 Task: Toggle the complete JSDocs in the suggestion.
Action: Mouse moved to (7, 467)
Screenshot: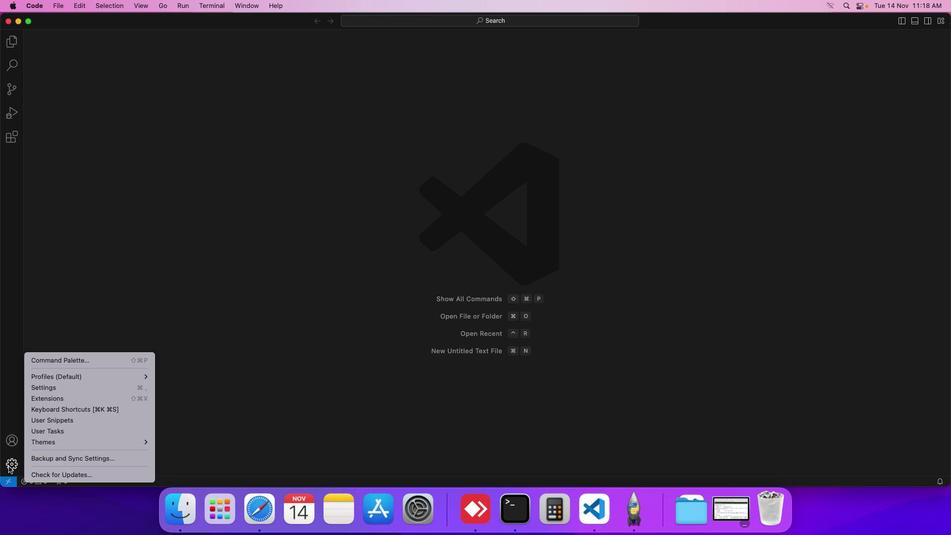 
Action: Mouse pressed left at (7, 467)
Screenshot: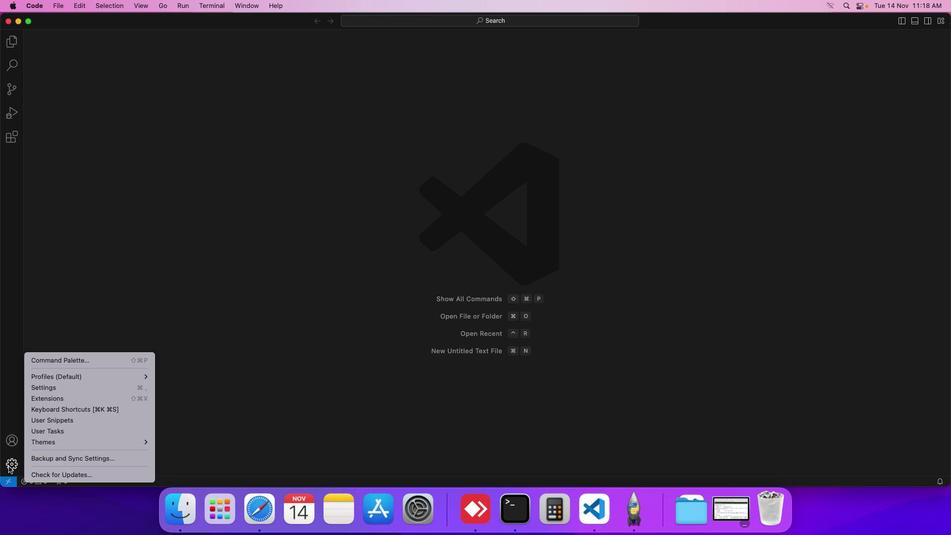 
Action: Mouse moved to (83, 392)
Screenshot: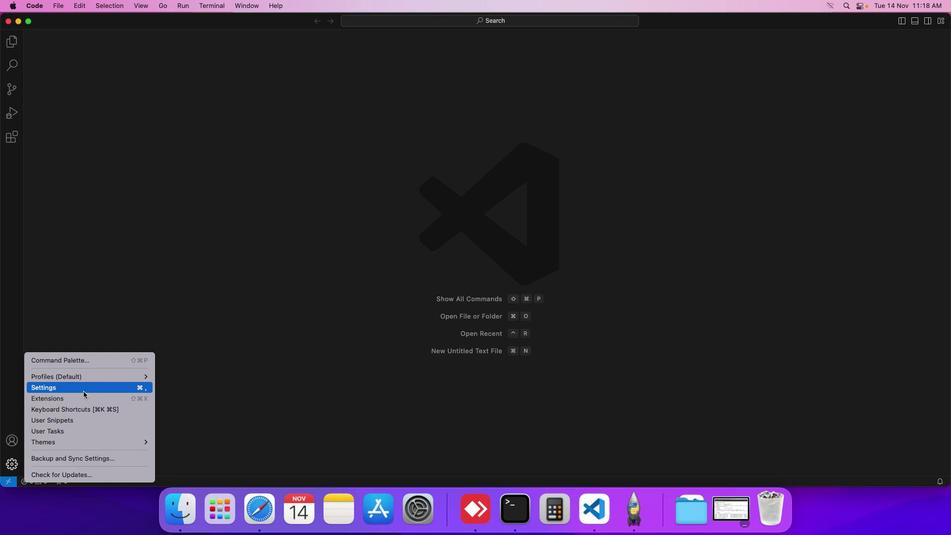 
Action: Mouse pressed left at (83, 392)
Screenshot: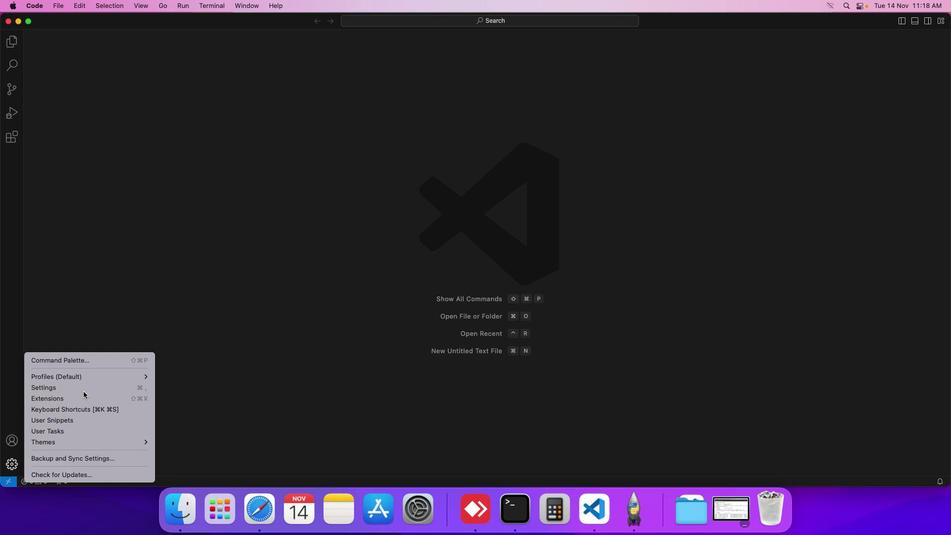 
Action: Mouse moved to (223, 175)
Screenshot: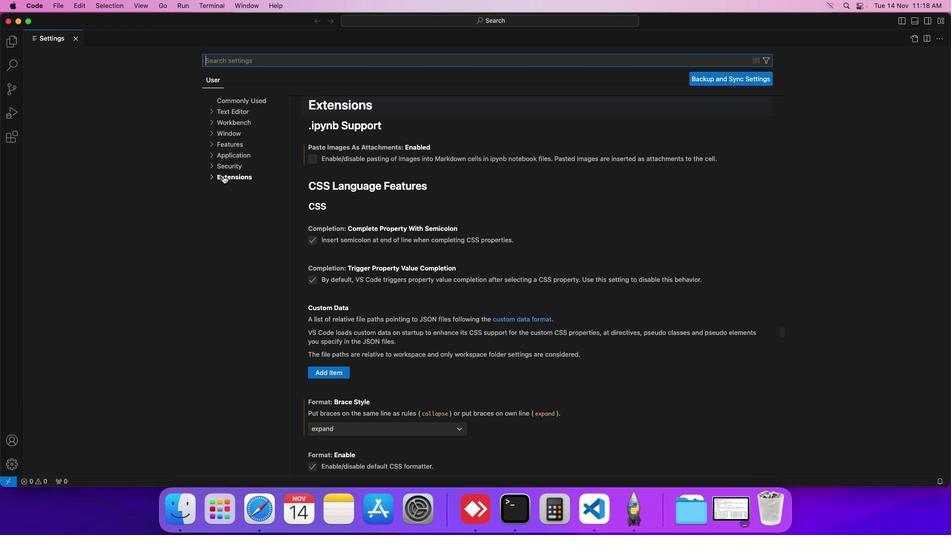 
Action: Mouse pressed left at (223, 175)
Screenshot: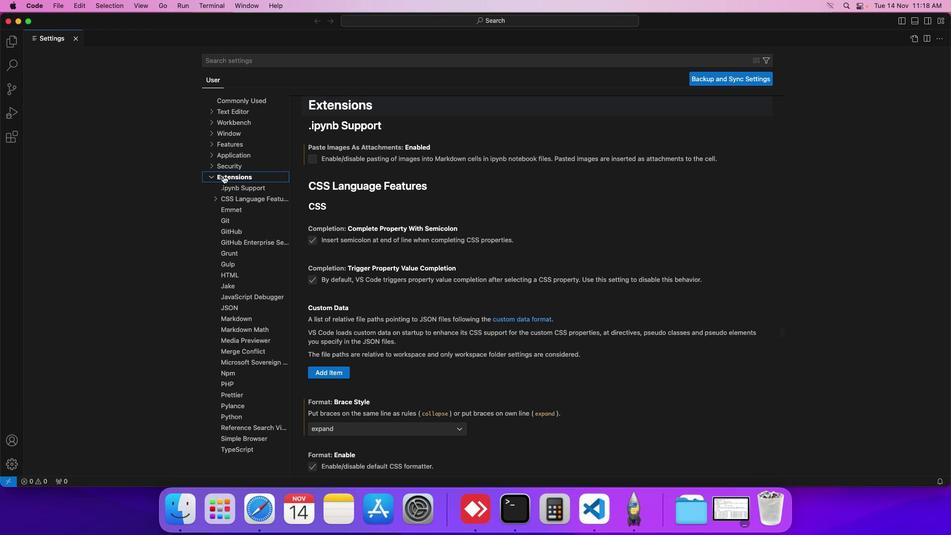 
Action: Mouse moved to (237, 447)
Screenshot: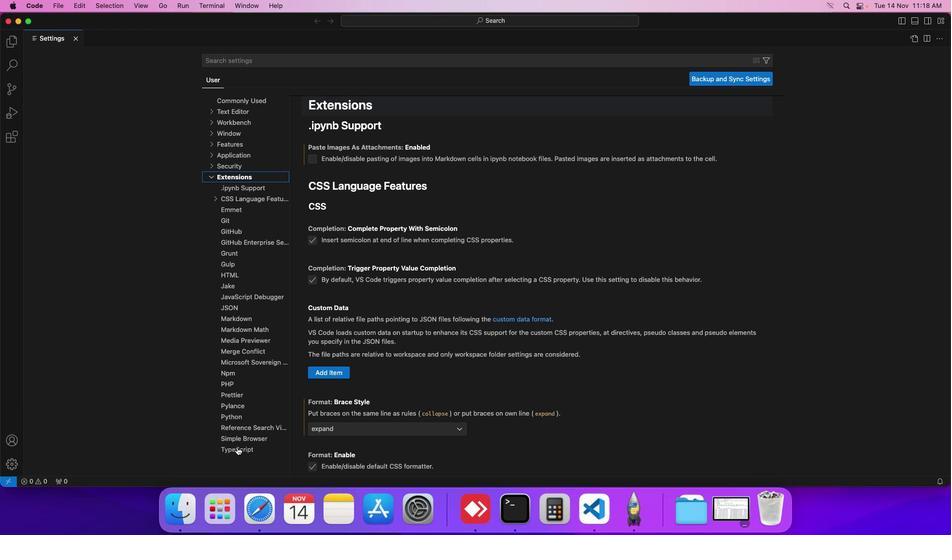 
Action: Mouse pressed left at (237, 447)
Screenshot: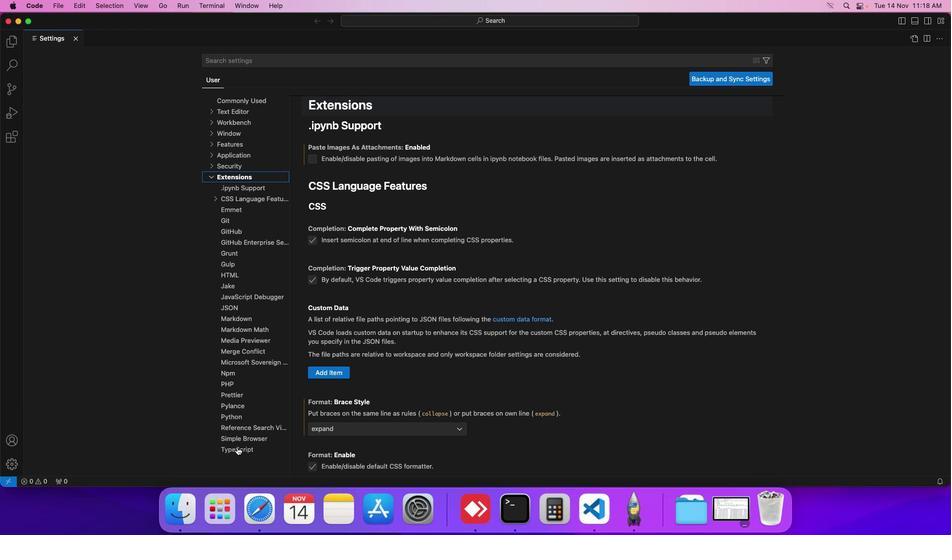 
Action: Mouse moved to (309, 433)
Screenshot: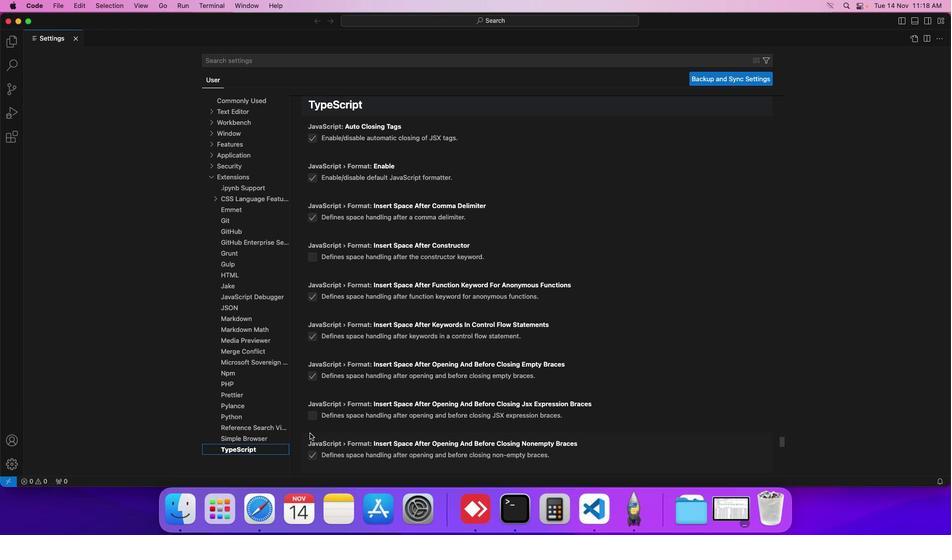 
Action: Mouse scrolled (309, 433) with delta (0, 0)
Screenshot: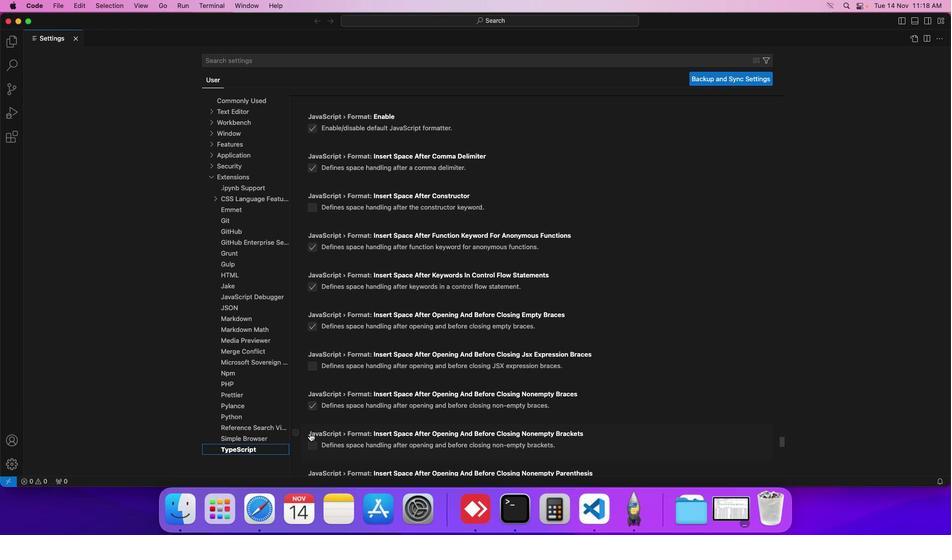 
Action: Mouse scrolled (309, 433) with delta (0, 0)
Screenshot: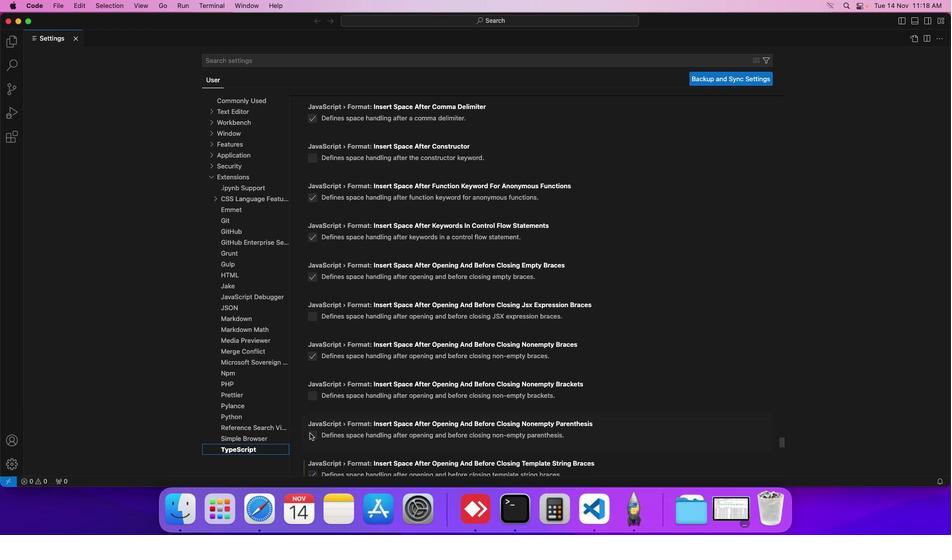 
Action: Mouse scrolled (309, 433) with delta (0, 0)
Screenshot: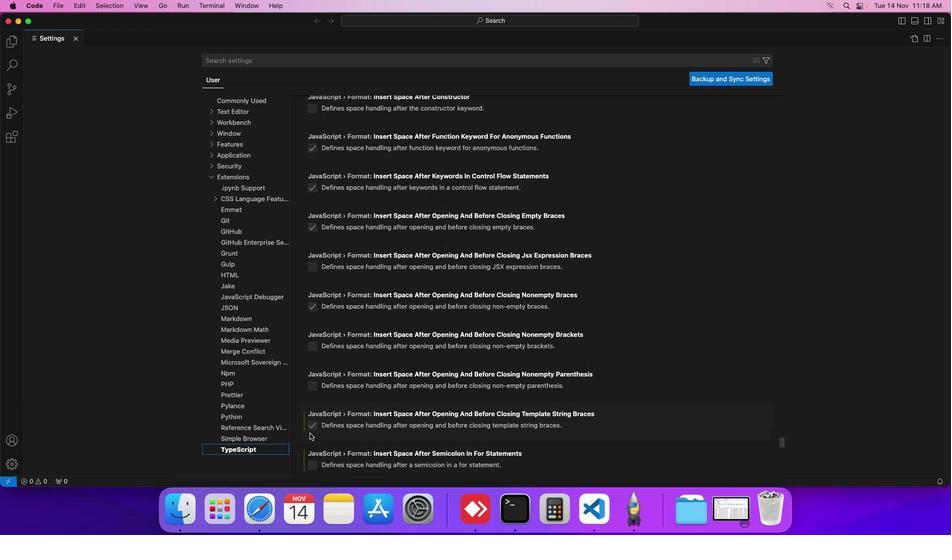 
Action: Mouse scrolled (309, 433) with delta (0, 0)
Screenshot: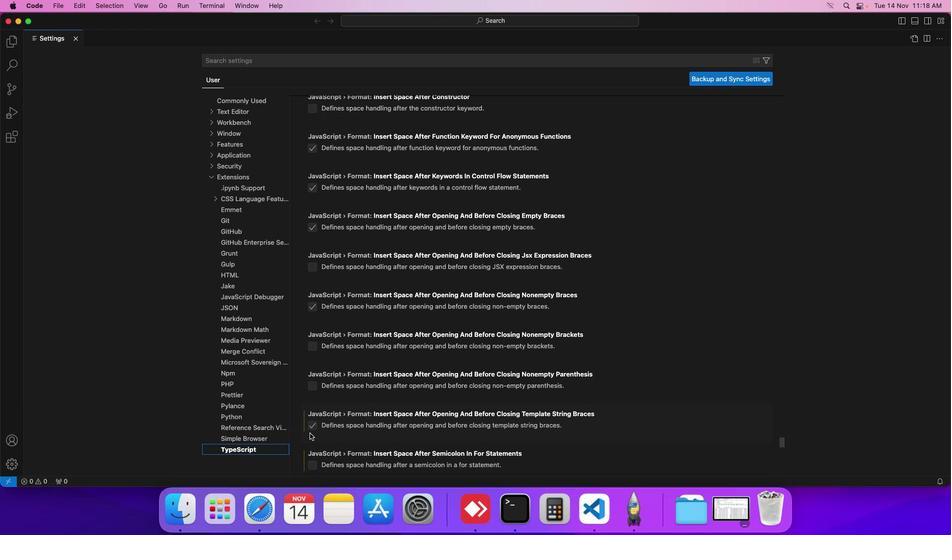 
Action: Mouse moved to (309, 434)
Screenshot: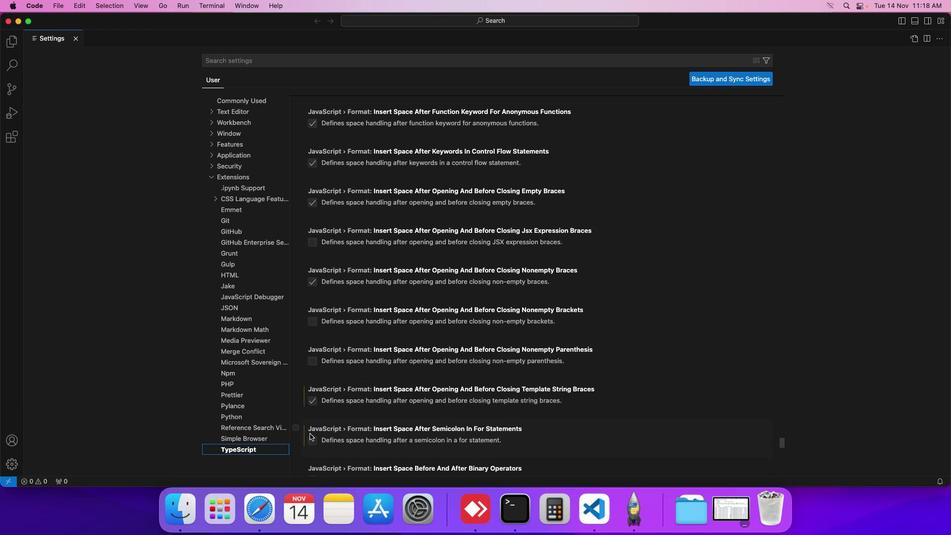 
Action: Mouse scrolled (309, 434) with delta (0, 0)
Screenshot: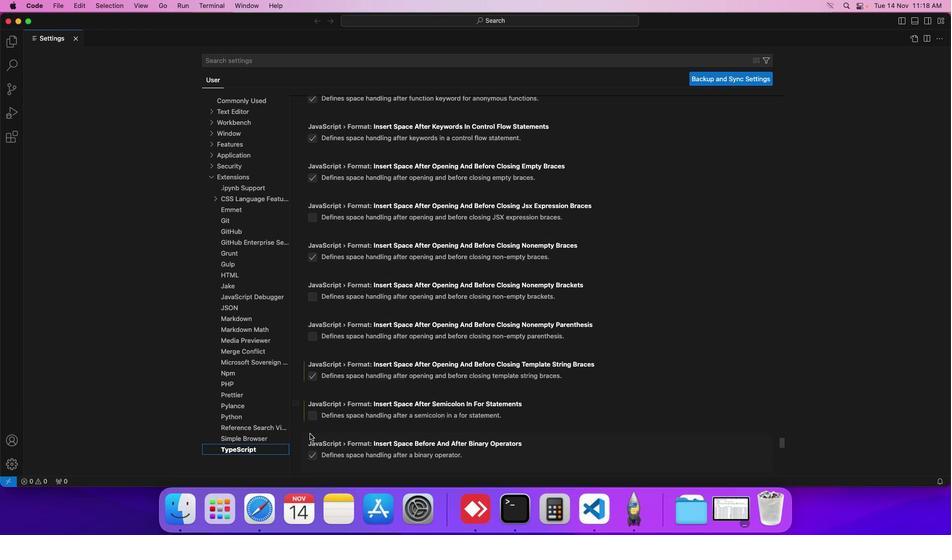 
Action: Mouse scrolled (309, 434) with delta (0, 0)
Screenshot: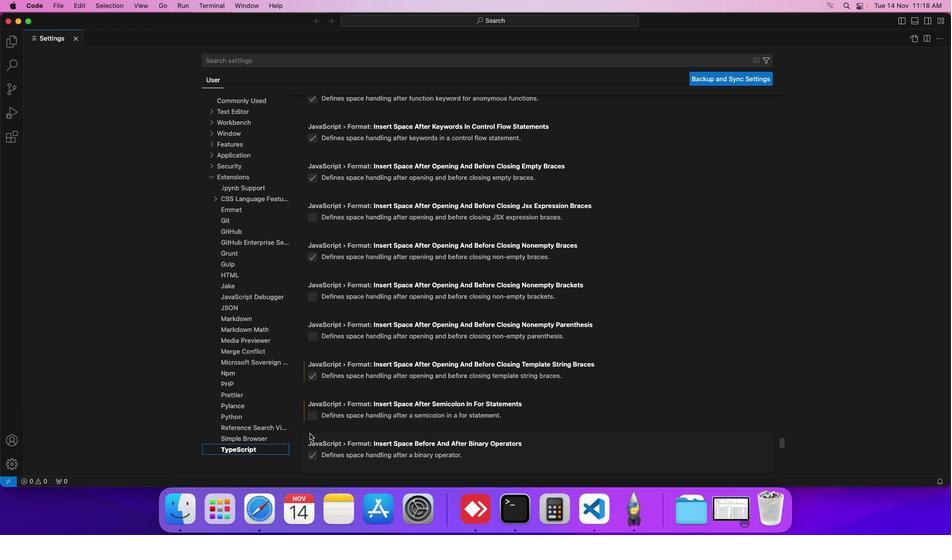 
Action: Mouse scrolled (309, 434) with delta (0, 0)
Screenshot: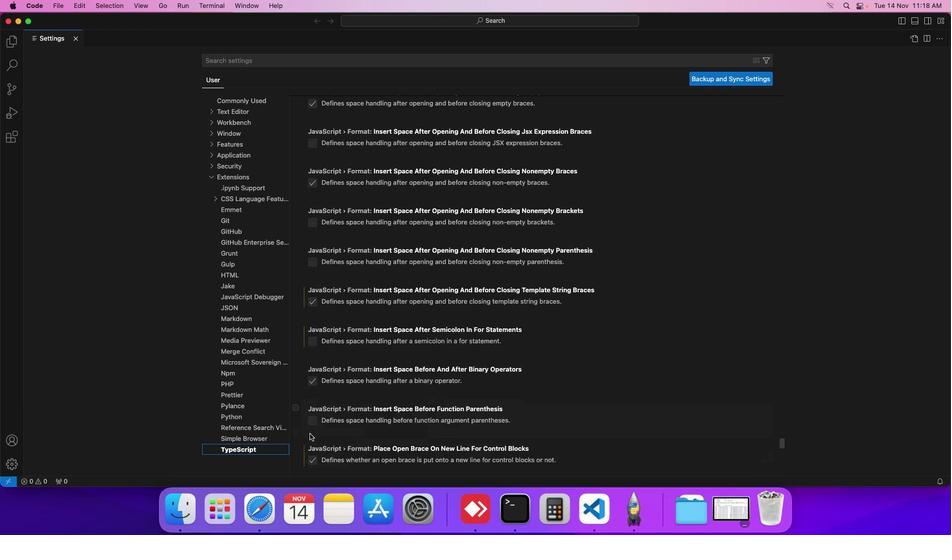 
Action: Mouse scrolled (309, 434) with delta (0, 0)
Screenshot: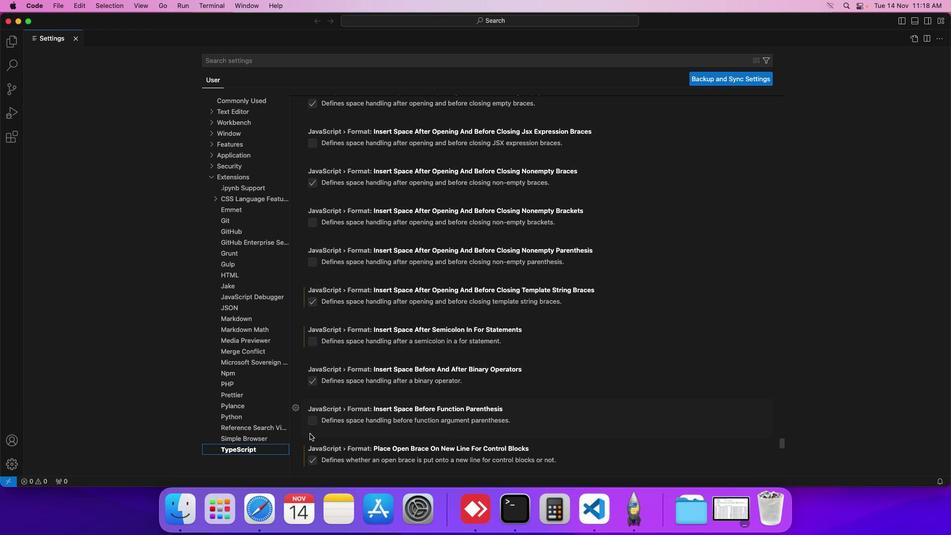 
Action: Mouse scrolled (309, 434) with delta (0, 0)
Screenshot: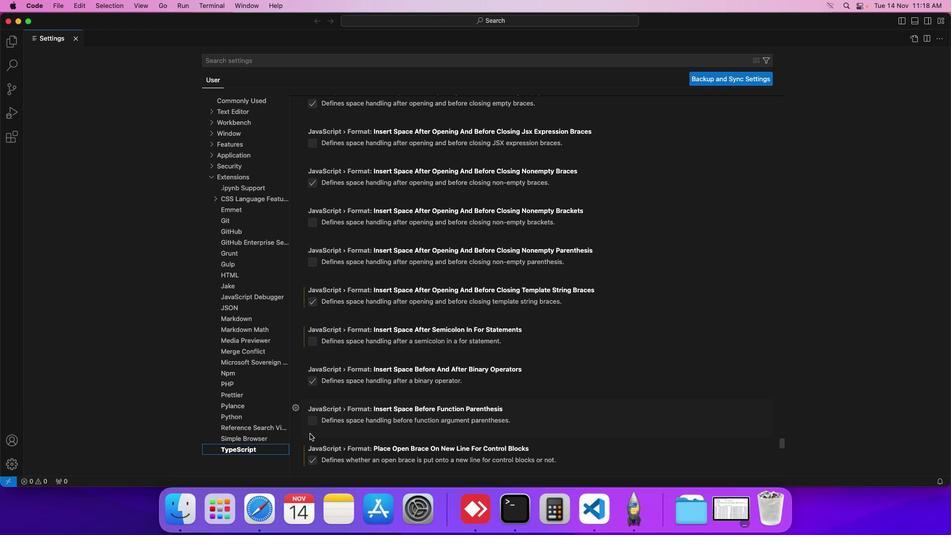 
Action: Mouse scrolled (309, 434) with delta (0, 0)
Screenshot: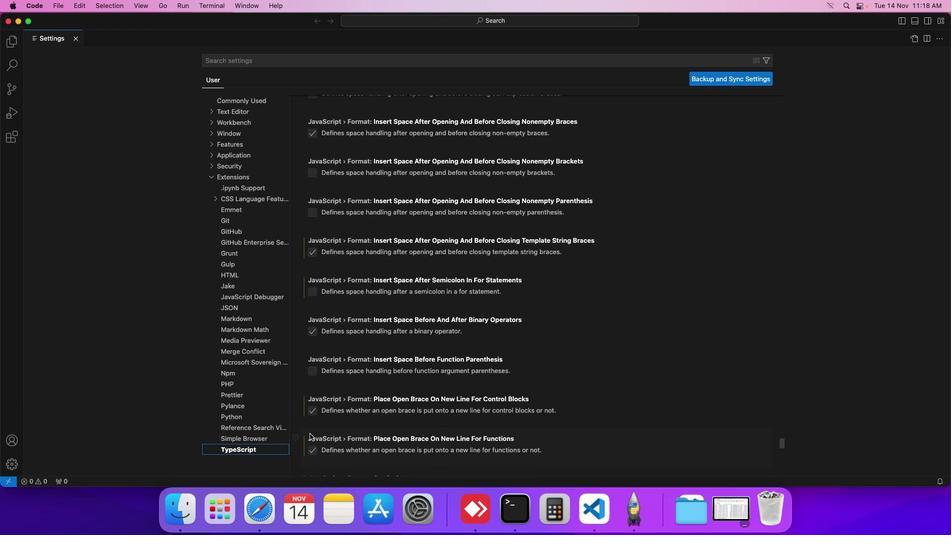 
Action: Mouse scrolled (309, 434) with delta (0, 0)
Screenshot: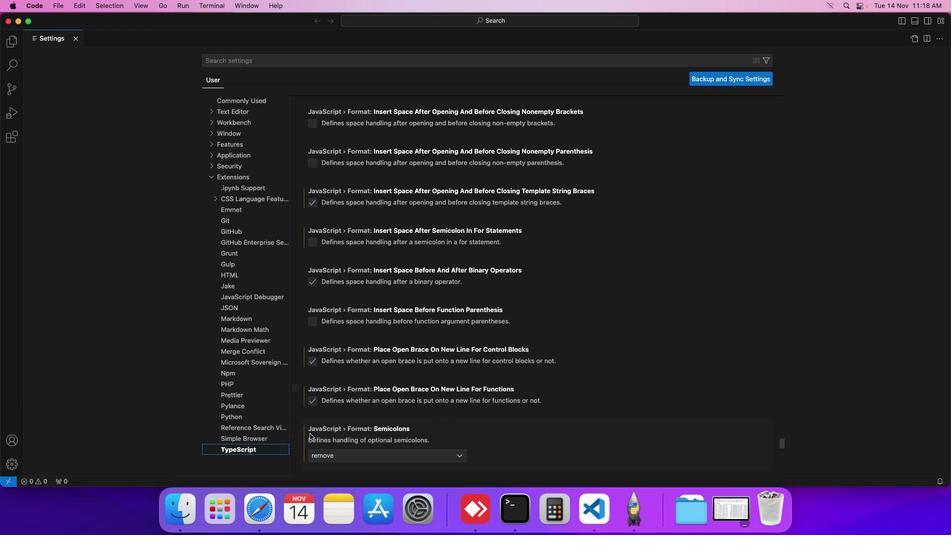 
Action: Mouse scrolled (309, 434) with delta (0, 0)
Screenshot: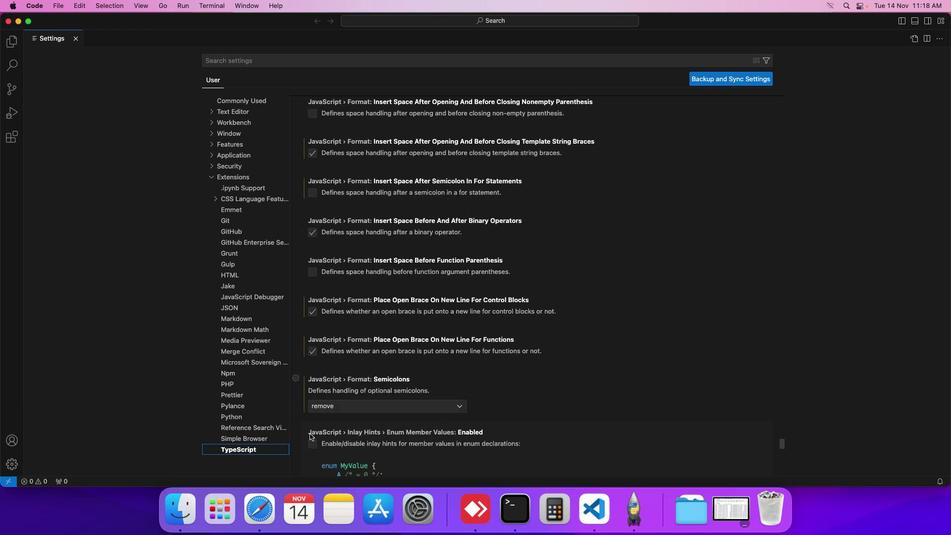 
Action: Mouse scrolled (309, 434) with delta (0, 0)
Screenshot: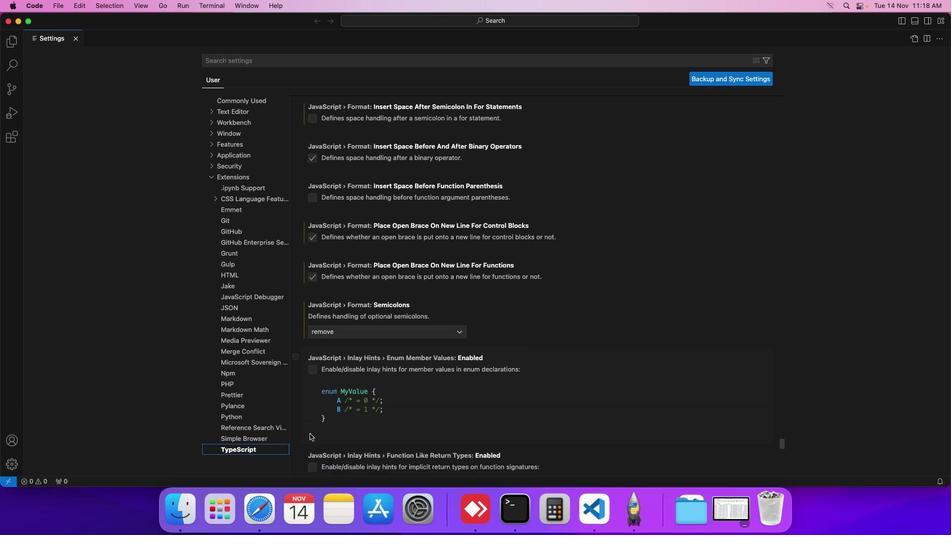 
Action: Mouse scrolled (309, 434) with delta (0, -1)
Screenshot: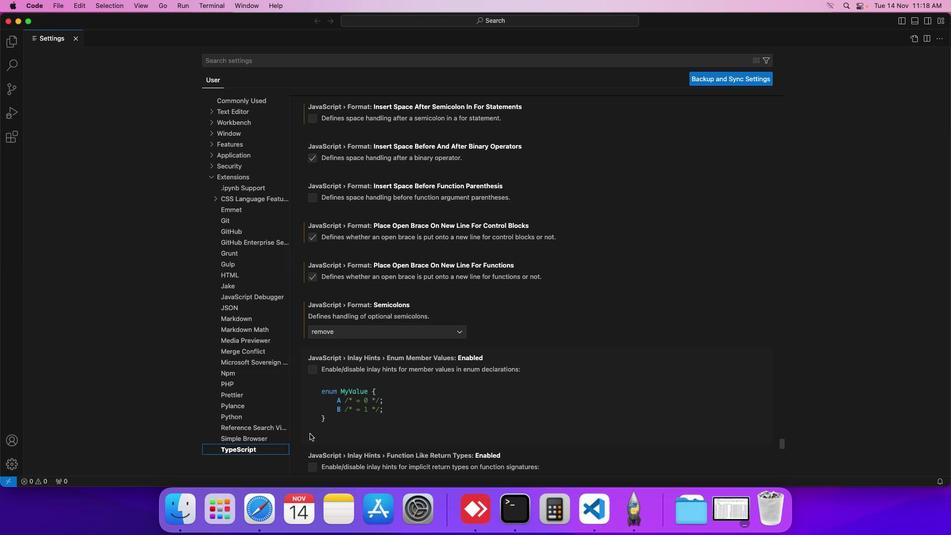 
Action: Mouse scrolled (309, 434) with delta (0, 0)
Screenshot: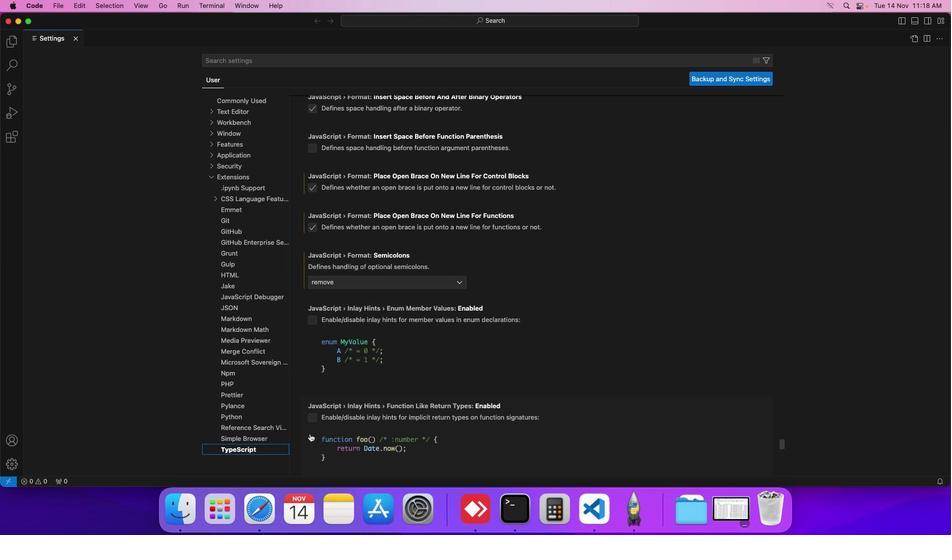 
Action: Mouse scrolled (309, 434) with delta (0, 0)
Screenshot: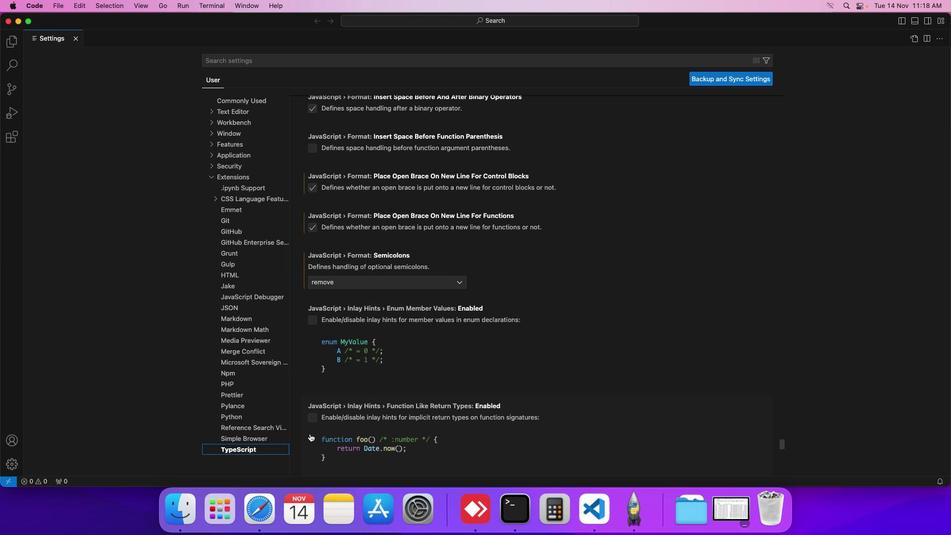 
Action: Mouse scrolled (309, 434) with delta (0, 0)
Screenshot: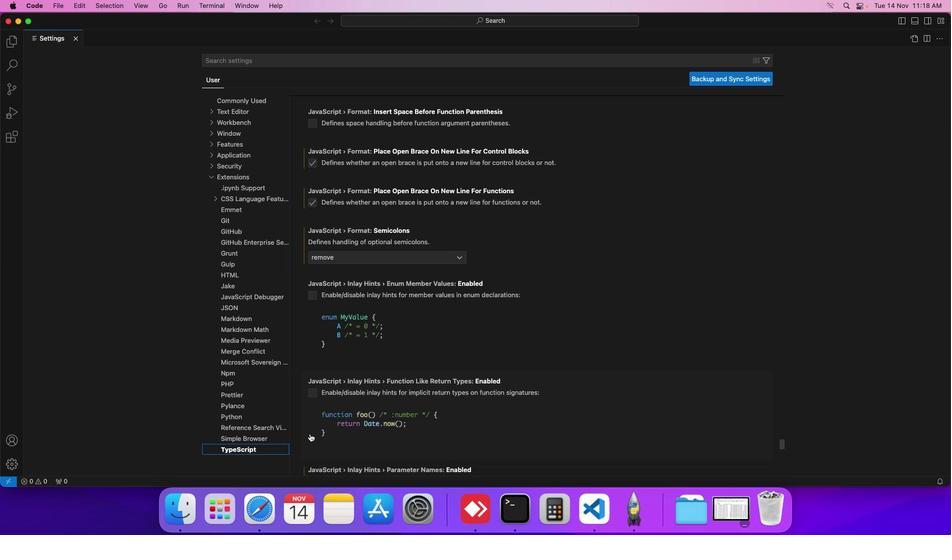 
Action: Mouse scrolled (309, 434) with delta (0, 0)
Screenshot: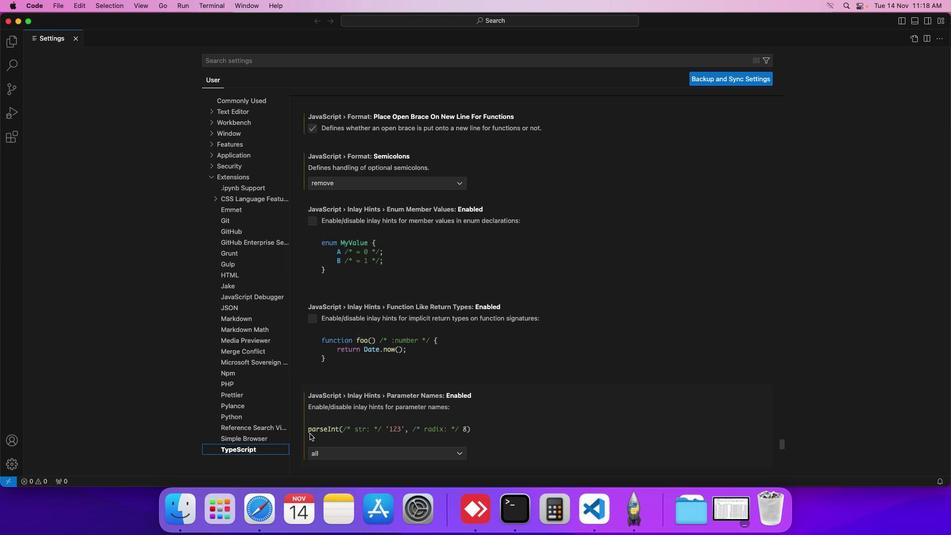 
Action: Mouse scrolled (309, 434) with delta (0, 0)
Screenshot: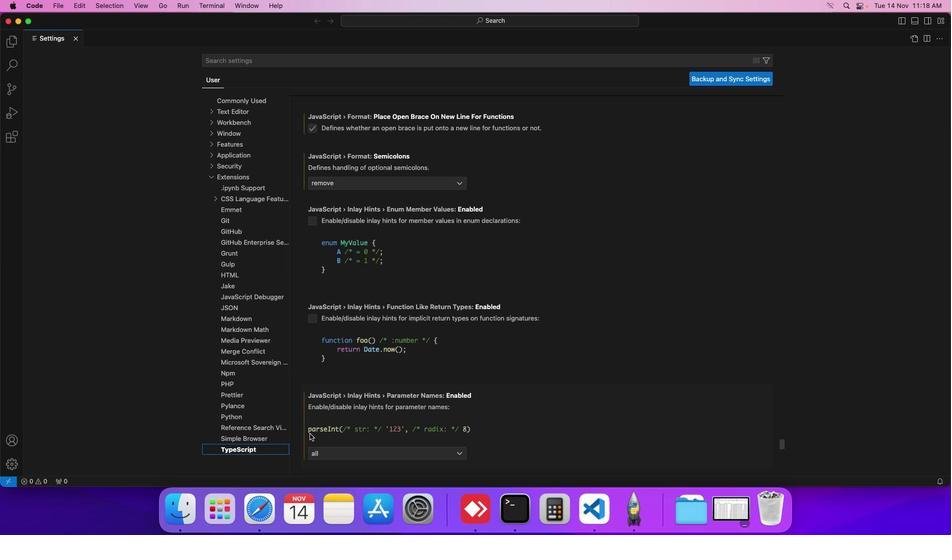 
Action: Mouse scrolled (309, 434) with delta (0, 0)
Screenshot: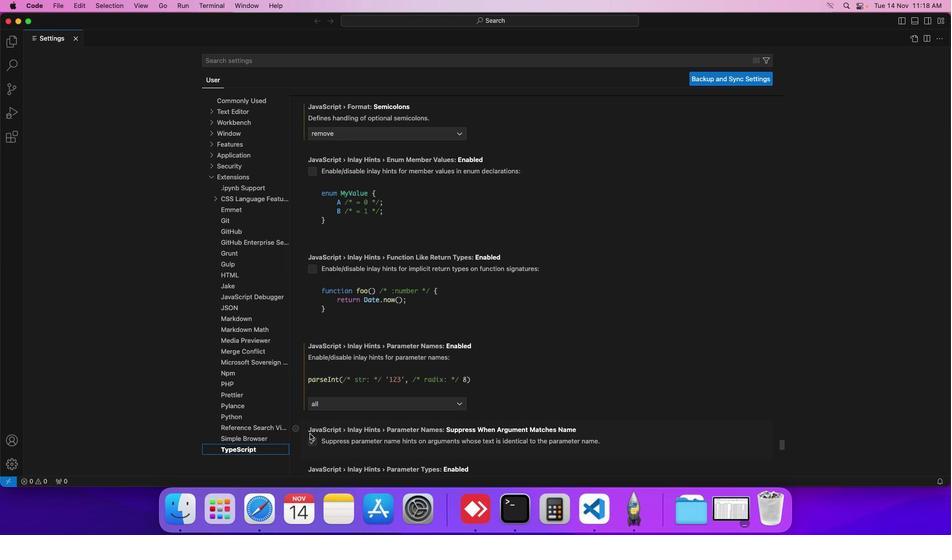 
Action: Mouse scrolled (309, 434) with delta (0, 0)
Screenshot: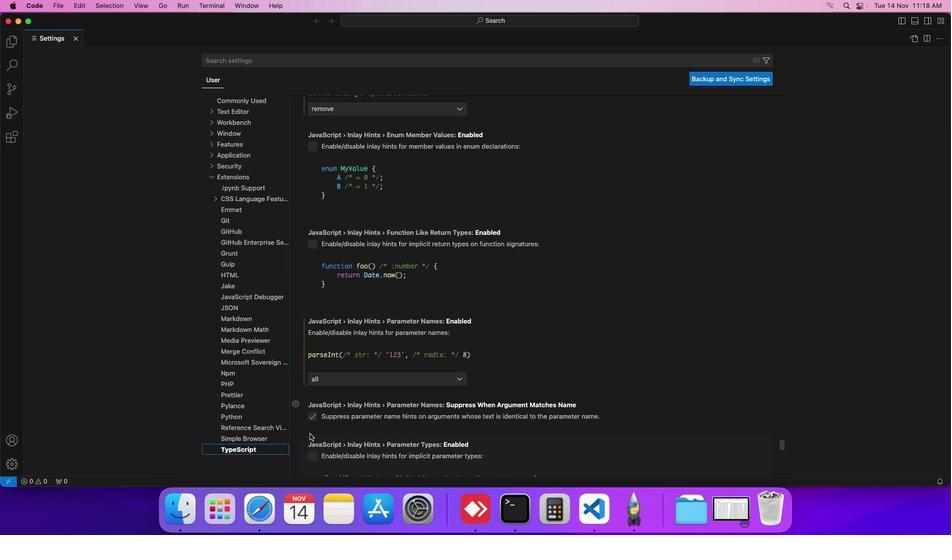 
Action: Mouse scrolled (309, 434) with delta (0, 0)
Screenshot: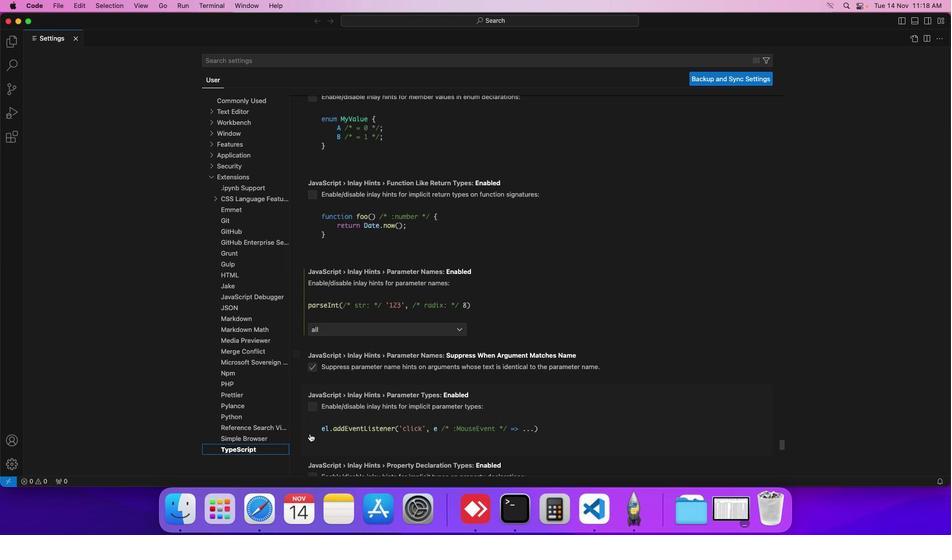 
Action: Mouse scrolled (309, 434) with delta (0, 0)
Screenshot: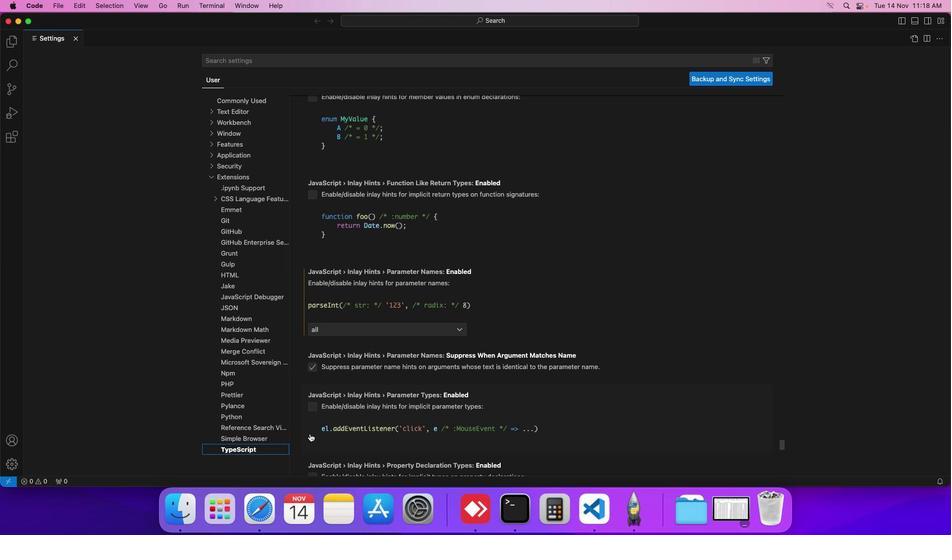 
Action: Mouse moved to (308, 434)
Screenshot: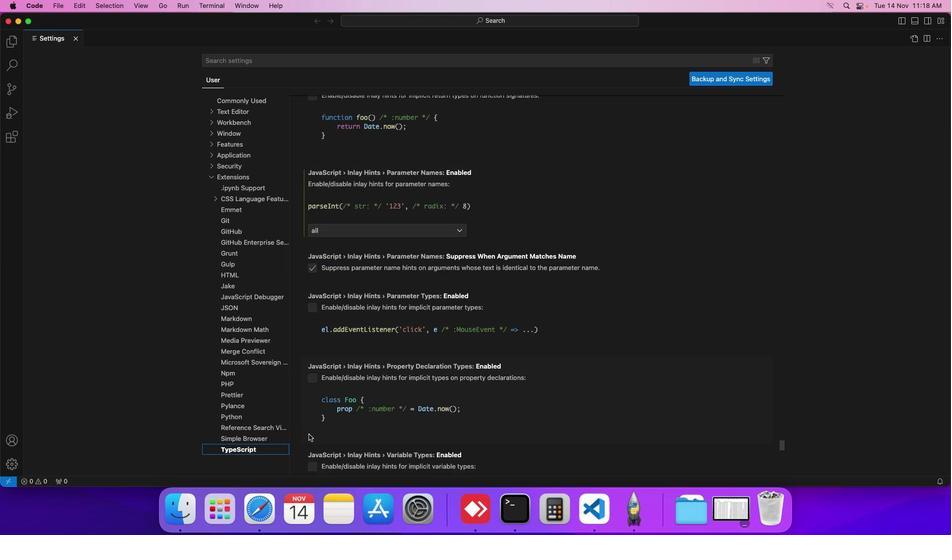 
Action: Mouse scrolled (308, 434) with delta (0, 0)
Screenshot: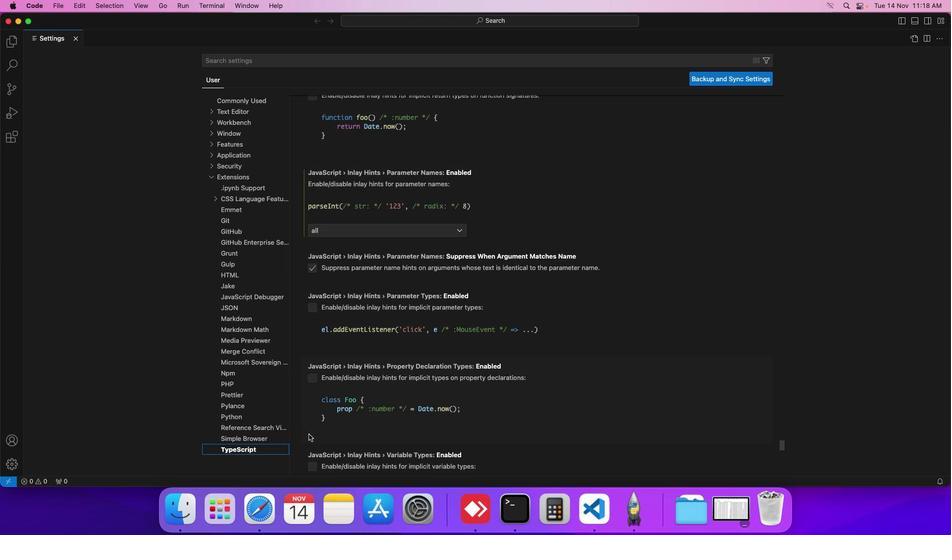 
Action: Mouse scrolled (308, 434) with delta (0, 0)
Screenshot: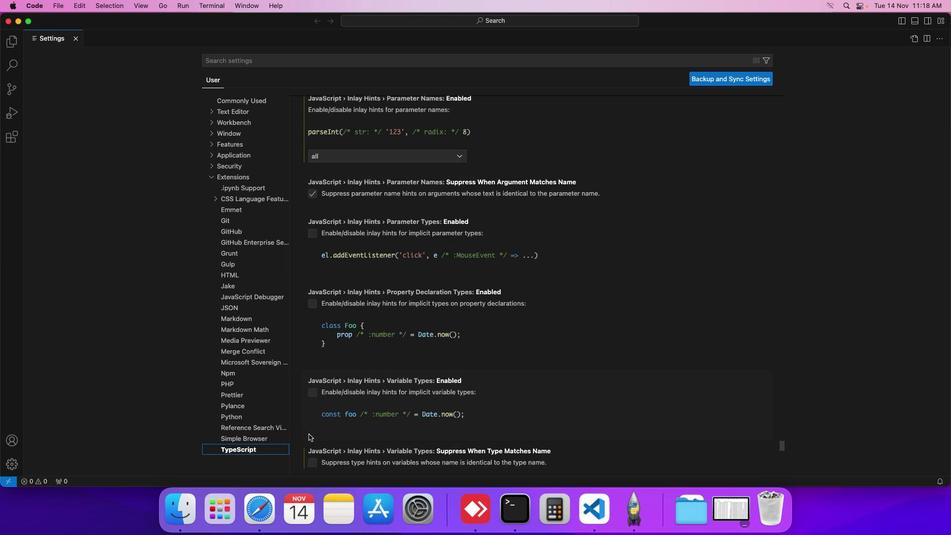 
Action: Mouse scrolled (308, 434) with delta (0, 0)
Screenshot: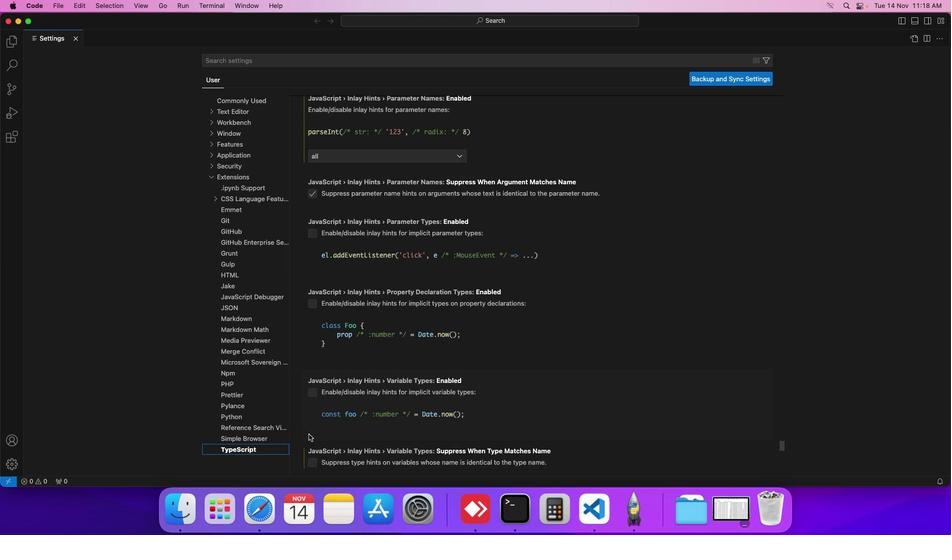 
Action: Mouse scrolled (308, 434) with delta (0, -1)
Screenshot: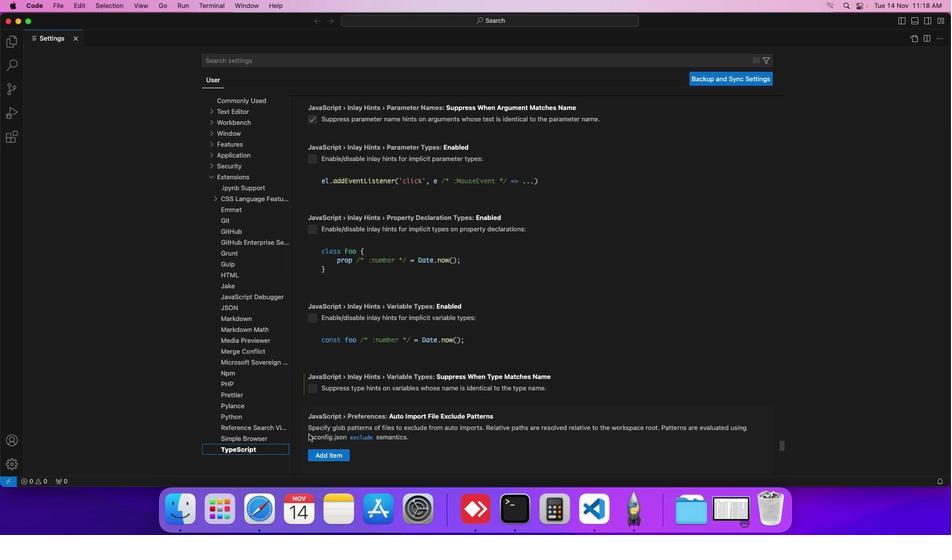 
Action: Mouse scrolled (308, 434) with delta (0, -1)
Screenshot: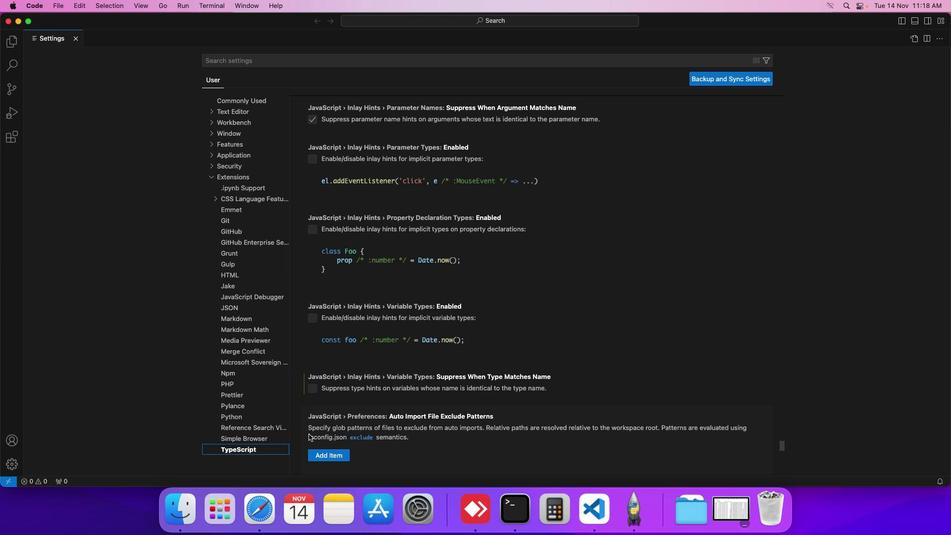 
Action: Mouse scrolled (308, 434) with delta (0, 0)
Screenshot: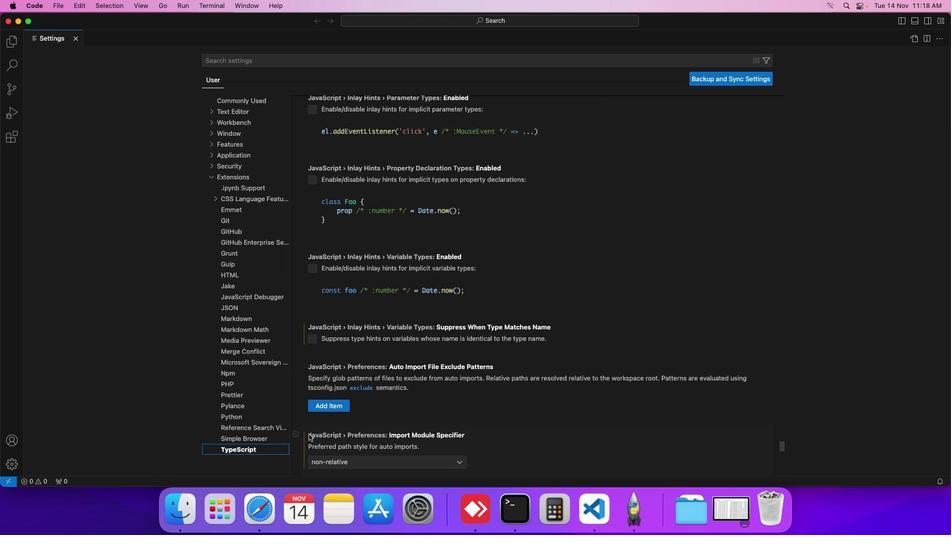
Action: Mouse scrolled (308, 434) with delta (0, 0)
Screenshot: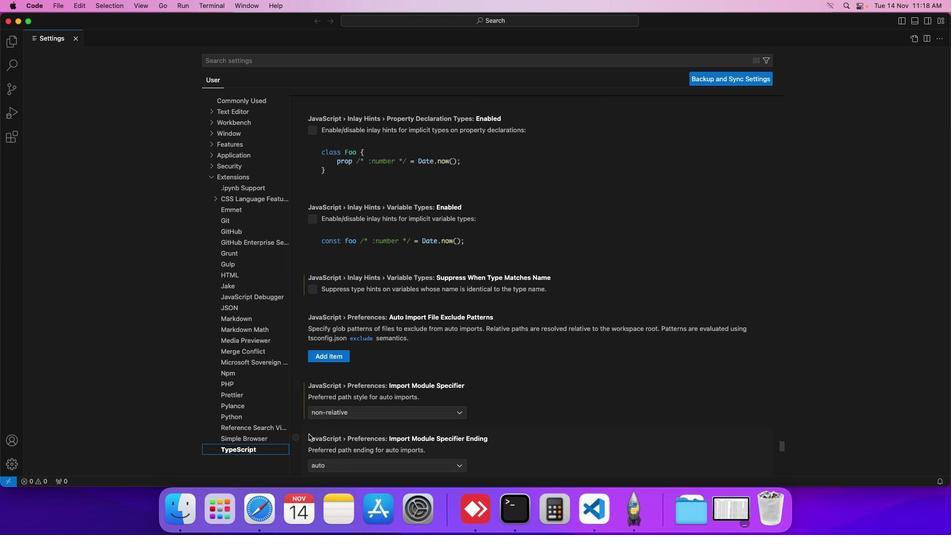 
Action: Mouse scrolled (308, 434) with delta (0, 0)
Screenshot: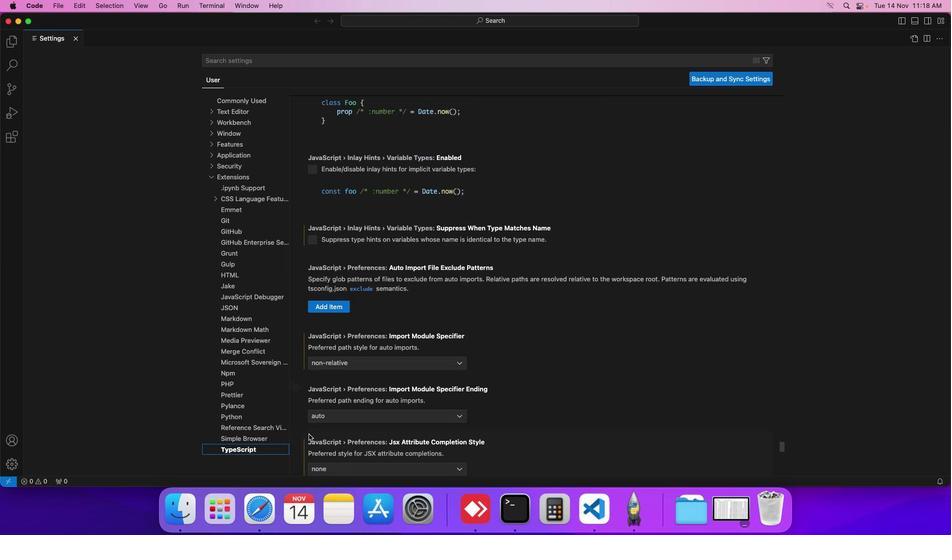 
Action: Mouse scrolled (308, 434) with delta (0, 0)
Screenshot: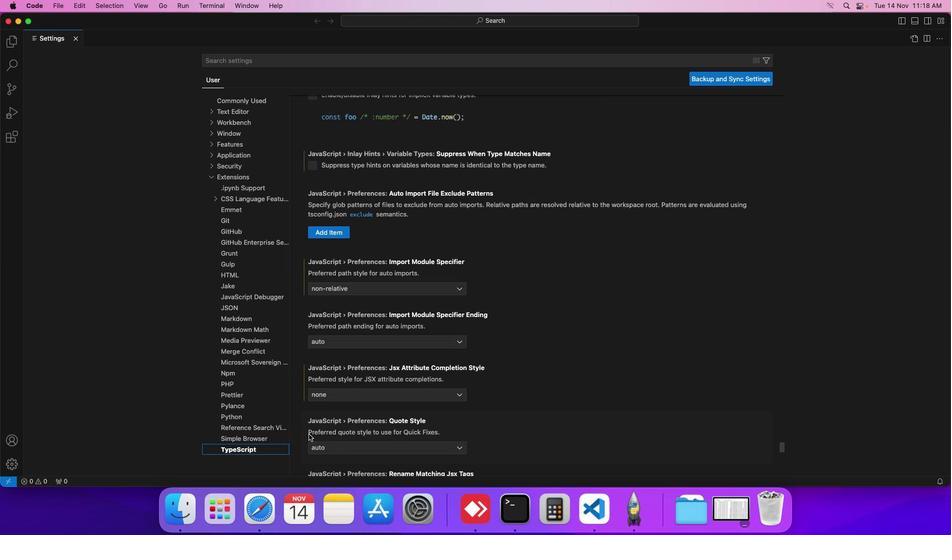 
Action: Mouse scrolled (308, 434) with delta (0, -1)
Screenshot: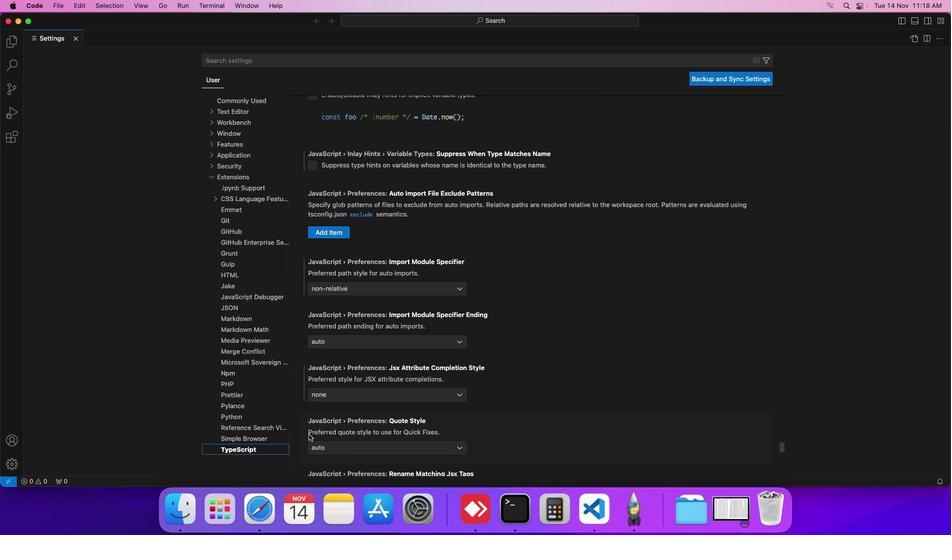 
Action: Mouse scrolled (308, 434) with delta (0, 0)
Screenshot: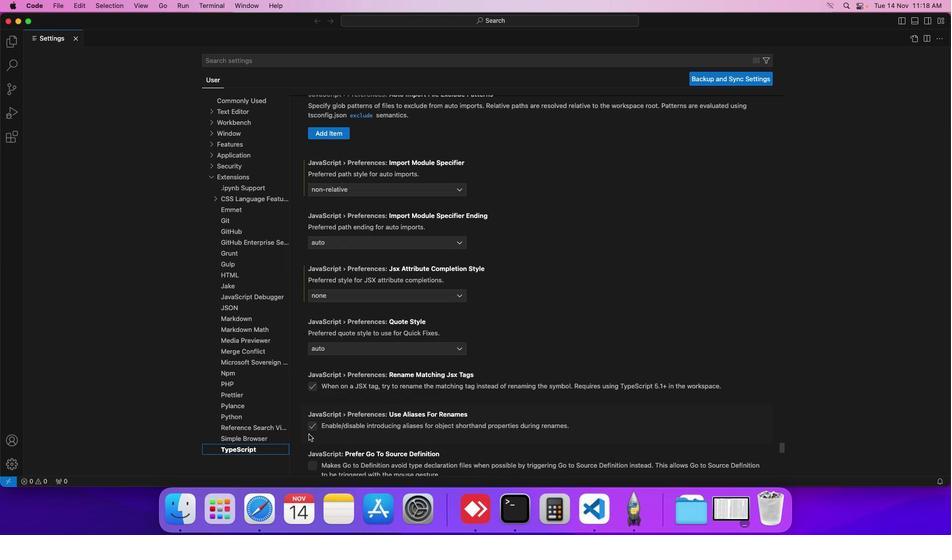 
Action: Mouse scrolled (308, 434) with delta (0, 0)
Screenshot: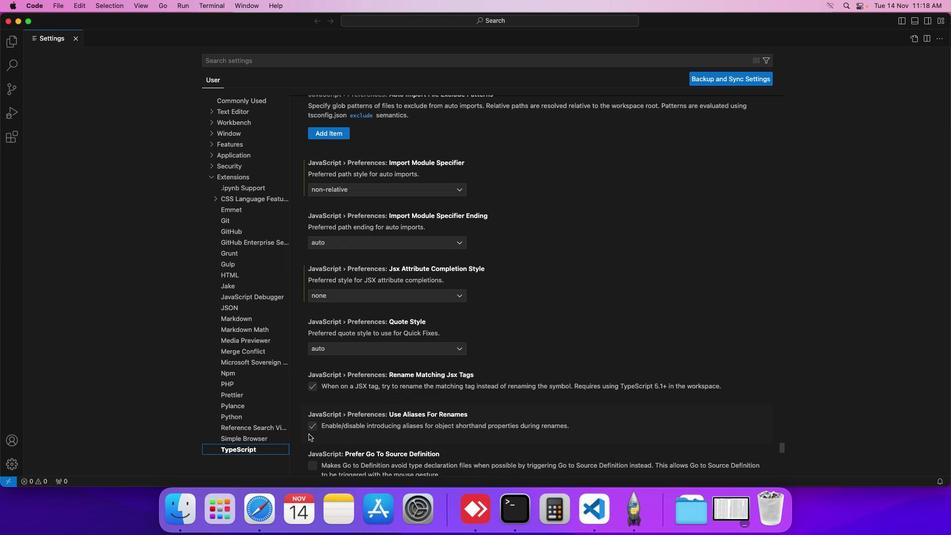 
Action: Mouse scrolled (308, 434) with delta (0, 0)
Screenshot: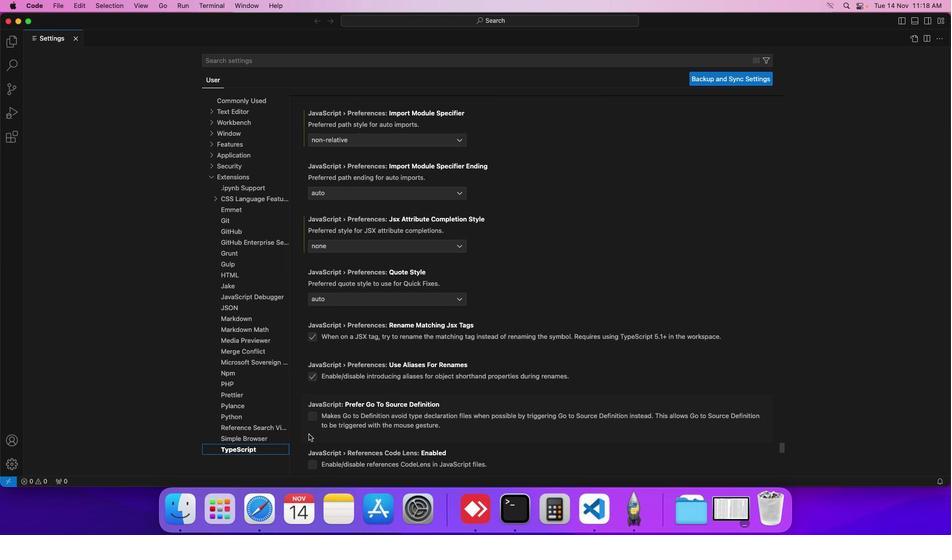 
Action: Mouse scrolled (308, 434) with delta (0, 0)
Screenshot: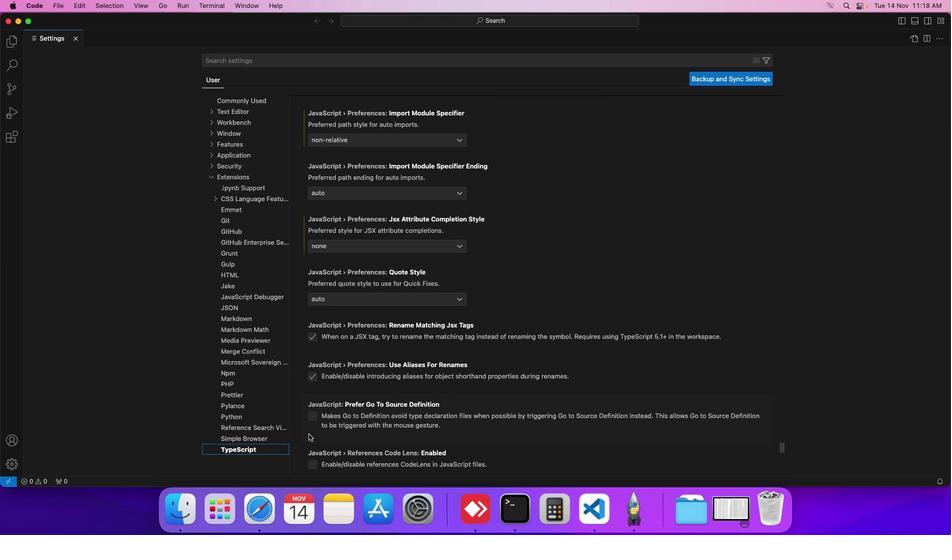 
Action: Mouse scrolled (308, 434) with delta (0, 0)
Screenshot: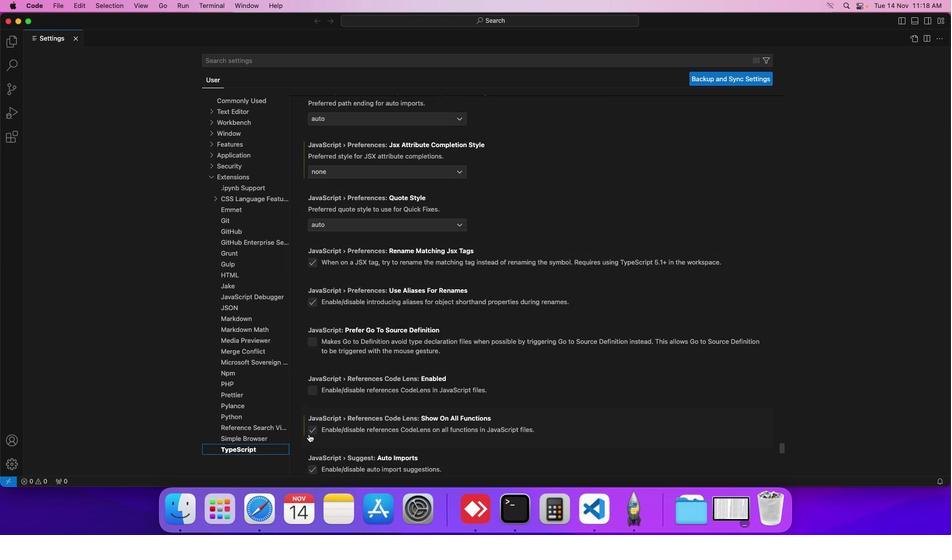 
Action: Mouse scrolled (308, 434) with delta (0, 0)
Screenshot: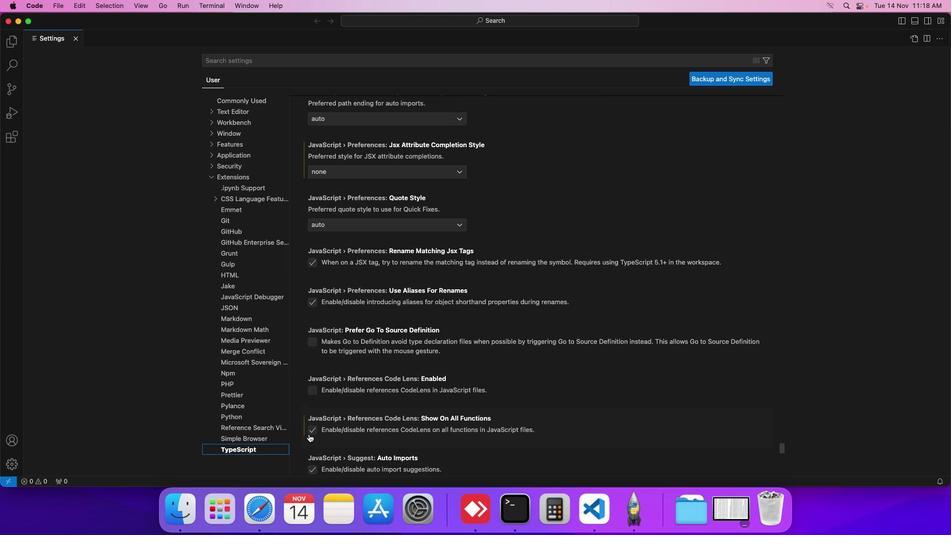 
Action: Mouse scrolled (308, 434) with delta (0, 0)
Screenshot: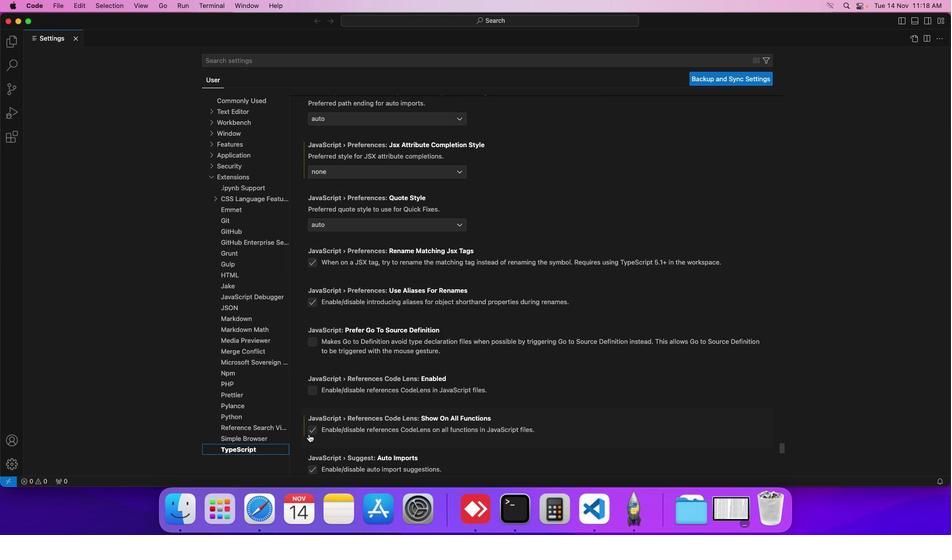 
Action: Mouse scrolled (308, 434) with delta (0, 0)
Screenshot: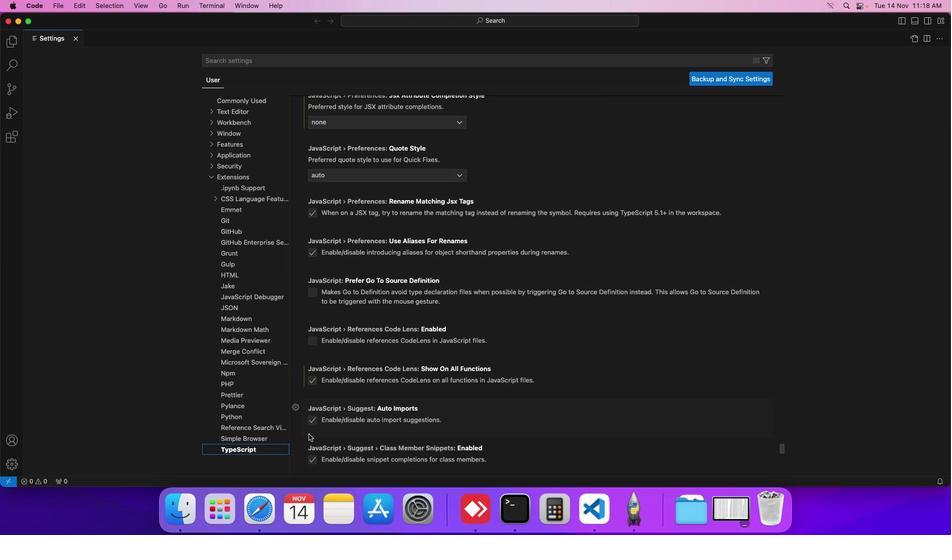 
Action: Mouse scrolled (308, 434) with delta (0, 0)
Screenshot: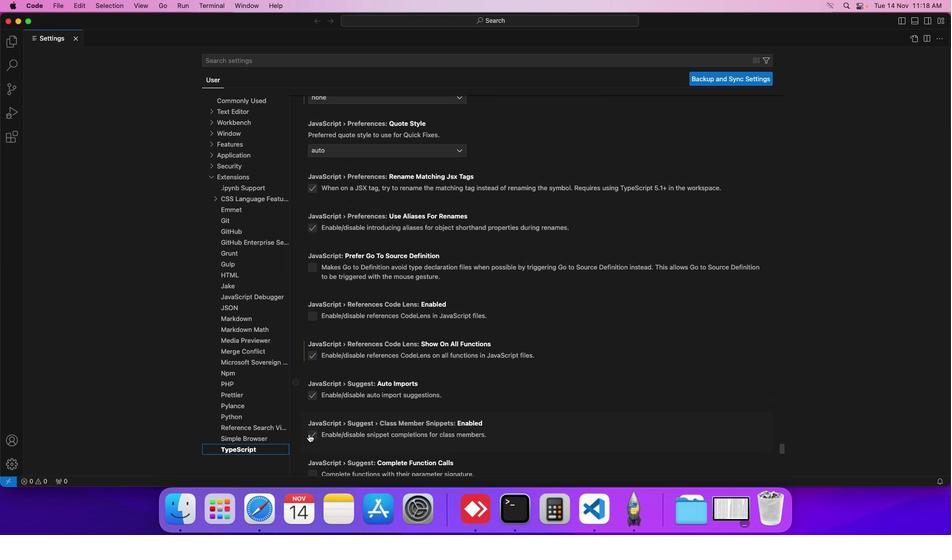 
Action: Mouse scrolled (308, 434) with delta (0, 0)
Screenshot: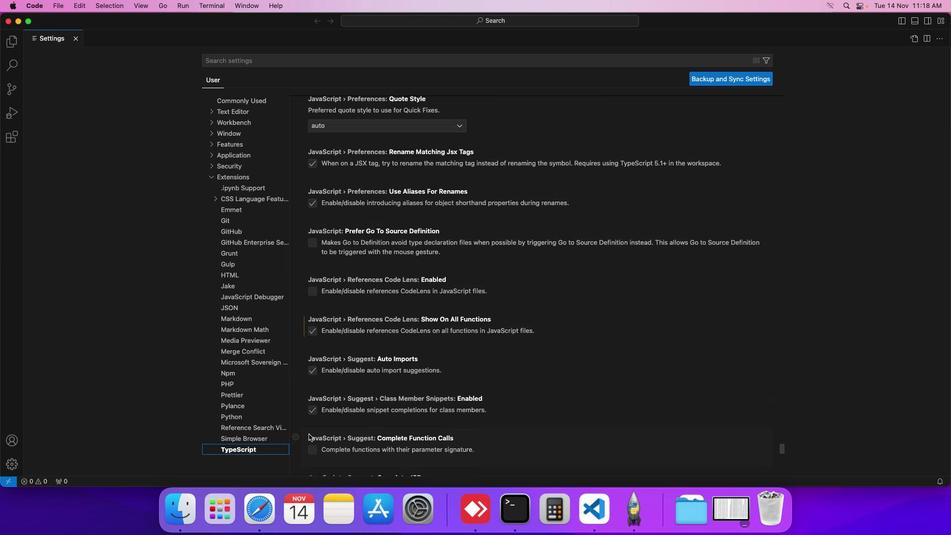 
Action: Mouse scrolled (308, 434) with delta (0, 0)
Screenshot: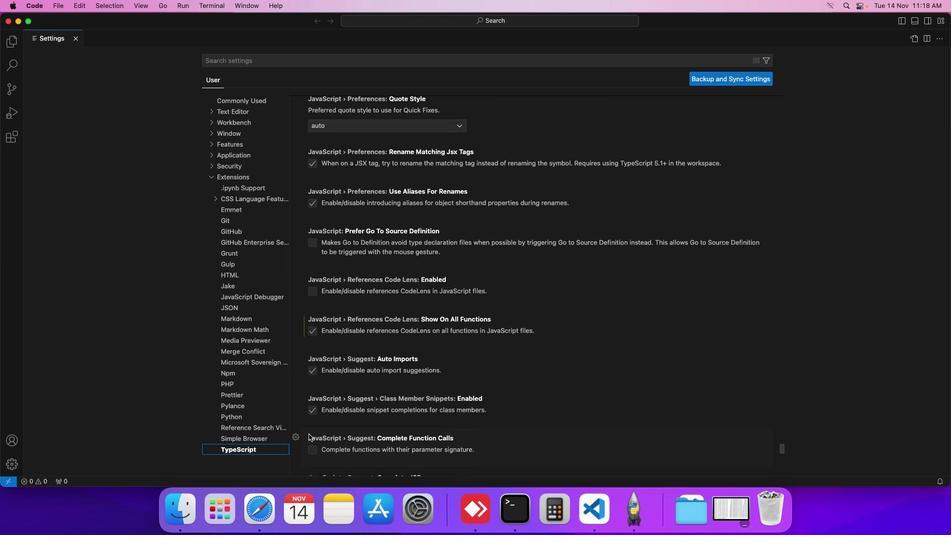 
Action: Mouse scrolled (308, 434) with delta (0, 0)
Screenshot: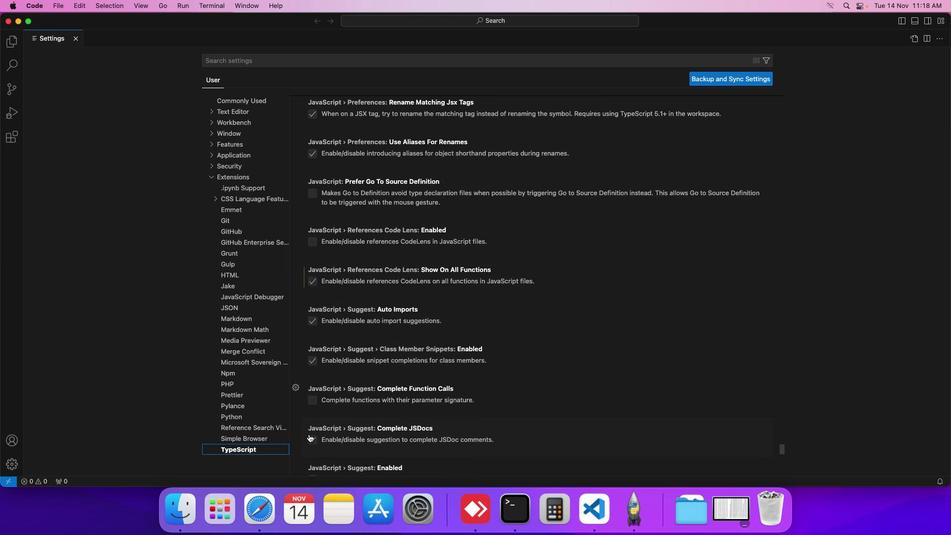 
Action: Mouse scrolled (308, 434) with delta (0, 0)
Screenshot: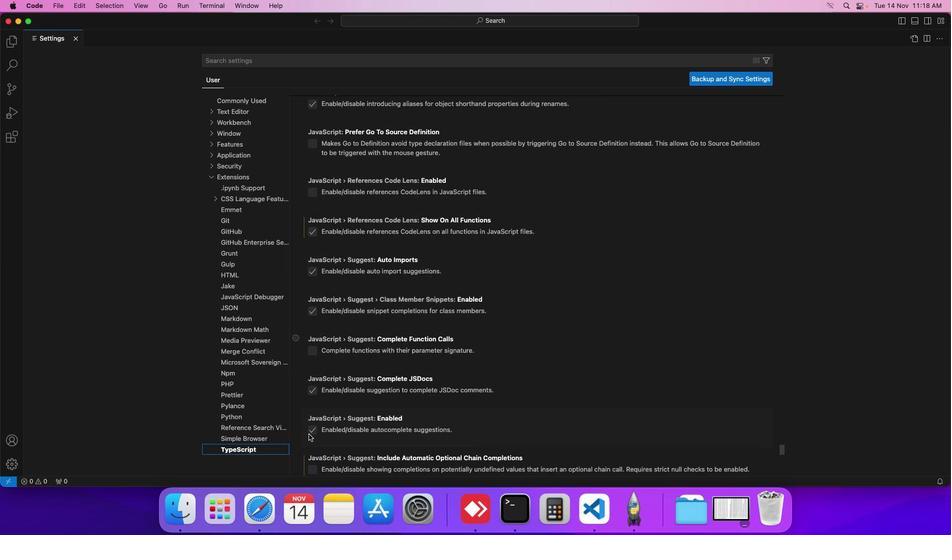 
Action: Mouse scrolled (308, 434) with delta (0, 0)
Screenshot: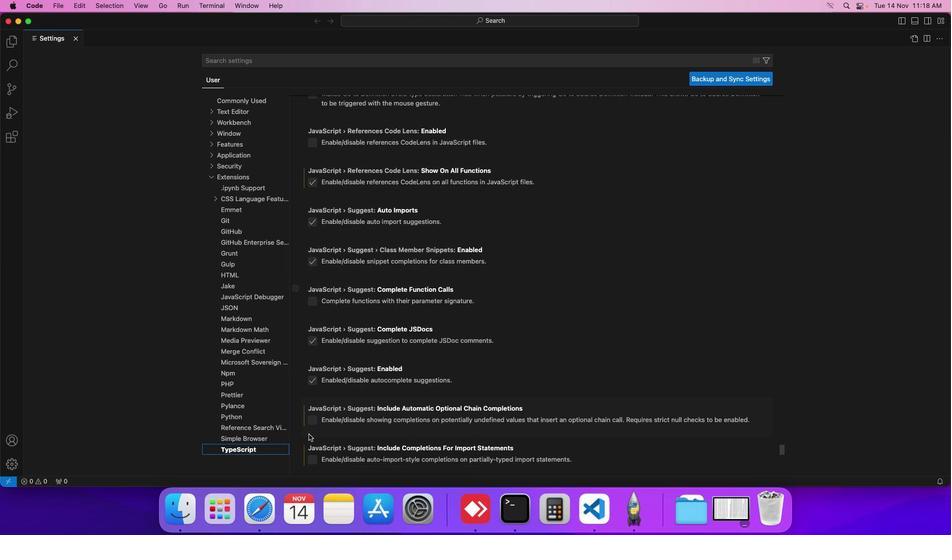 
Action: Mouse scrolled (308, 434) with delta (0, 0)
Screenshot: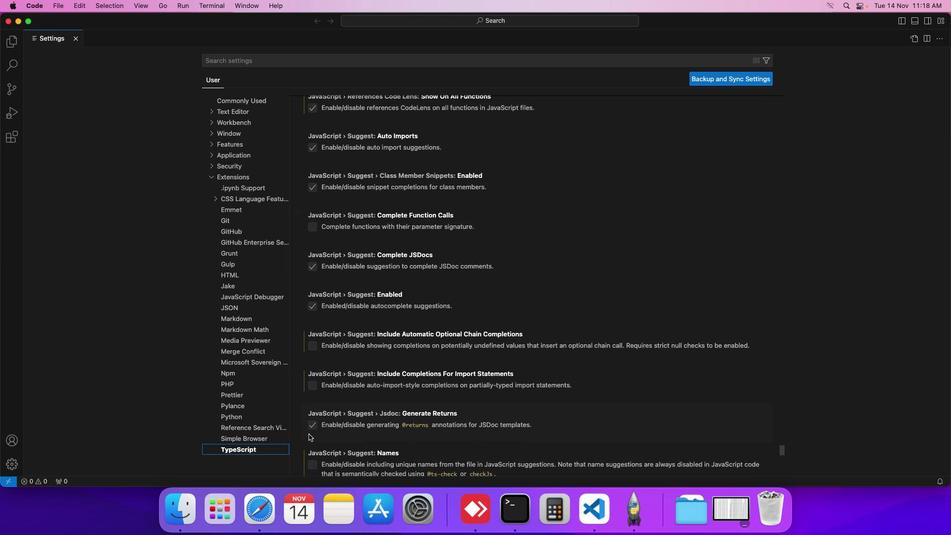 
Action: Mouse scrolled (308, 434) with delta (0, -1)
Screenshot: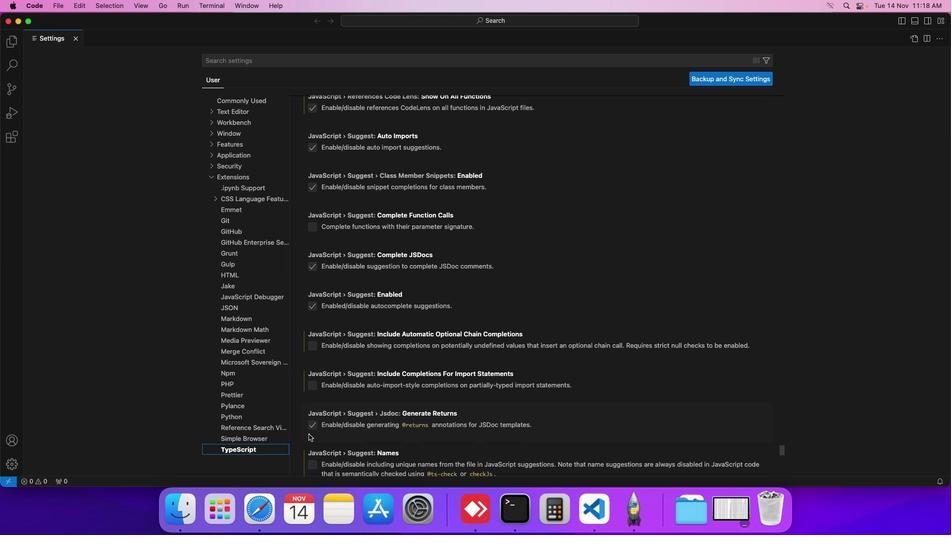 
Action: Mouse scrolled (308, 434) with delta (0, 0)
Screenshot: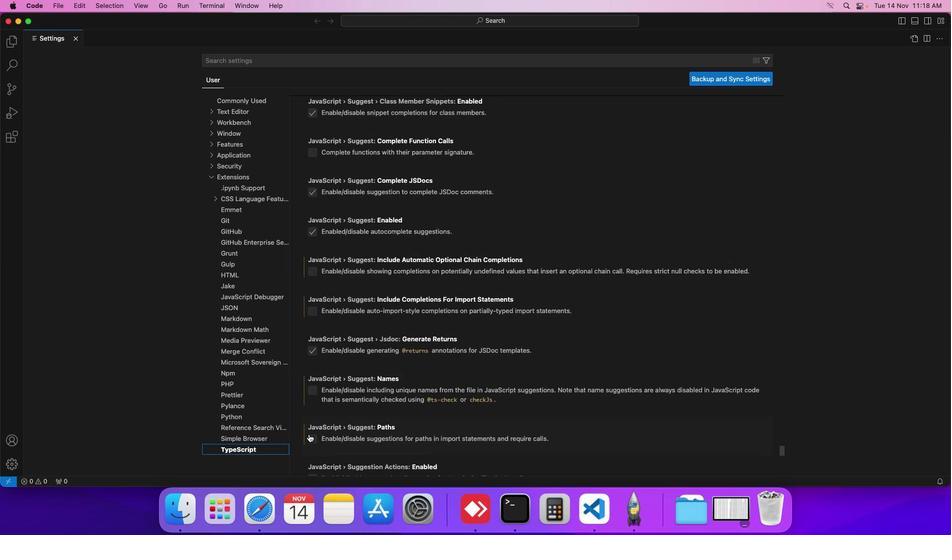 
Action: Mouse scrolled (308, 434) with delta (0, 0)
Screenshot: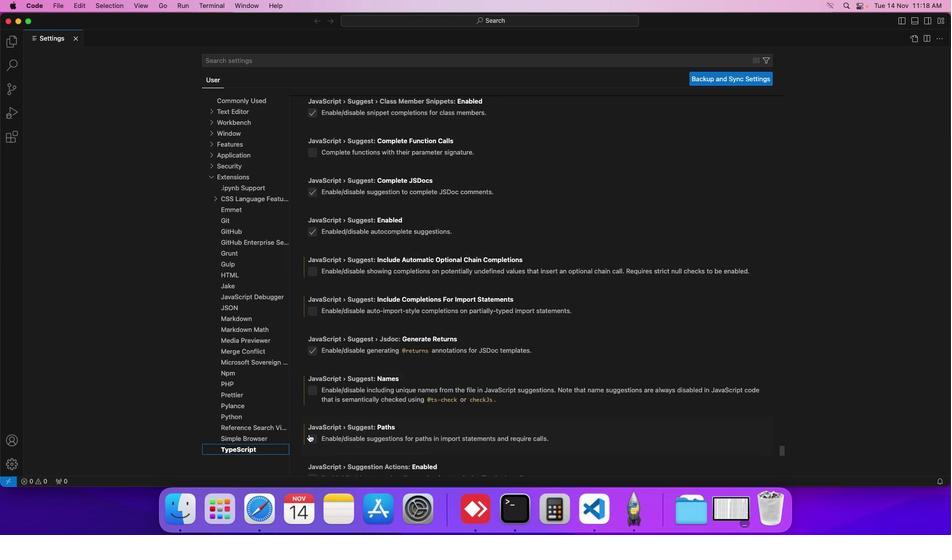 
Action: Mouse scrolled (308, 434) with delta (0, 0)
Screenshot: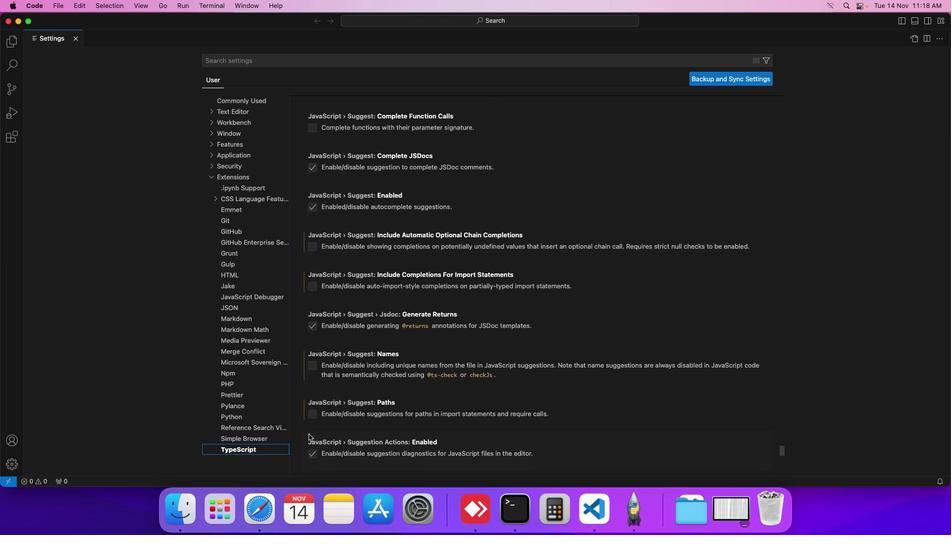 
Action: Mouse scrolled (308, 434) with delta (0, 0)
Screenshot: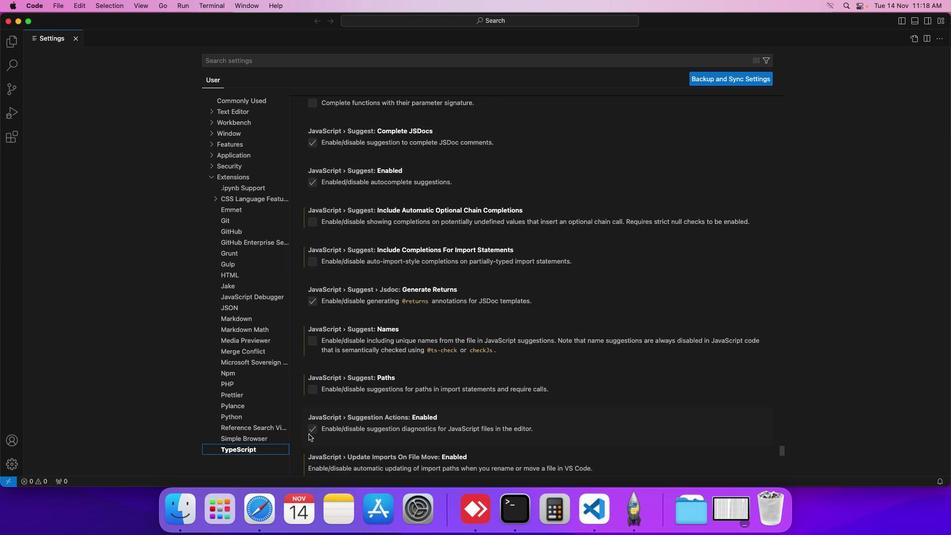 
Action: Mouse scrolled (308, 434) with delta (0, 0)
Screenshot: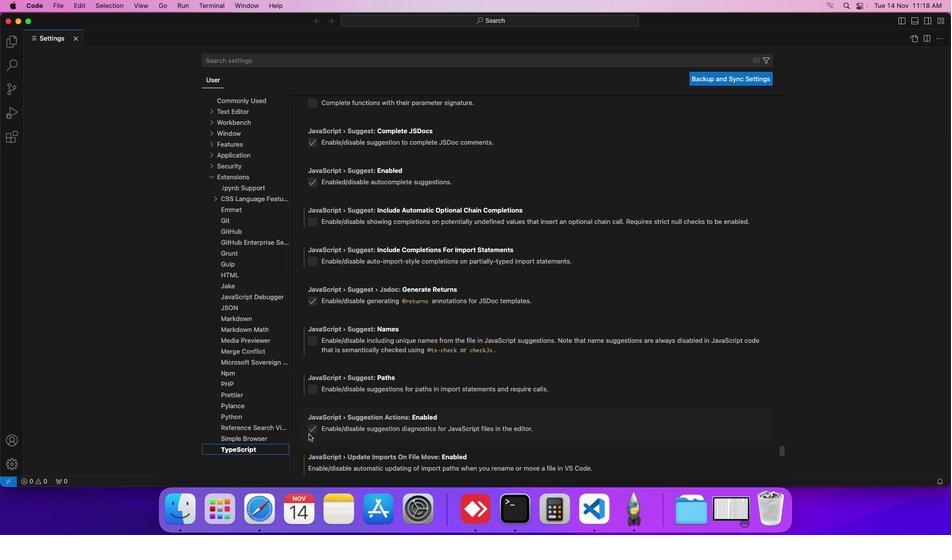 
Action: Mouse scrolled (308, 434) with delta (0, 0)
Screenshot: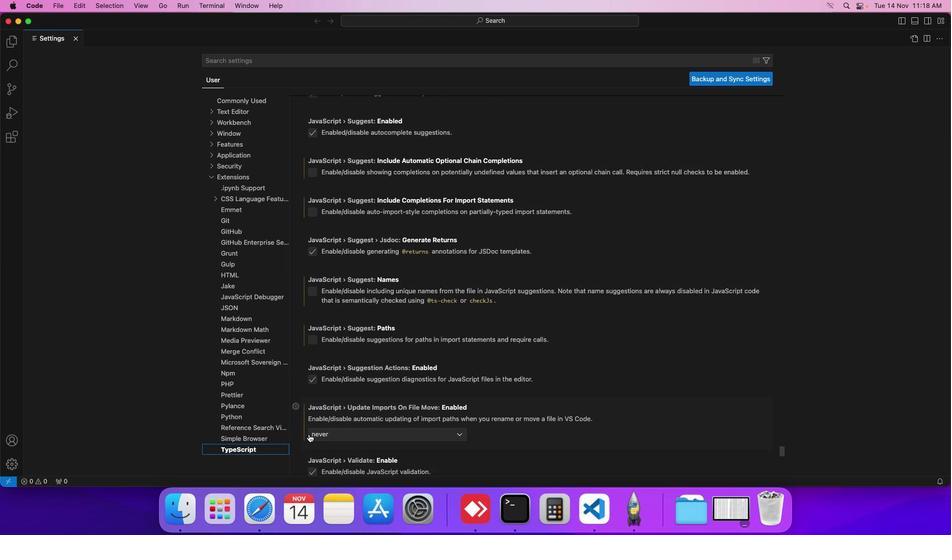 
Action: Mouse scrolled (308, 434) with delta (0, 0)
Screenshot: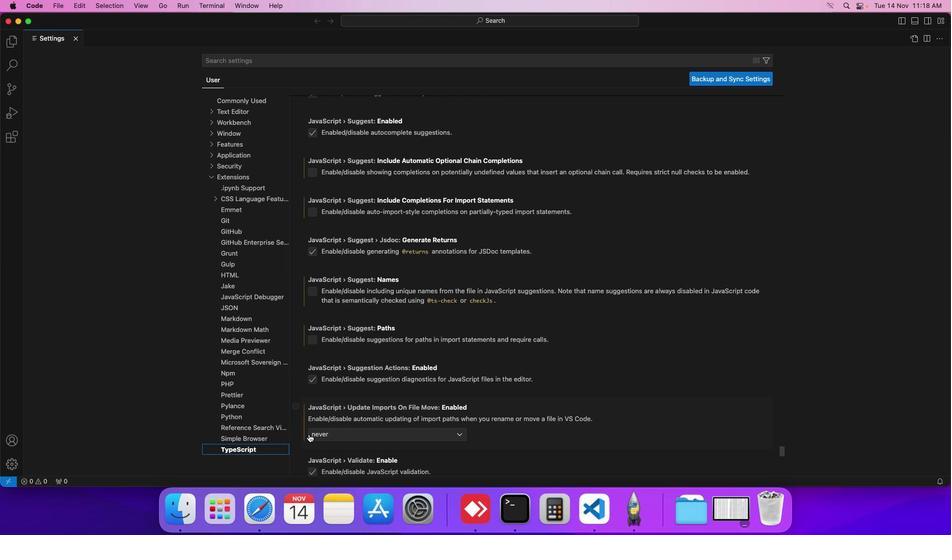 
Action: Mouse scrolled (308, 434) with delta (0, 0)
Screenshot: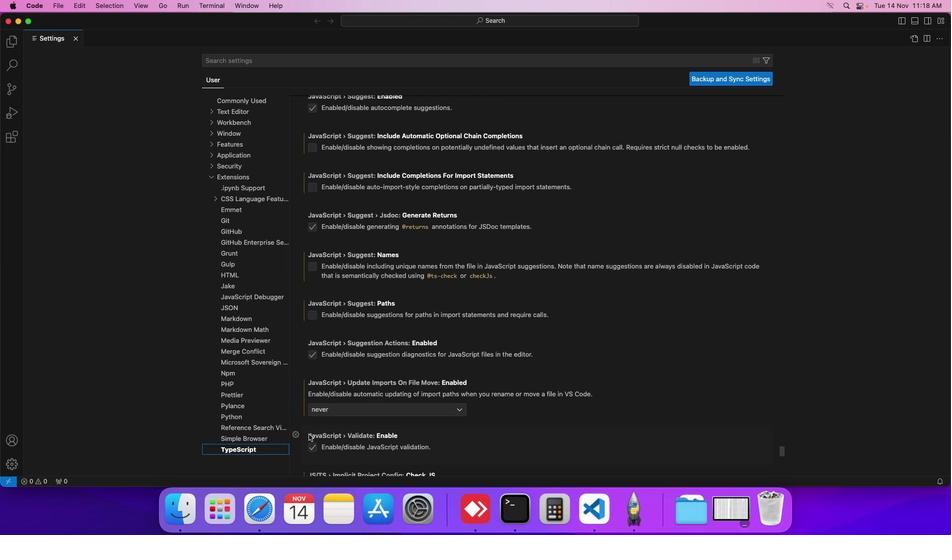 
Action: Mouse moved to (308, 434)
Screenshot: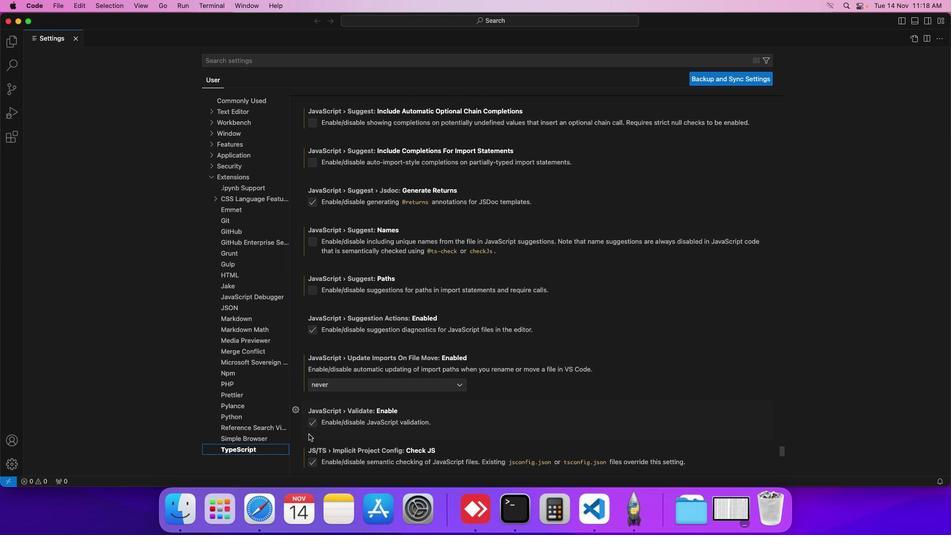 
Action: Mouse scrolled (308, 434) with delta (0, 0)
Screenshot: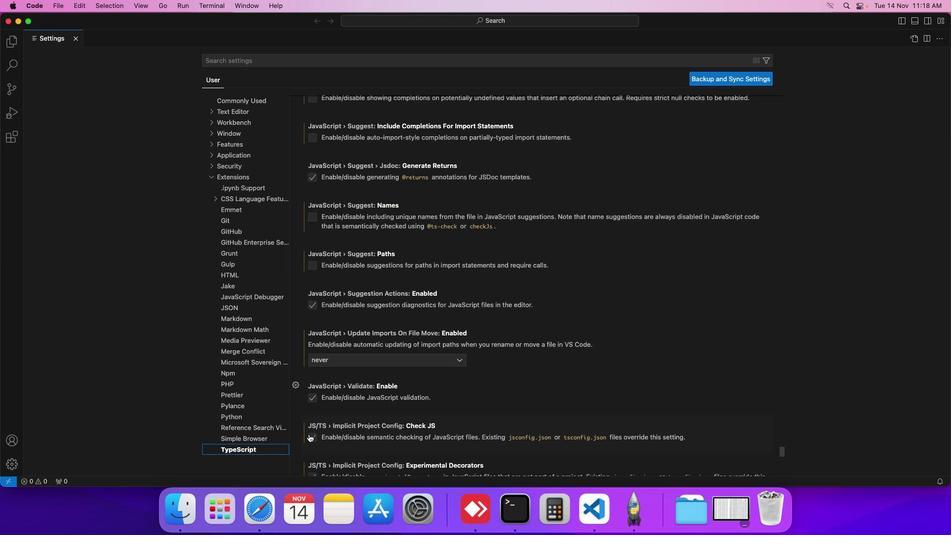 
Action: Mouse scrolled (308, 434) with delta (0, 0)
Screenshot: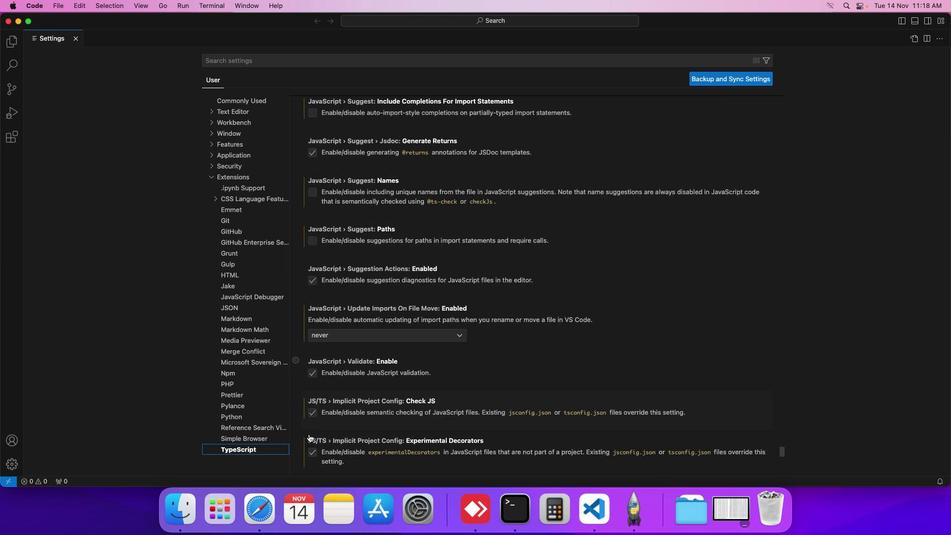 
Action: Mouse scrolled (308, 434) with delta (0, 0)
Screenshot: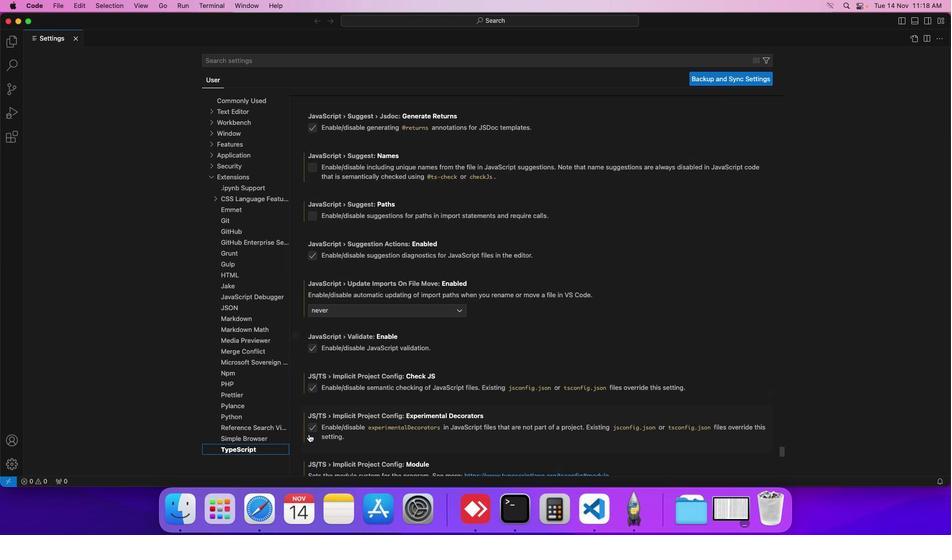 
Action: Mouse scrolled (308, 434) with delta (0, 0)
Screenshot: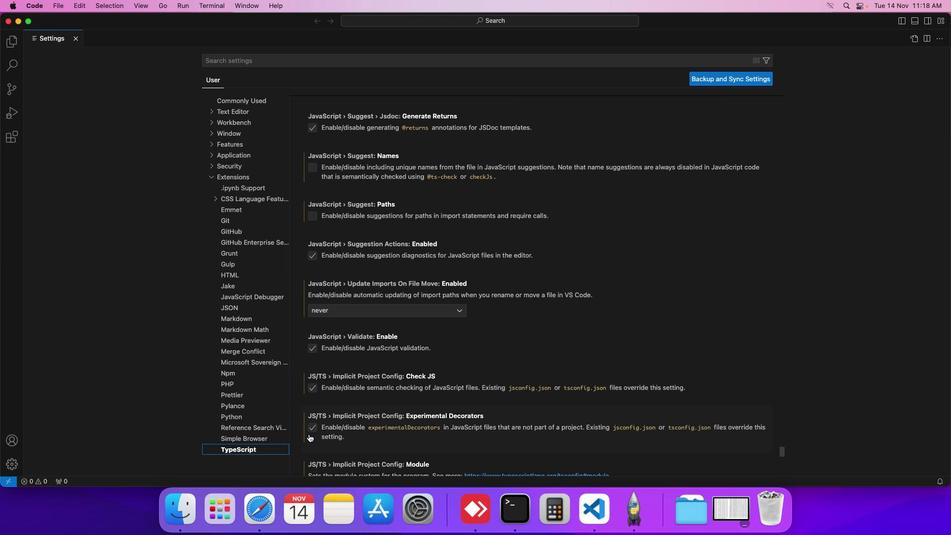 
Action: Mouse scrolled (308, 434) with delta (0, 0)
Screenshot: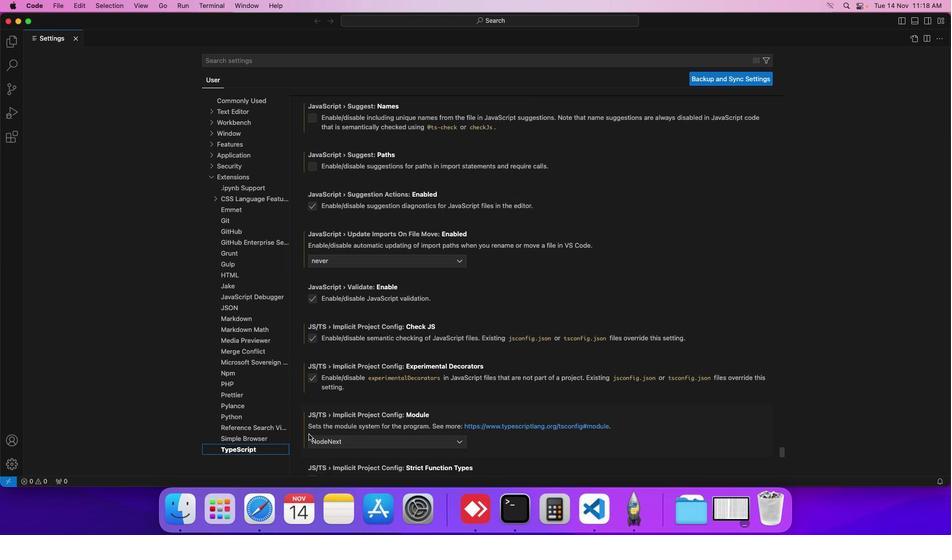 
Action: Mouse scrolled (308, 434) with delta (0, 0)
Screenshot: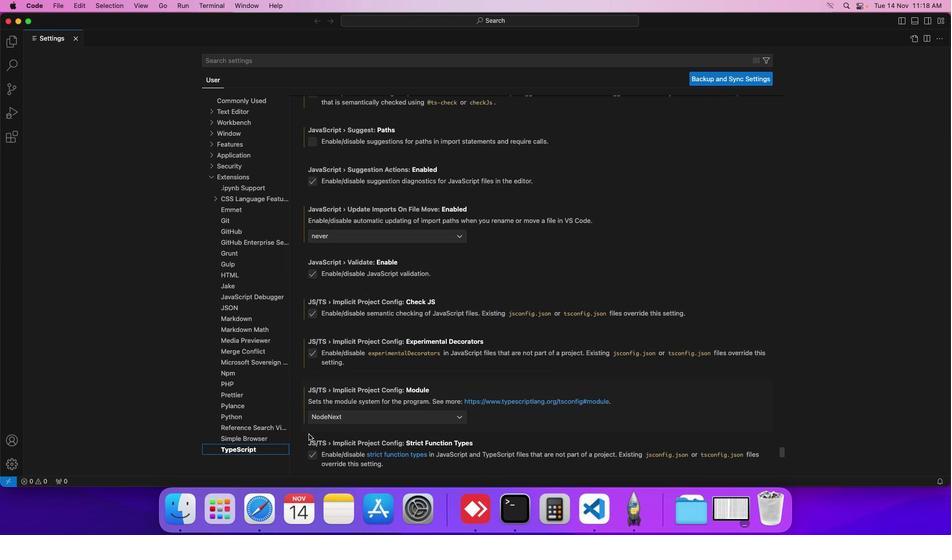 
Action: Mouse scrolled (308, 434) with delta (0, 0)
Screenshot: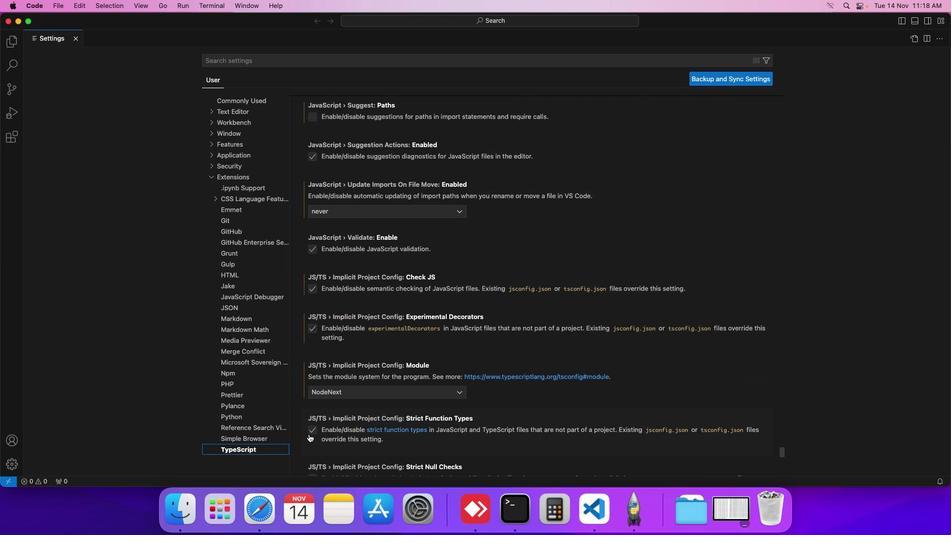 
Action: Mouse scrolled (308, 434) with delta (0, 0)
Screenshot: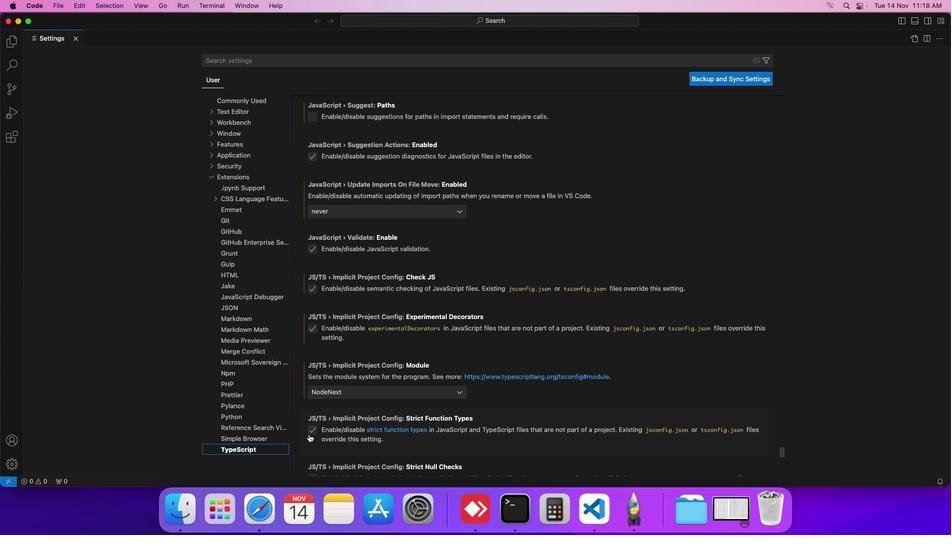 
Action: Mouse scrolled (308, 434) with delta (0, 0)
Screenshot: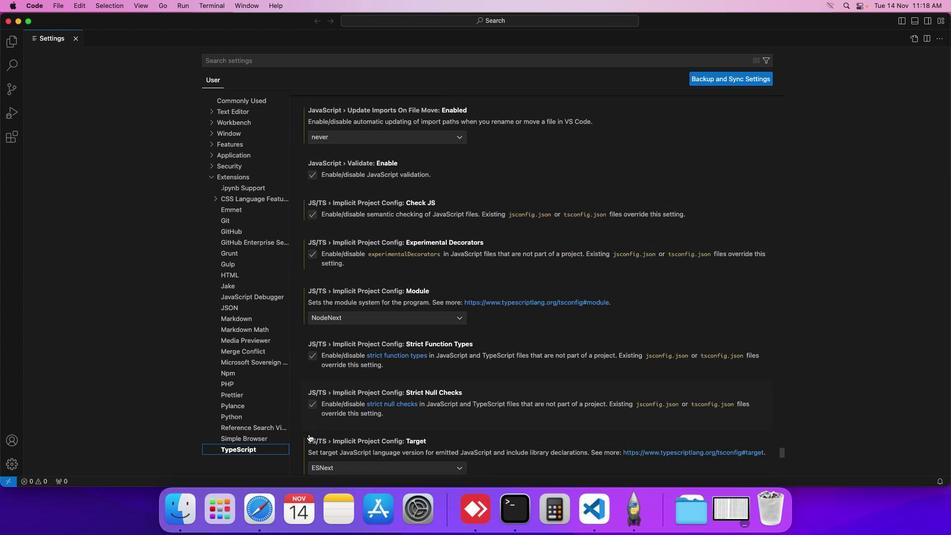 
Action: Mouse scrolled (308, 434) with delta (0, 0)
Screenshot: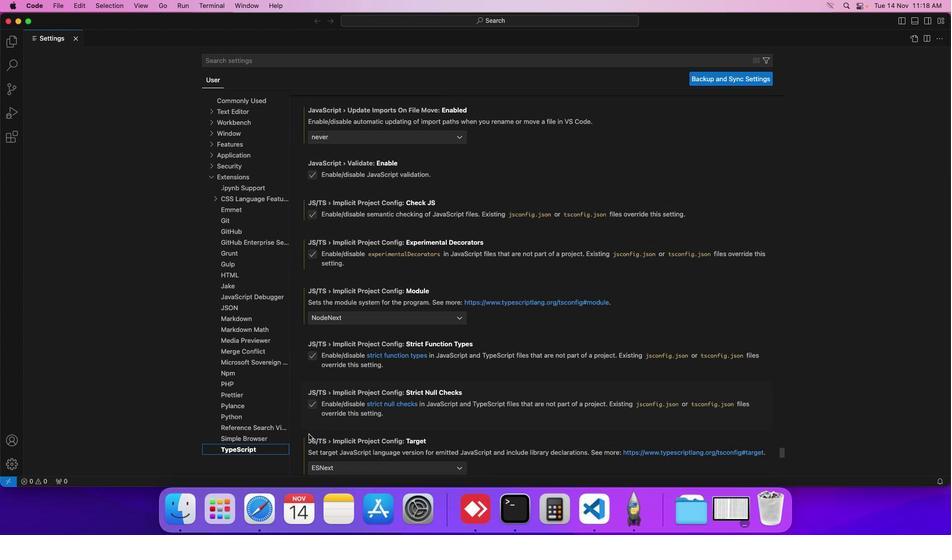 
Action: Mouse scrolled (308, 434) with delta (0, 0)
Screenshot: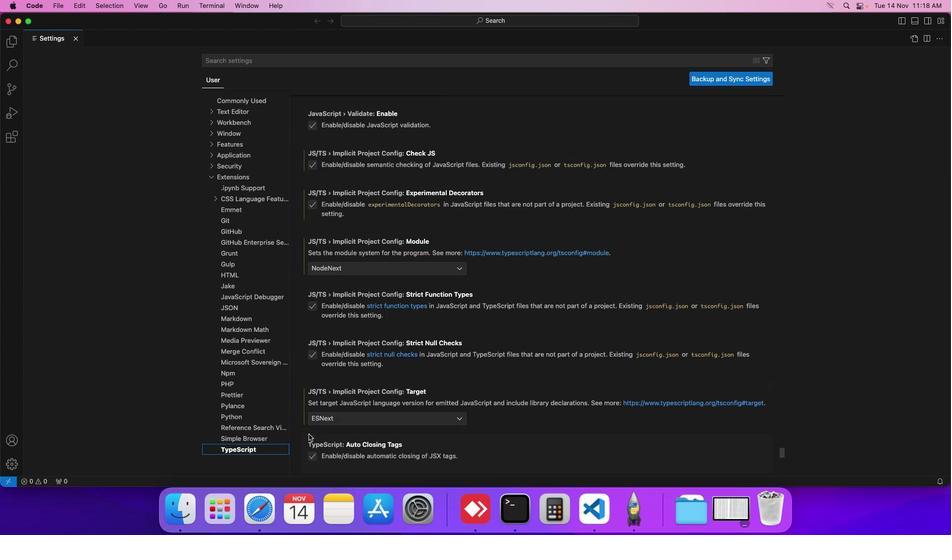 
Action: Mouse scrolled (308, 434) with delta (0, 0)
Screenshot: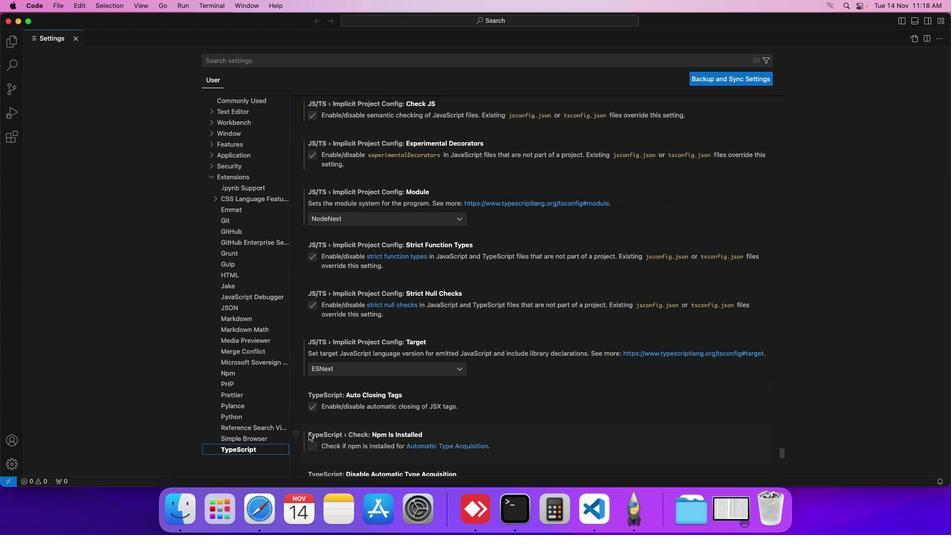 
Action: Mouse scrolled (308, 434) with delta (0, 0)
Screenshot: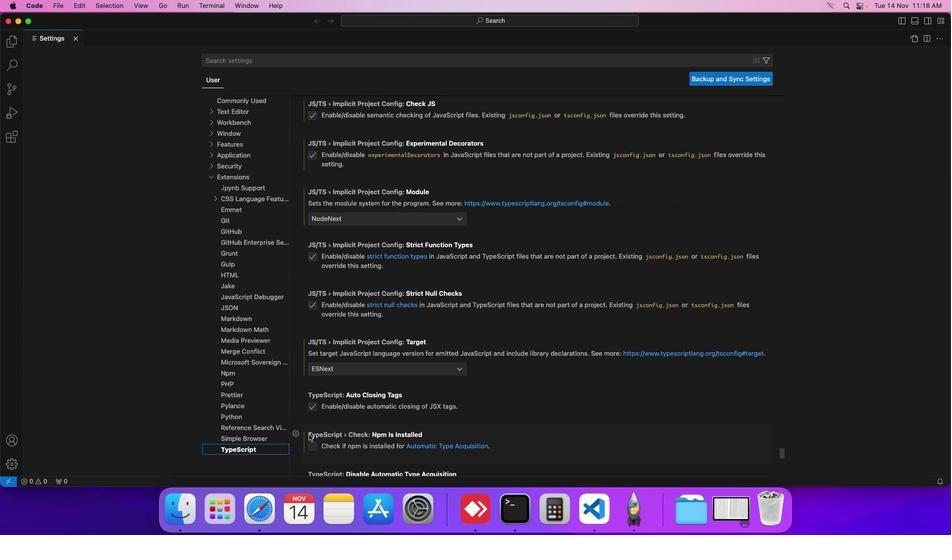 
Action: Mouse scrolled (308, 434) with delta (0, 0)
Screenshot: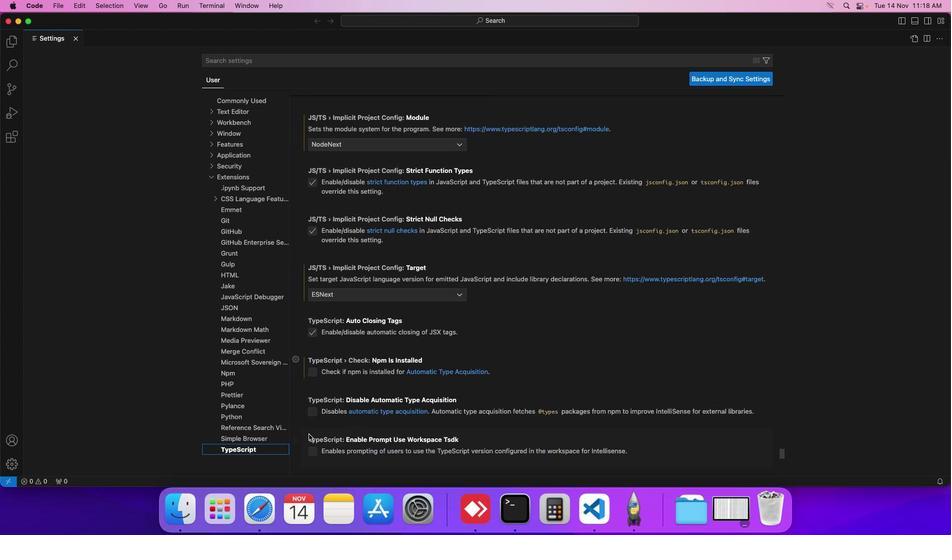 
Action: Mouse scrolled (308, 434) with delta (0, 0)
Screenshot: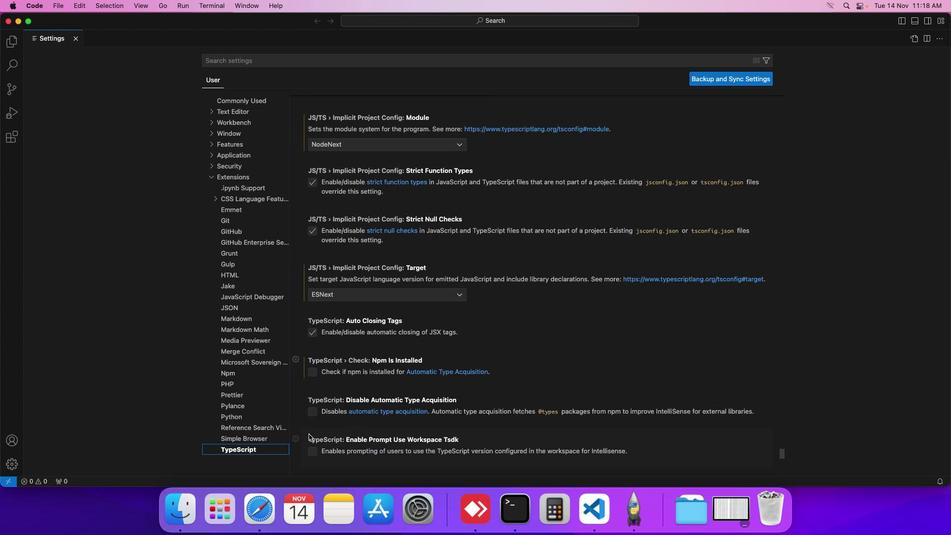 
Action: Mouse scrolled (308, 434) with delta (0, 0)
Screenshot: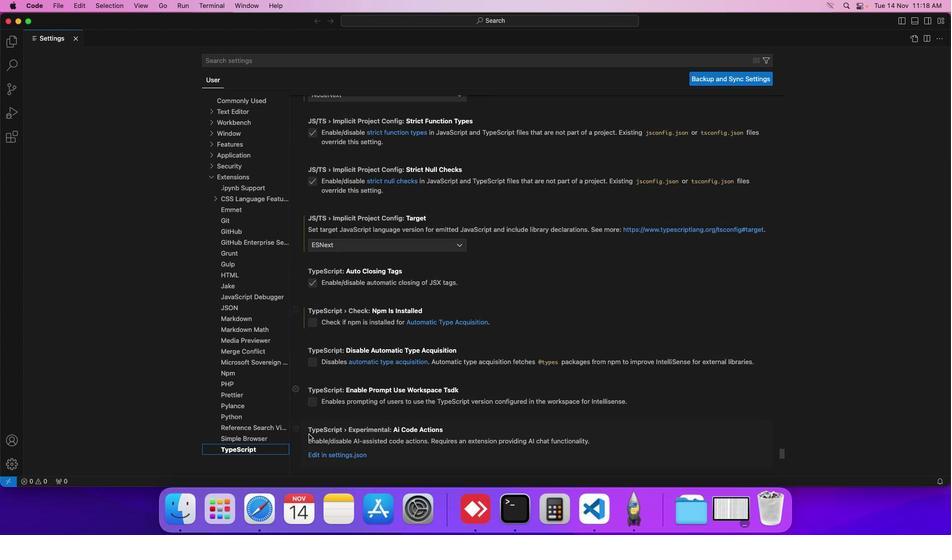 
Action: Mouse scrolled (308, 434) with delta (0, 0)
Screenshot: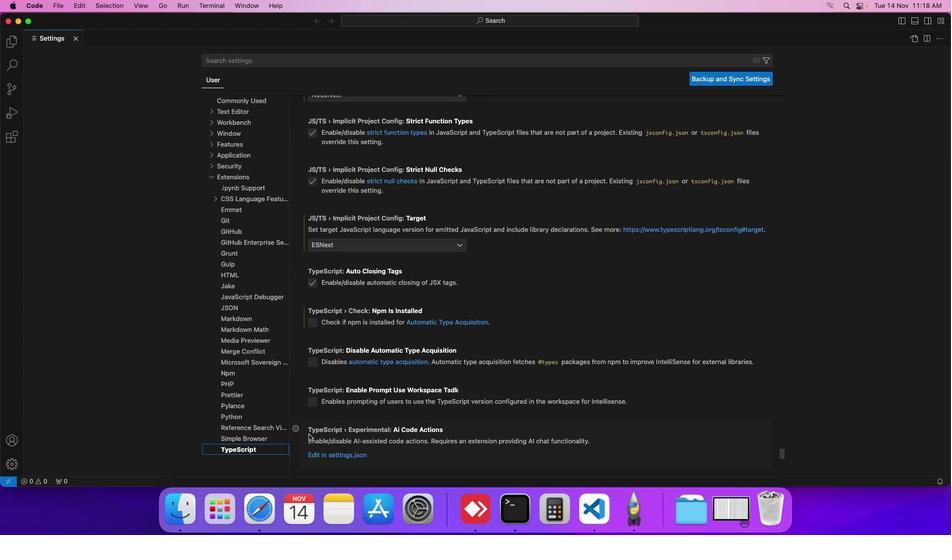 
Action: Mouse scrolled (308, 434) with delta (0, 0)
Screenshot: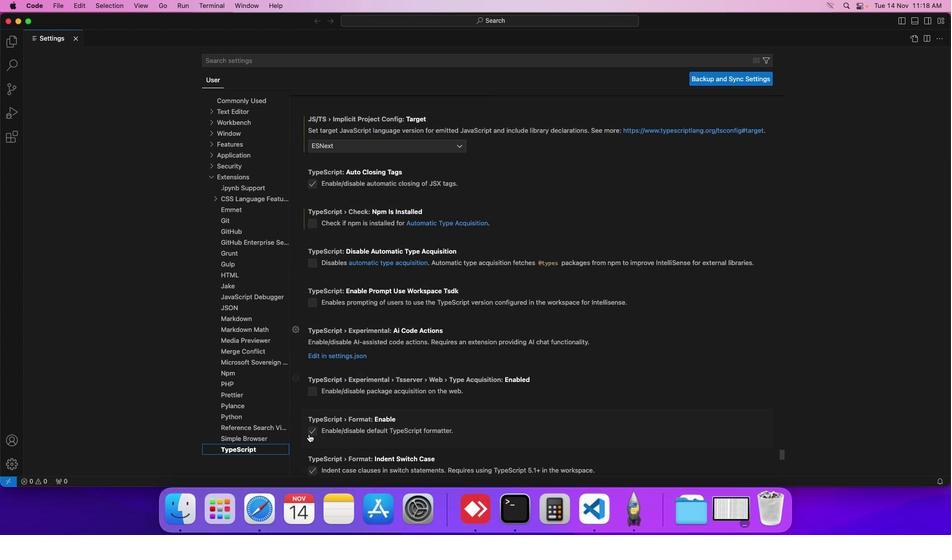 
Action: Mouse scrolled (308, 434) with delta (0, 0)
Screenshot: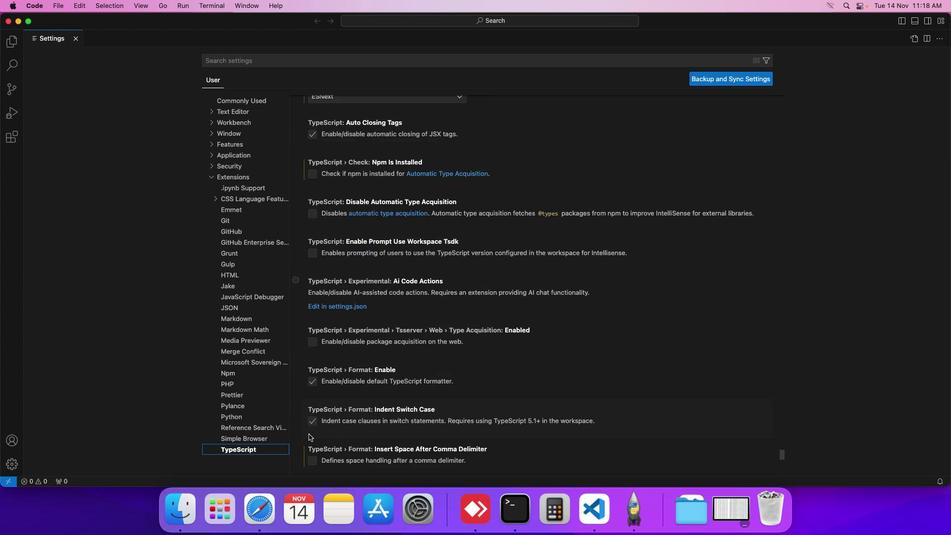 
Action: Mouse scrolled (308, 434) with delta (0, 0)
Screenshot: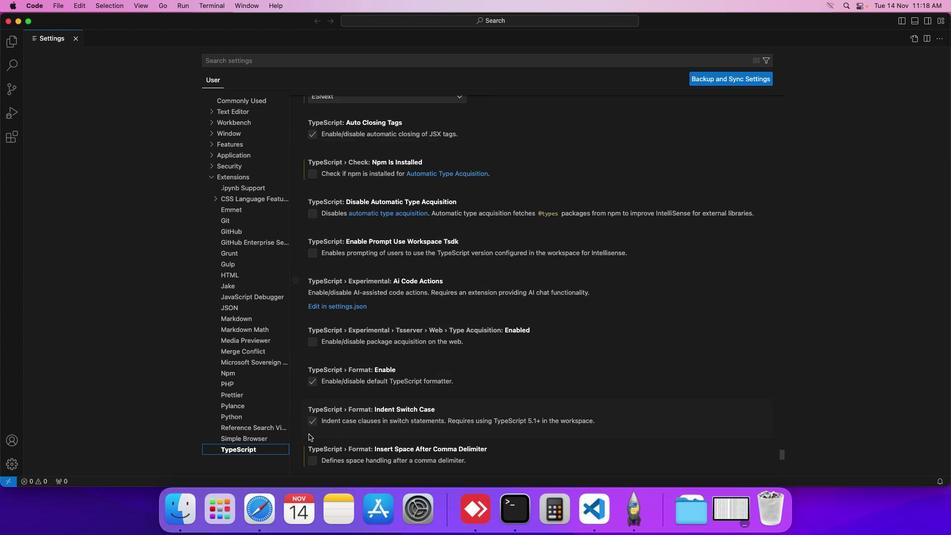 
Action: Mouse scrolled (308, 434) with delta (0, 0)
Screenshot: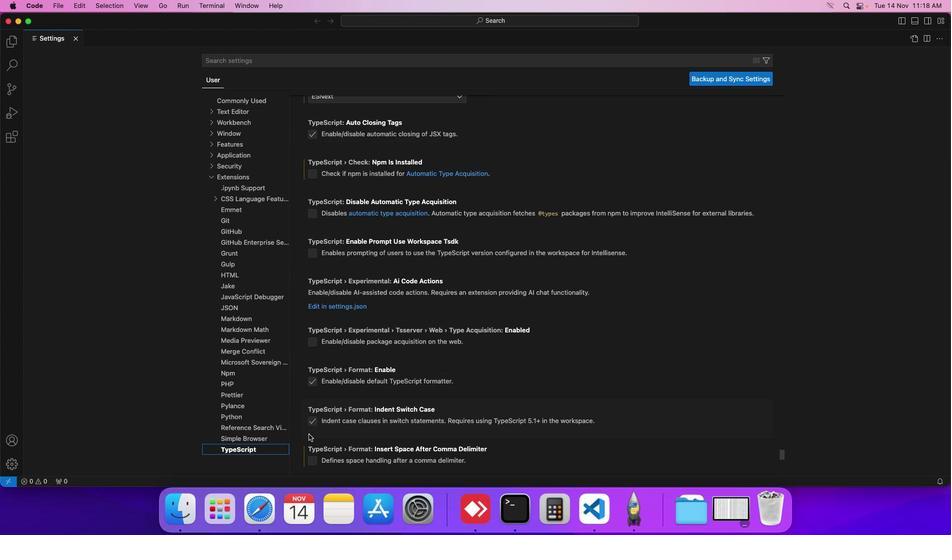
Action: Mouse scrolled (308, 434) with delta (0, 0)
Screenshot: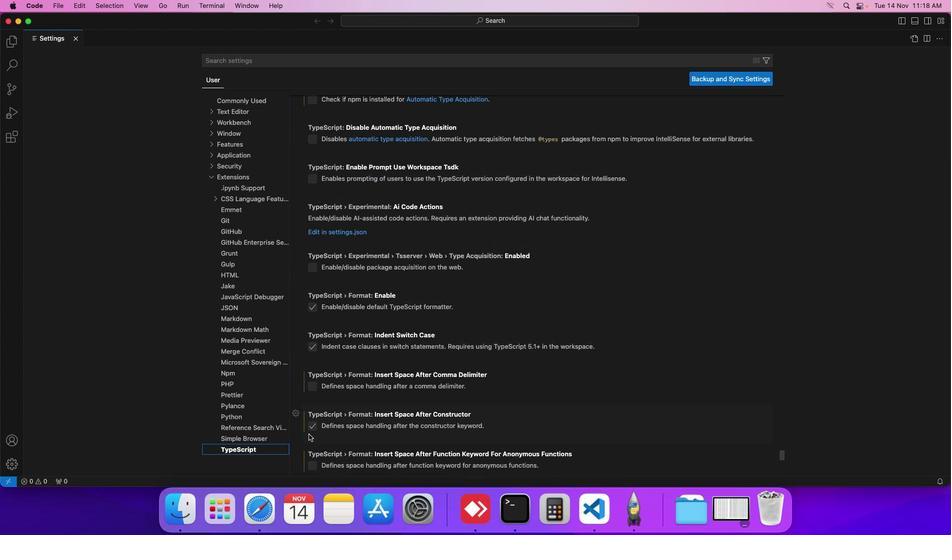 
Action: Mouse scrolled (308, 434) with delta (0, 0)
Screenshot: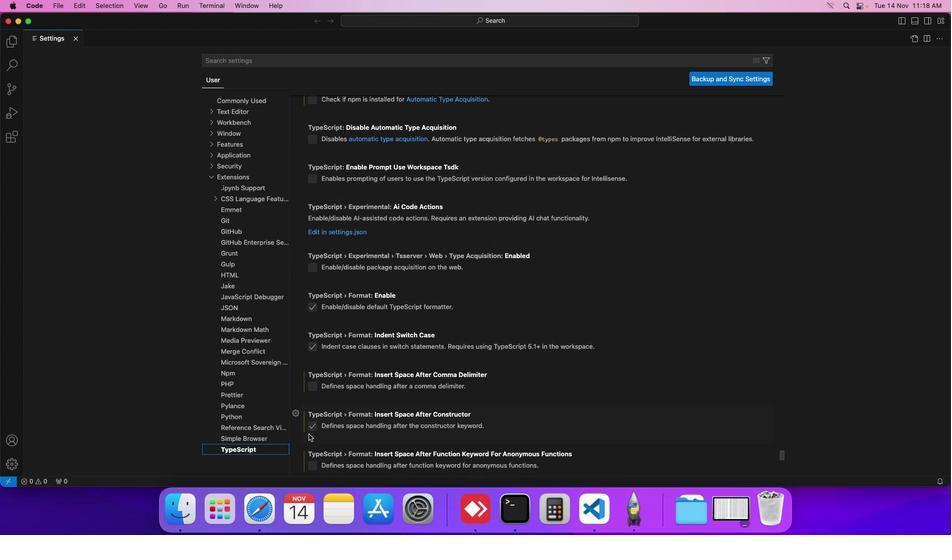 
Action: Mouse scrolled (308, 434) with delta (0, 0)
Screenshot: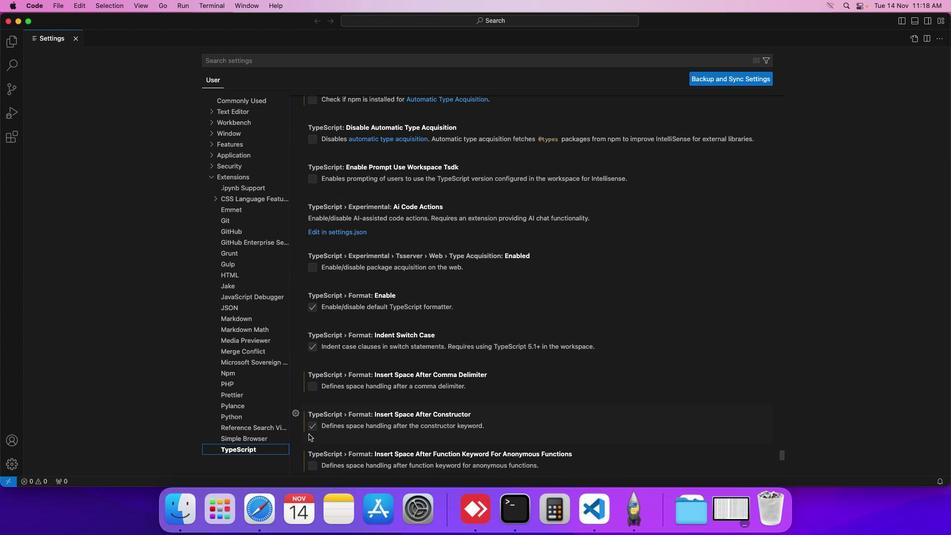 
Action: Mouse scrolled (308, 434) with delta (0, 0)
Screenshot: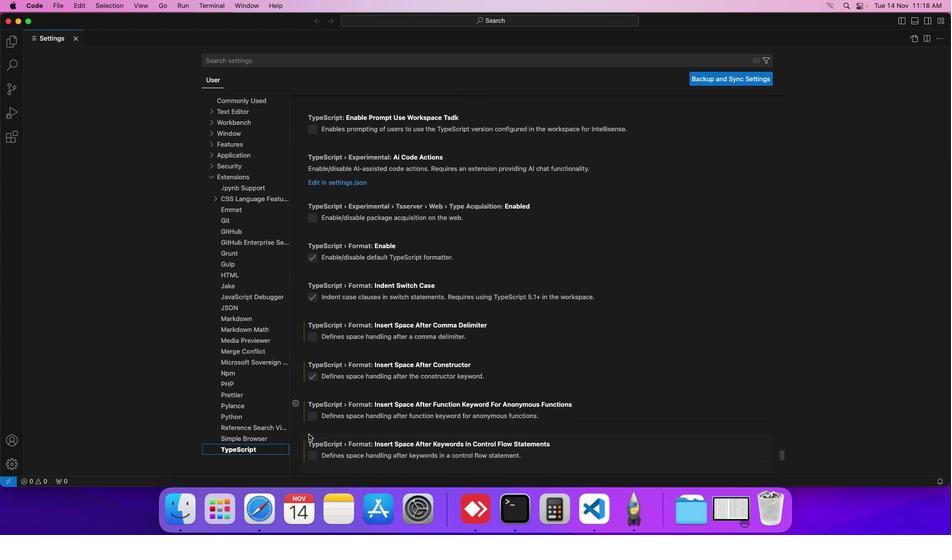 
Action: Mouse scrolled (308, 434) with delta (0, 0)
Screenshot: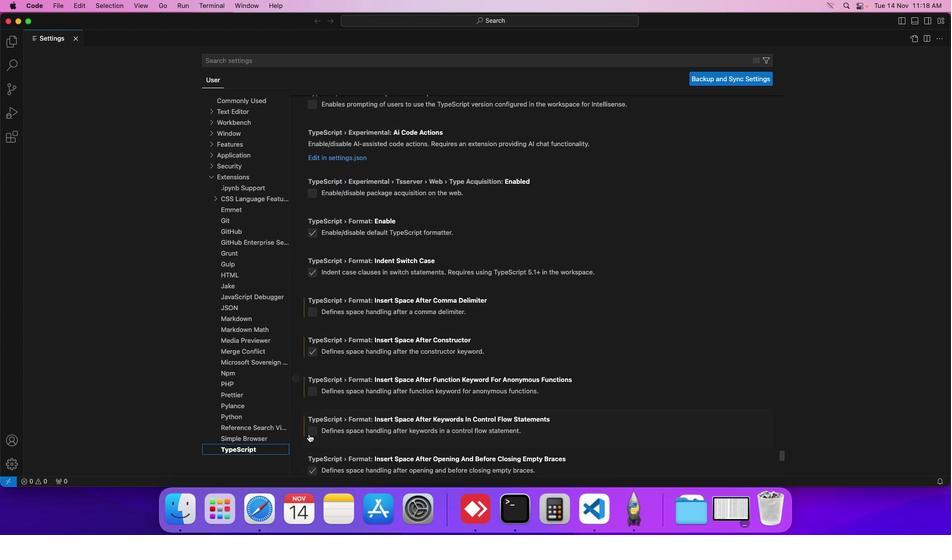 
Action: Mouse scrolled (308, 434) with delta (0, 0)
Screenshot: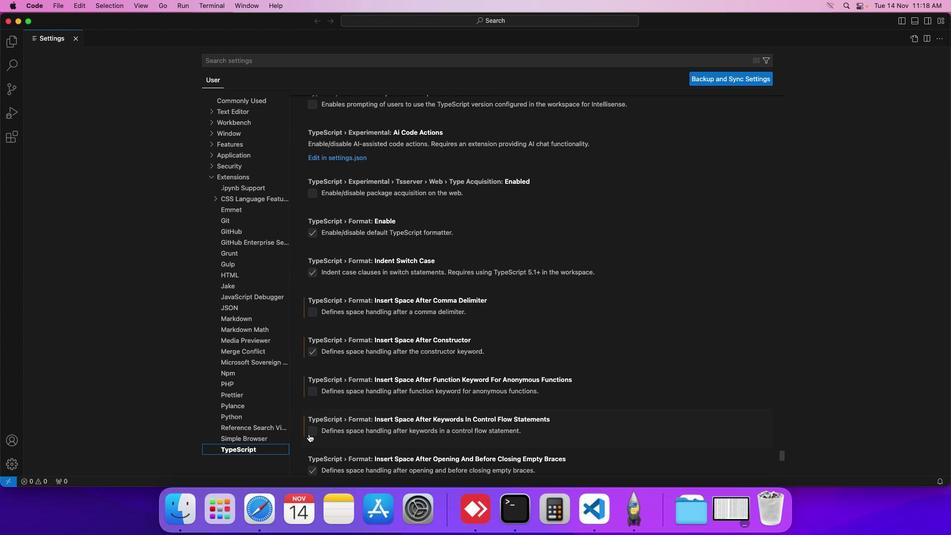 
Action: Mouse scrolled (308, 434) with delta (0, 0)
Screenshot: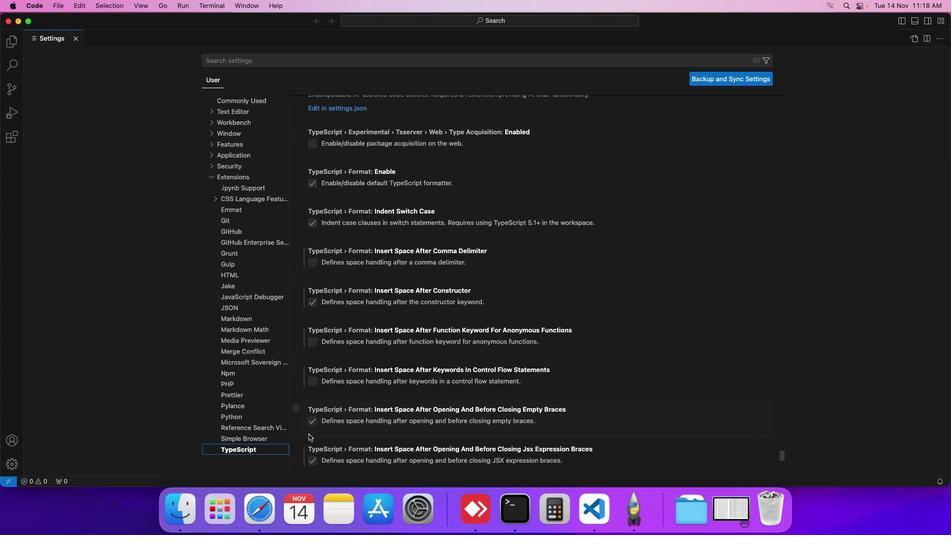 
Action: Mouse scrolled (308, 434) with delta (0, 0)
Screenshot: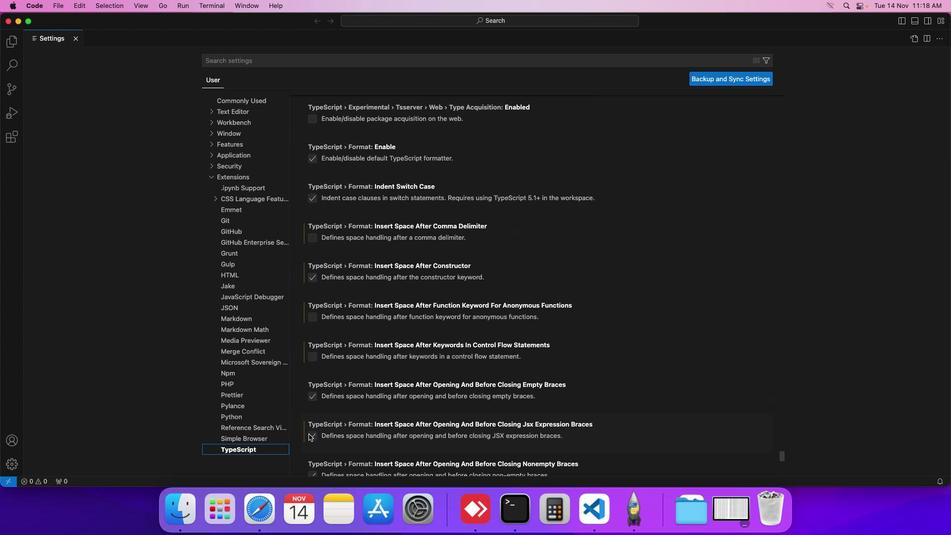 
Action: Mouse scrolled (308, 434) with delta (0, 0)
Screenshot: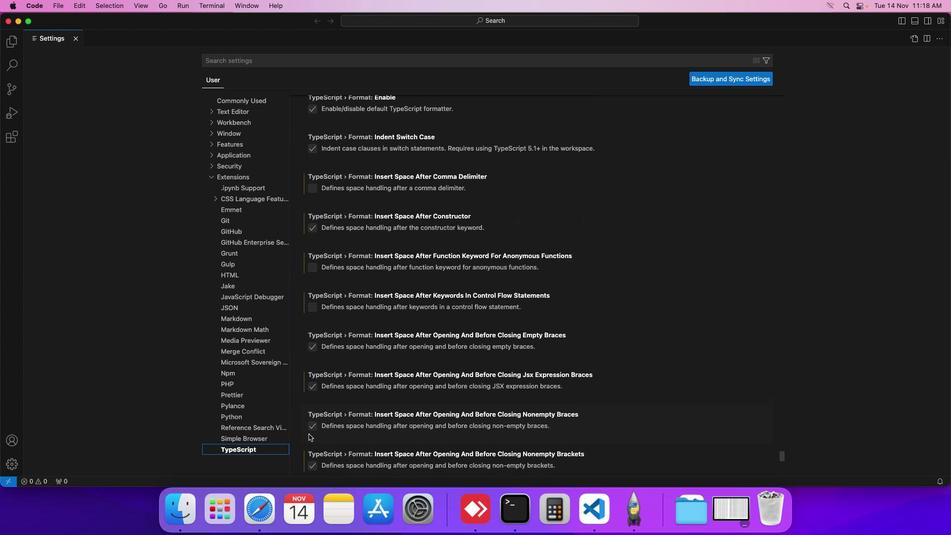 
Action: Mouse scrolled (308, 434) with delta (0, 0)
Screenshot: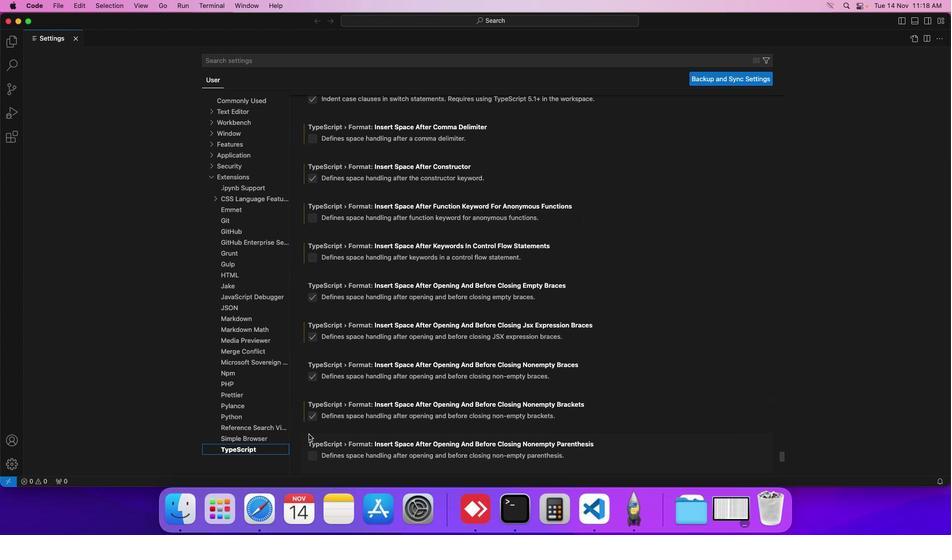 
Action: Mouse scrolled (308, 434) with delta (0, 0)
Screenshot: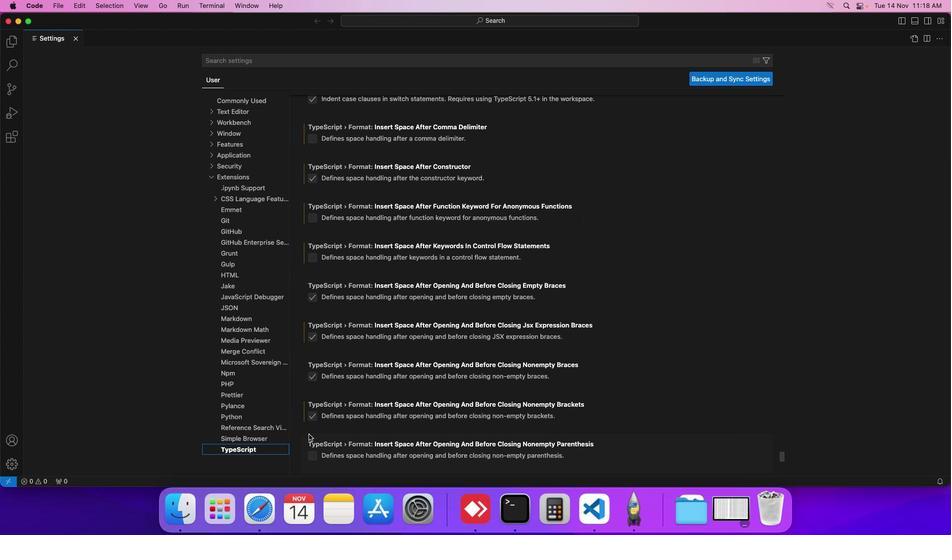 
Action: Mouse scrolled (308, 434) with delta (0, 0)
Screenshot: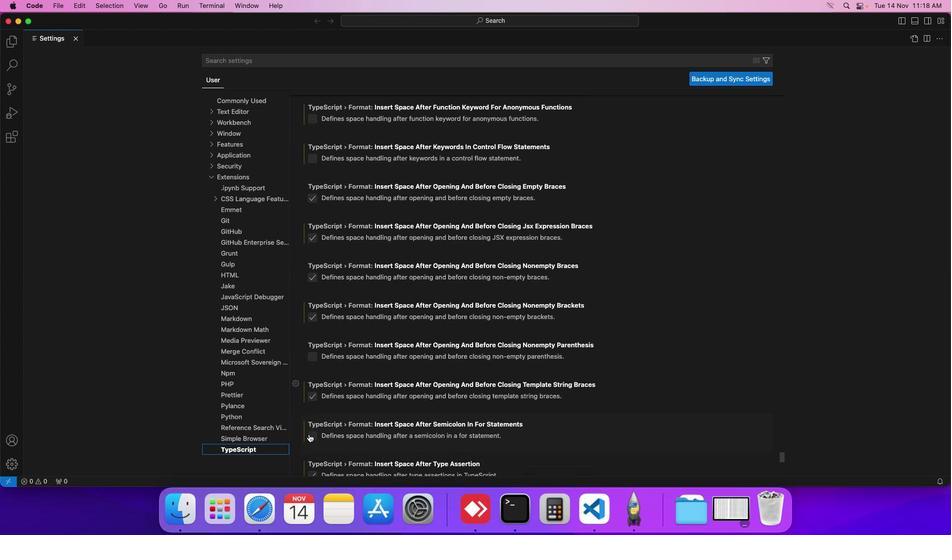 
Action: Mouse scrolled (308, 434) with delta (0, 0)
Screenshot: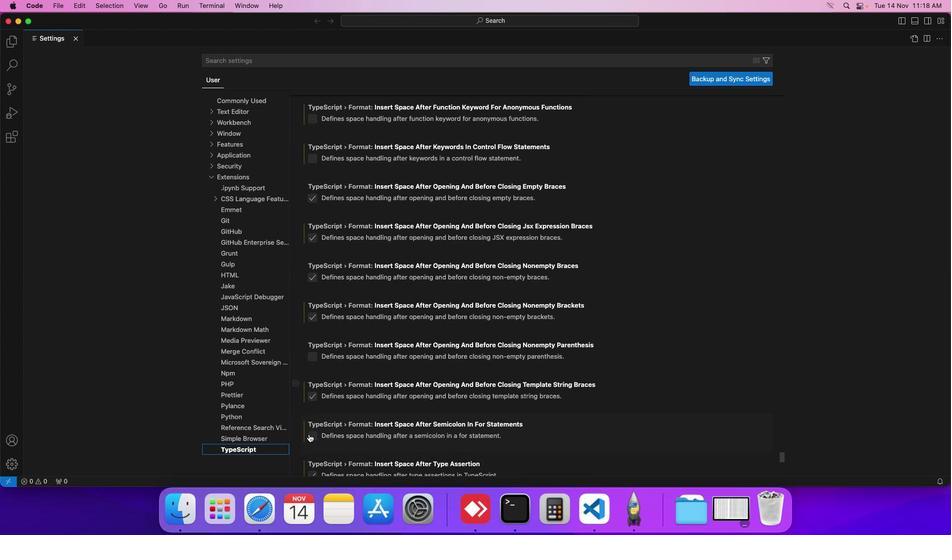 
Action: Mouse scrolled (308, 434) with delta (0, 0)
Screenshot: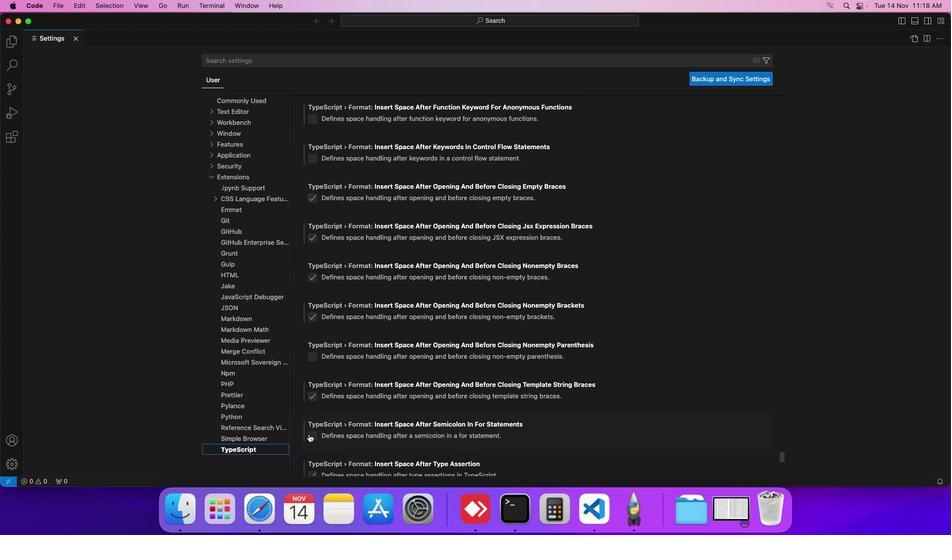 
Action: Mouse scrolled (308, 434) with delta (0, 0)
Screenshot: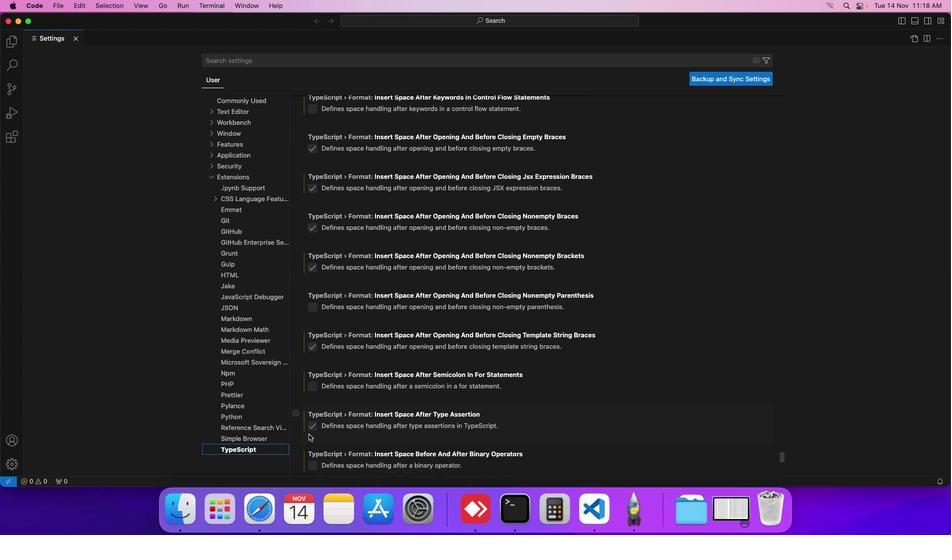 
Action: Mouse scrolled (308, 434) with delta (0, 0)
Screenshot: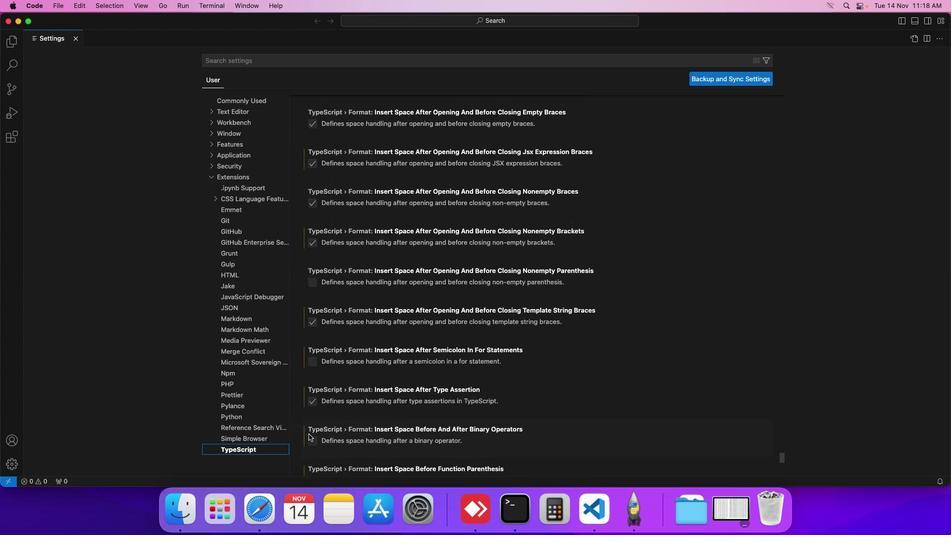 
Action: Mouse scrolled (308, 434) with delta (0, 0)
Screenshot: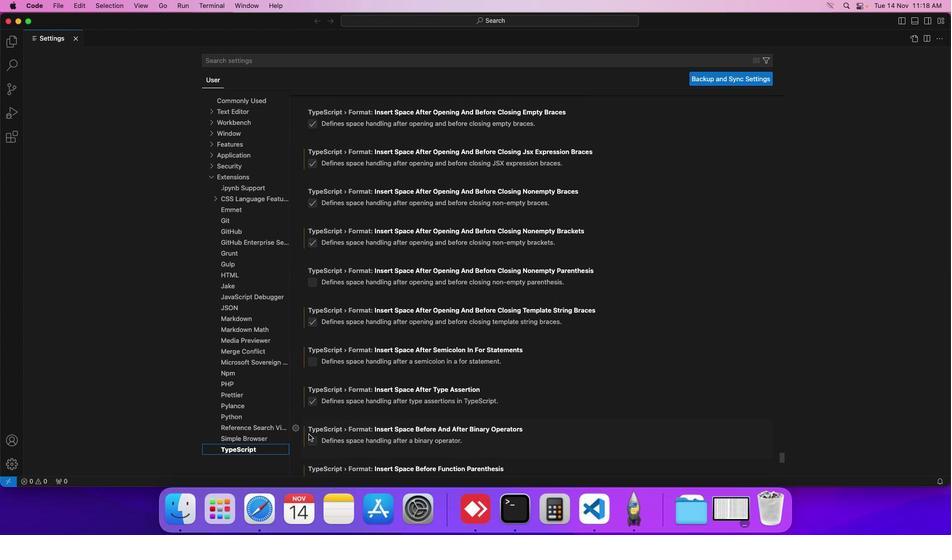 
Action: Mouse scrolled (308, 434) with delta (0, 0)
Screenshot: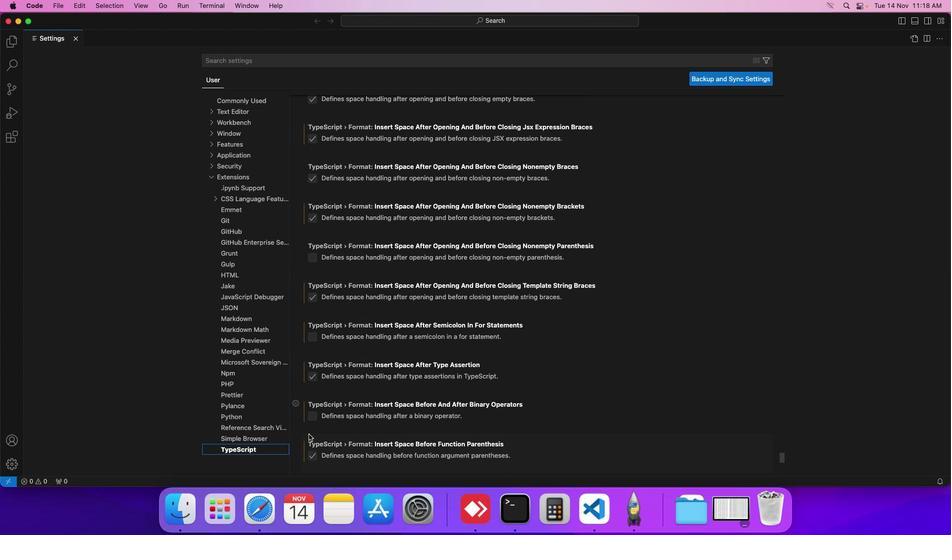 
Action: Mouse scrolled (308, 434) with delta (0, 0)
Screenshot: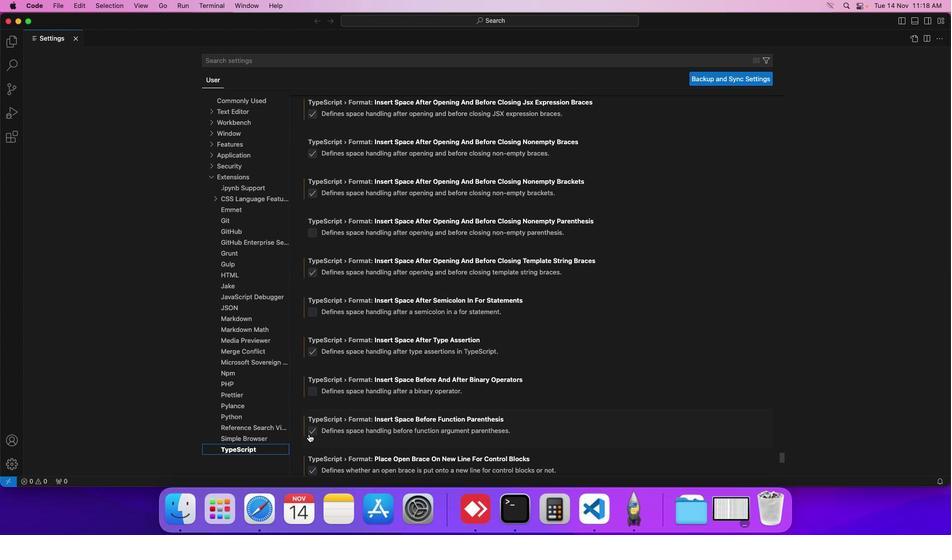 
Action: Mouse scrolled (308, 434) with delta (0, 0)
Screenshot: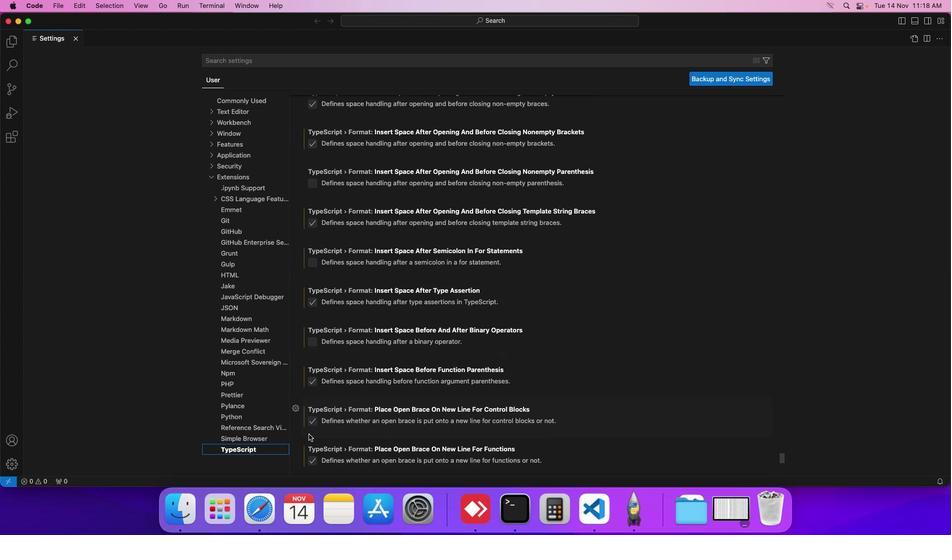 
Action: Mouse scrolled (308, 434) with delta (0, 0)
Screenshot: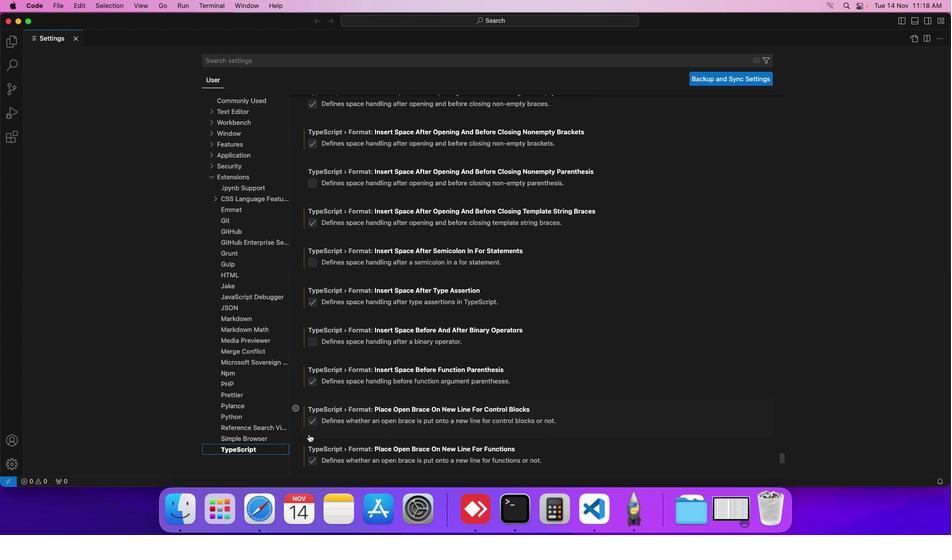 
Action: Mouse scrolled (308, 434) with delta (0, 0)
Screenshot: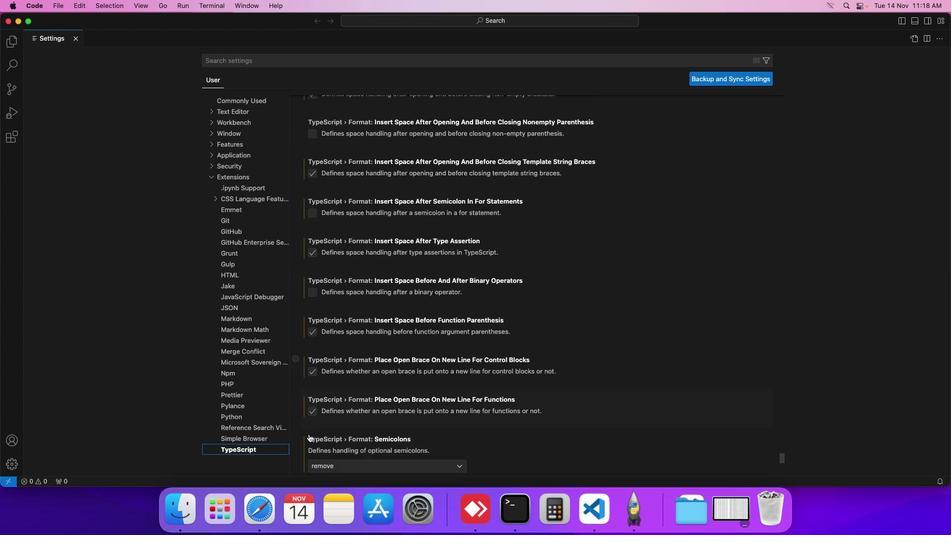 
Action: Mouse scrolled (308, 434) with delta (0, 0)
Screenshot: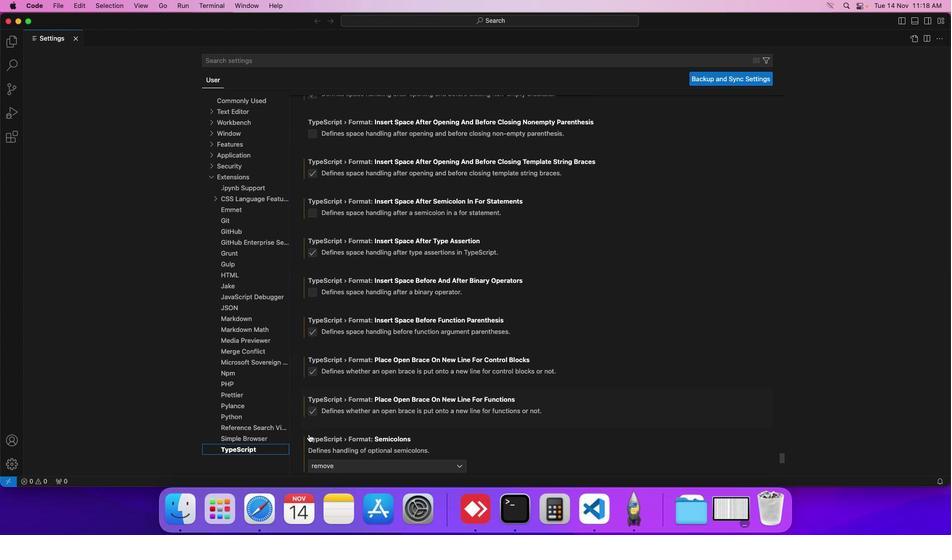 
Action: Mouse scrolled (308, 434) with delta (0, 0)
Screenshot: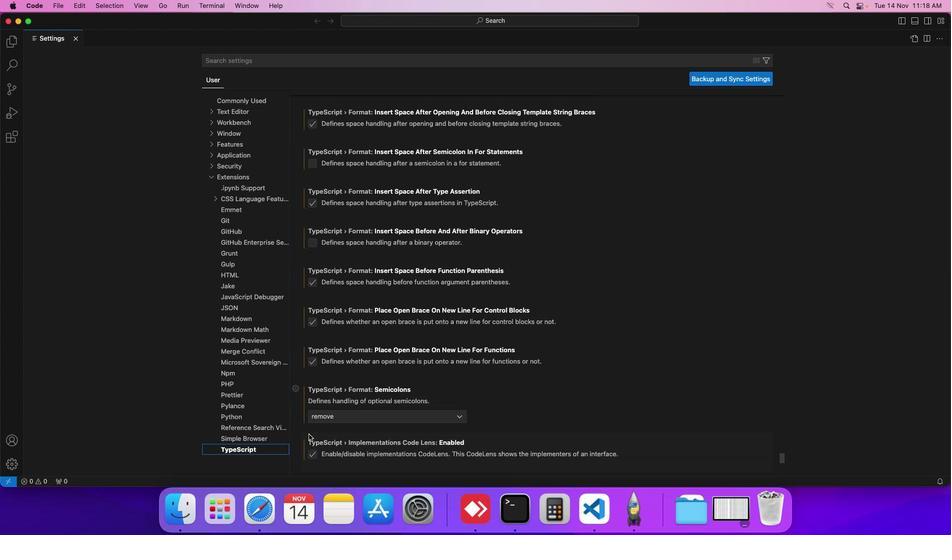 
Action: Mouse scrolled (308, 434) with delta (0, 0)
Screenshot: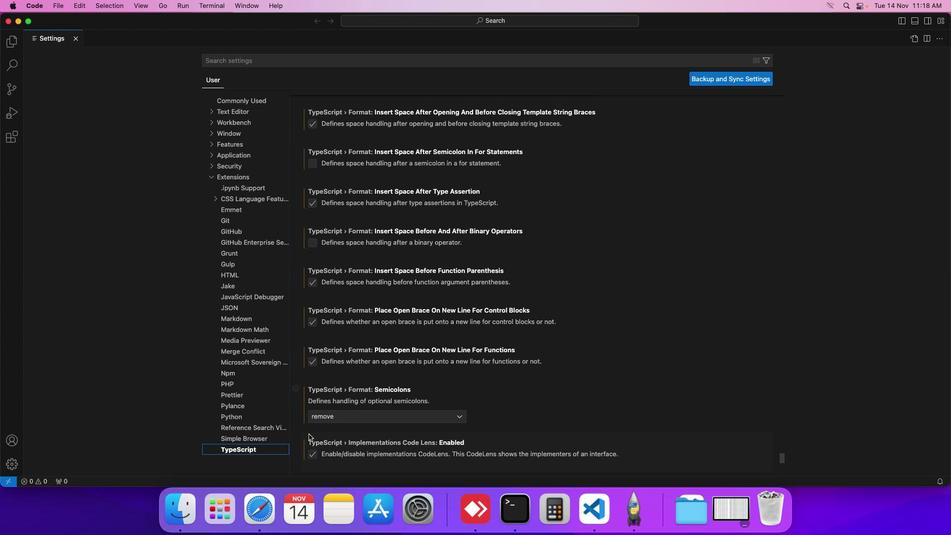 
Action: Mouse scrolled (308, 434) with delta (0, 0)
Screenshot: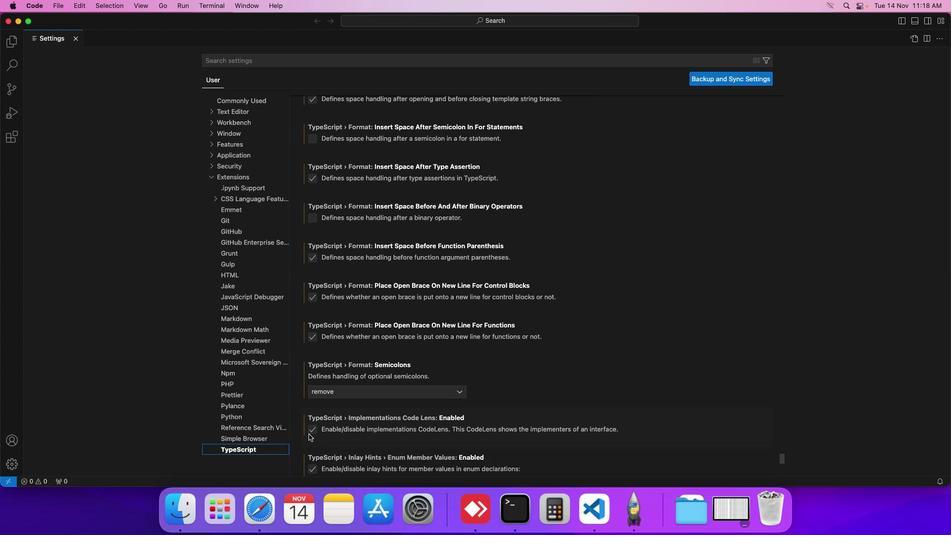 
Action: Mouse scrolled (308, 434) with delta (0, 0)
Screenshot: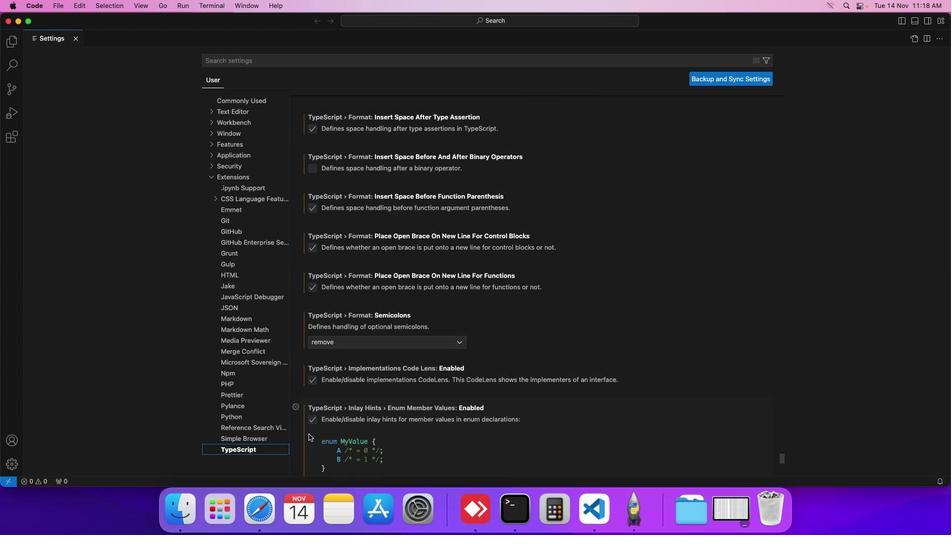 
Action: Mouse scrolled (308, 434) with delta (0, 0)
Screenshot: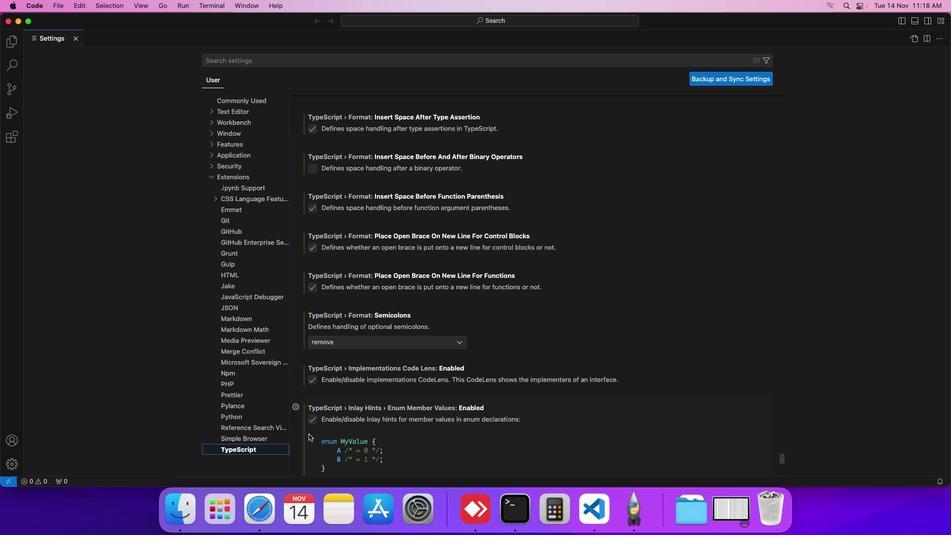 
Action: Mouse scrolled (308, 434) with delta (0, 0)
Screenshot: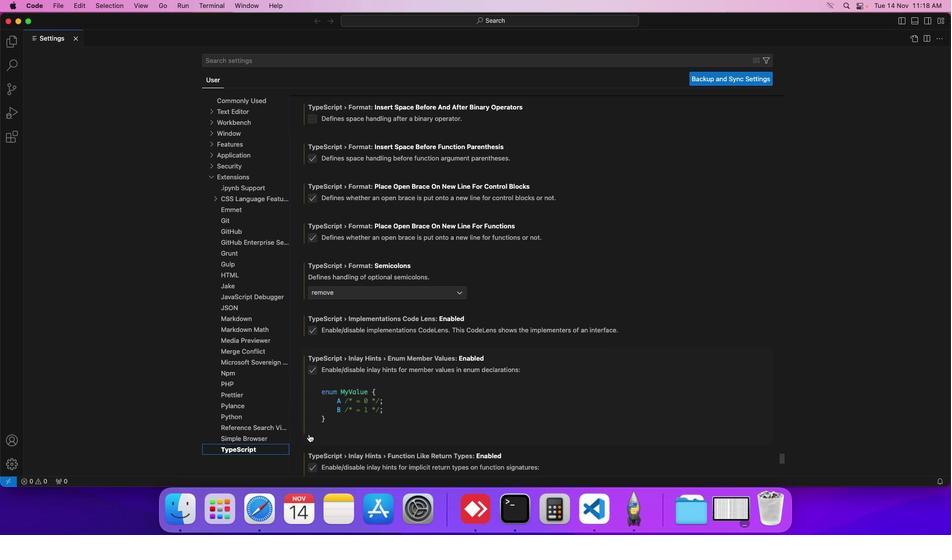 
Action: Mouse scrolled (308, 434) with delta (0, 0)
Screenshot: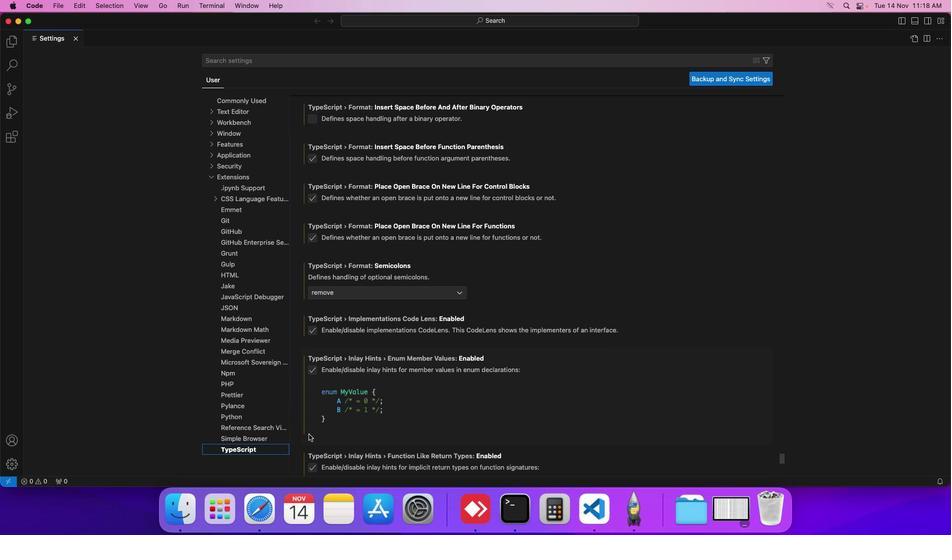 
Action: Mouse scrolled (308, 434) with delta (0, 0)
Screenshot: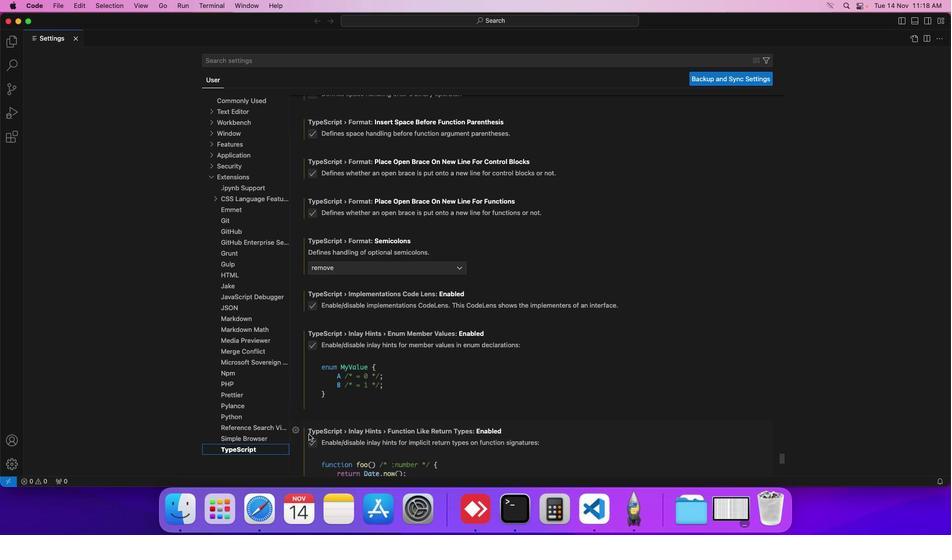 
Action: Mouse moved to (309, 434)
Screenshot: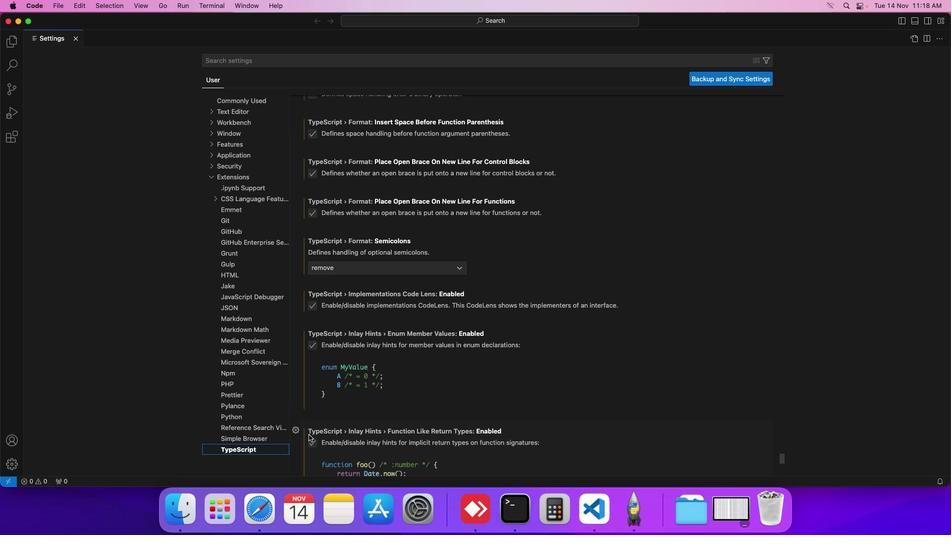 
Action: Mouse scrolled (309, 434) with delta (0, 0)
Screenshot: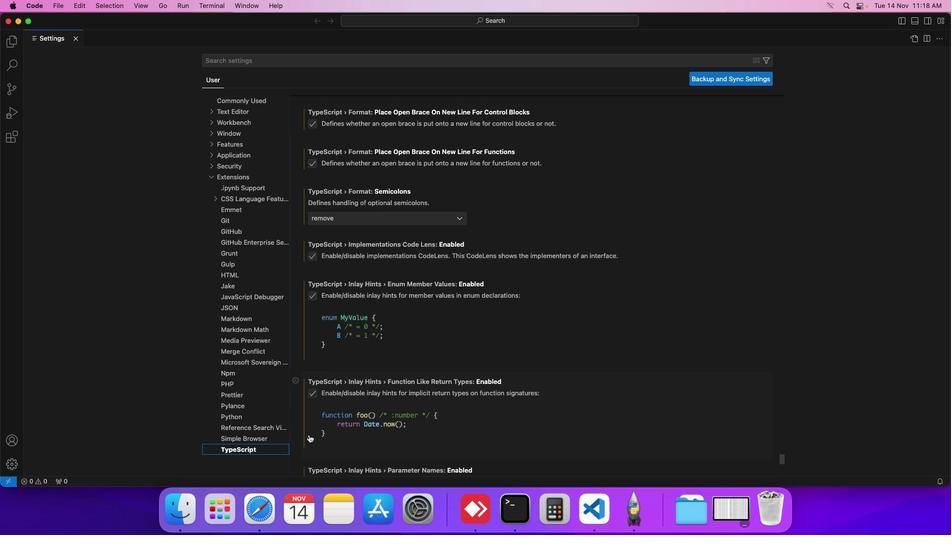 
Action: Mouse scrolled (309, 434) with delta (0, 0)
Screenshot: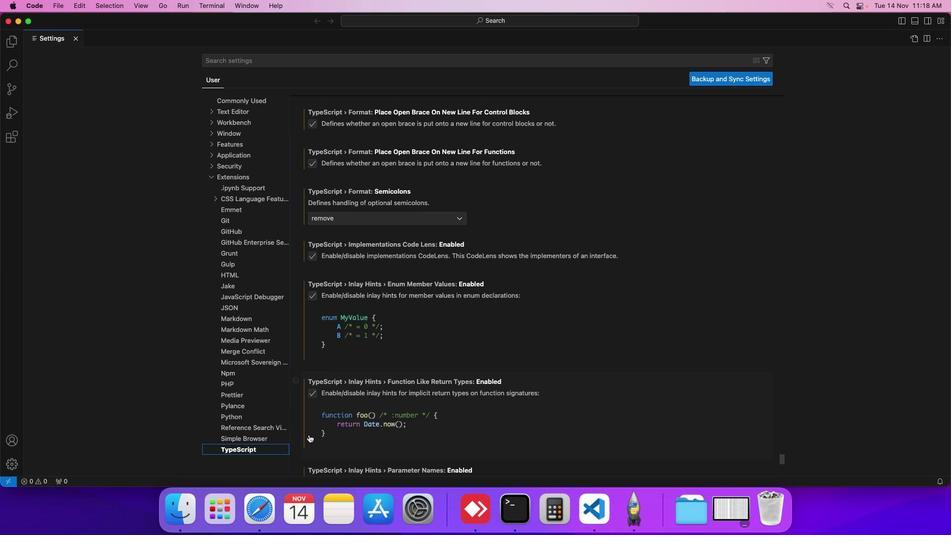 
Action: Mouse scrolled (309, 434) with delta (0, 0)
Screenshot: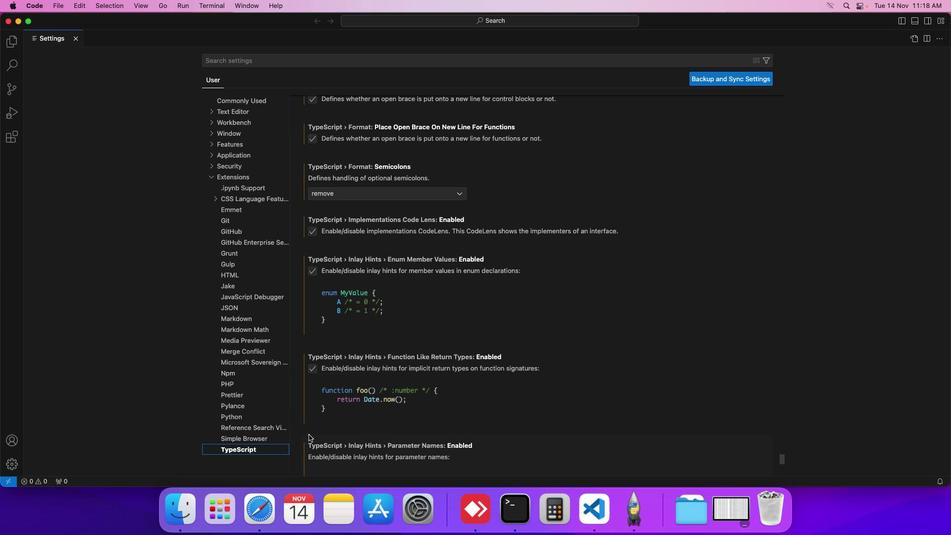 
Action: Mouse scrolled (309, 434) with delta (0, 0)
Screenshot: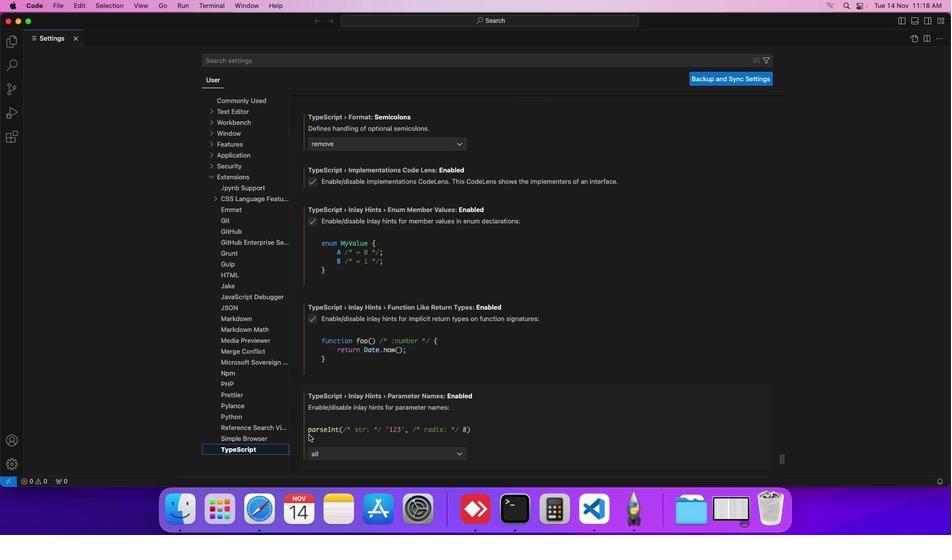 
Action: Mouse scrolled (309, 434) with delta (0, 0)
Screenshot: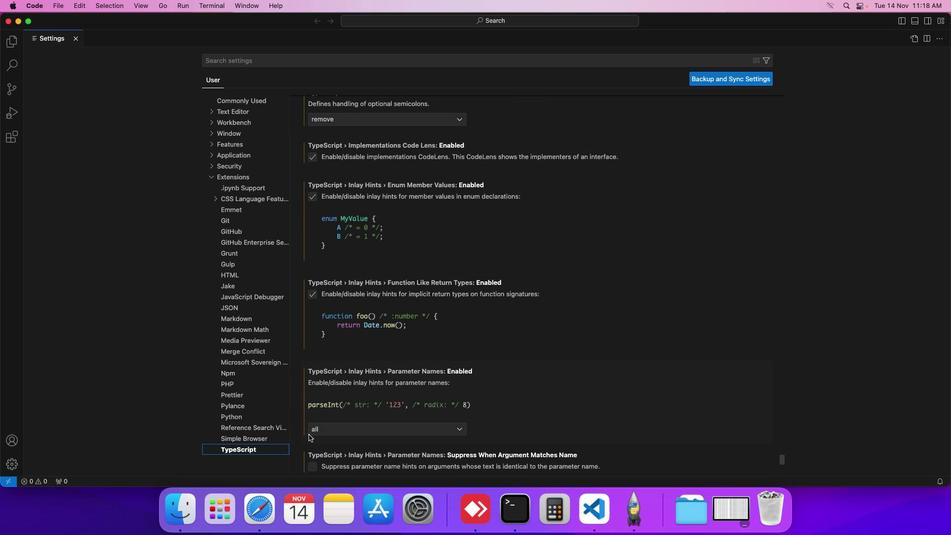 
Action: Mouse scrolled (309, 434) with delta (0, 0)
Screenshot: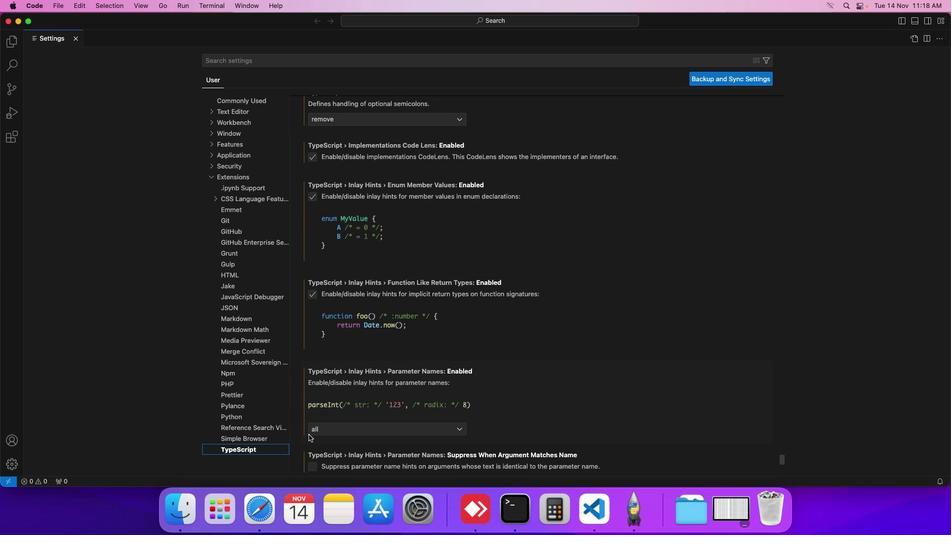 
Action: Mouse scrolled (309, 434) with delta (0, 0)
Screenshot: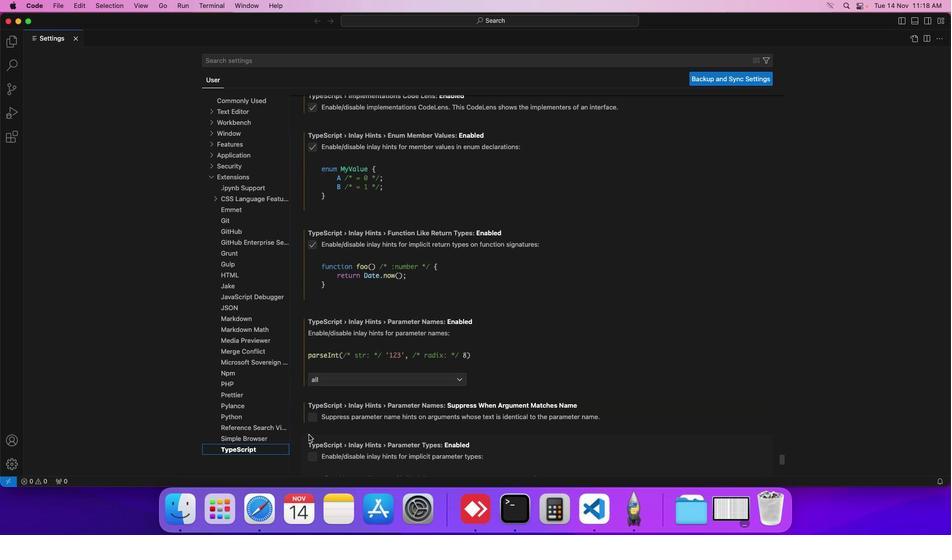
Action: Mouse scrolled (309, 434) with delta (0, 0)
Screenshot: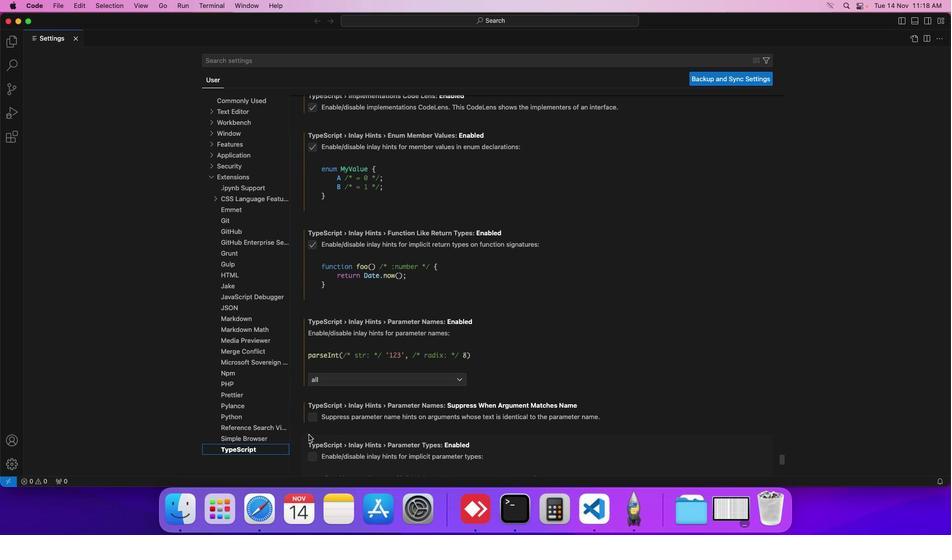 
Action: Mouse scrolled (309, 434) with delta (0, 0)
Screenshot: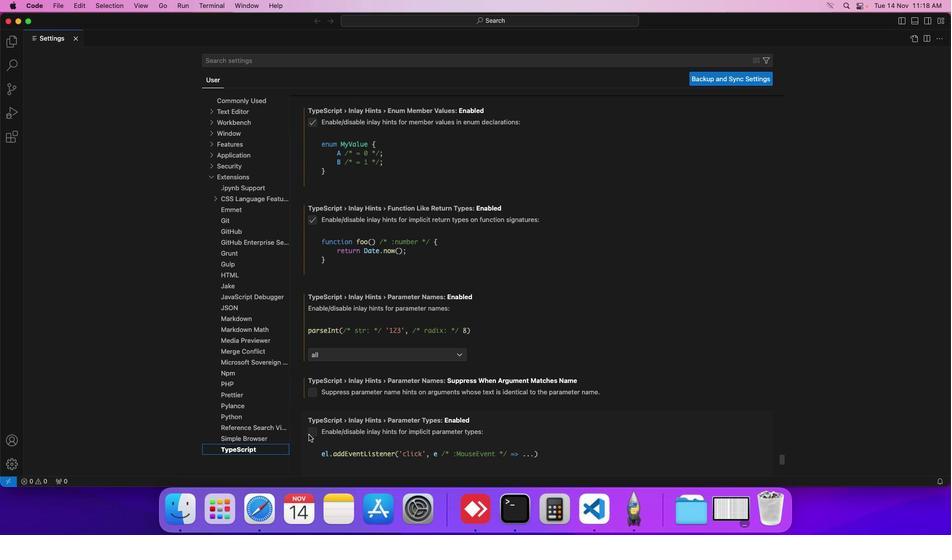 
Action: Mouse scrolled (309, 434) with delta (0, 0)
Screenshot: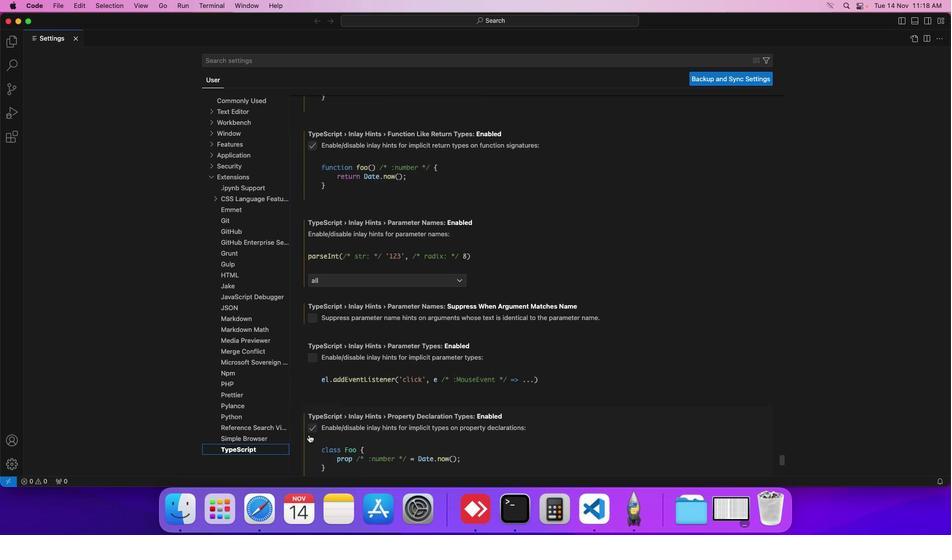 
Action: Mouse scrolled (309, 434) with delta (0, 0)
Screenshot: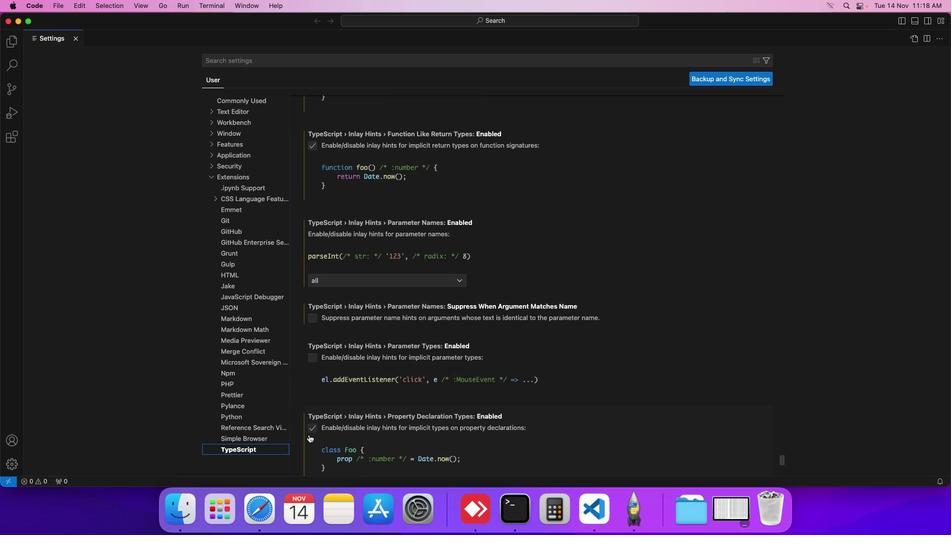 
Action: Mouse scrolled (309, 434) with delta (0, 0)
Screenshot: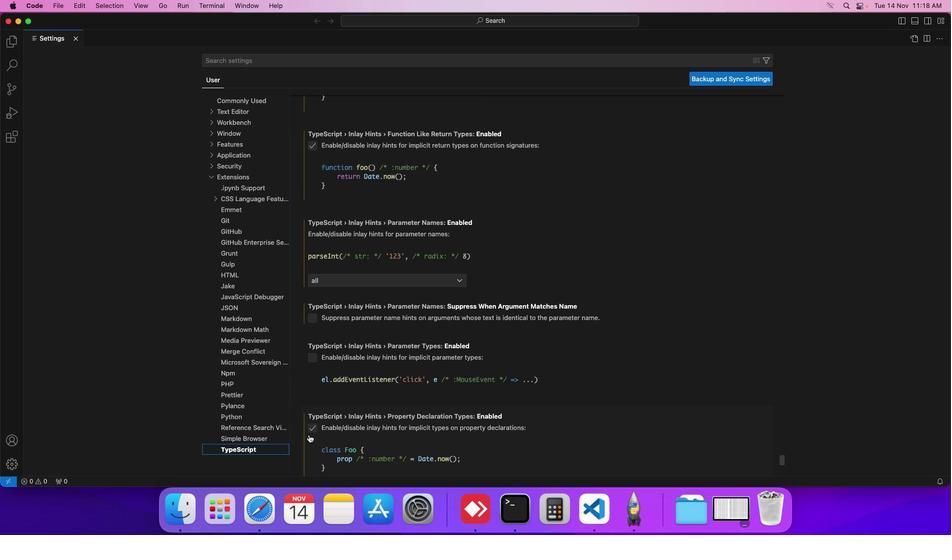 
Action: Mouse scrolled (309, 434) with delta (0, 0)
Screenshot: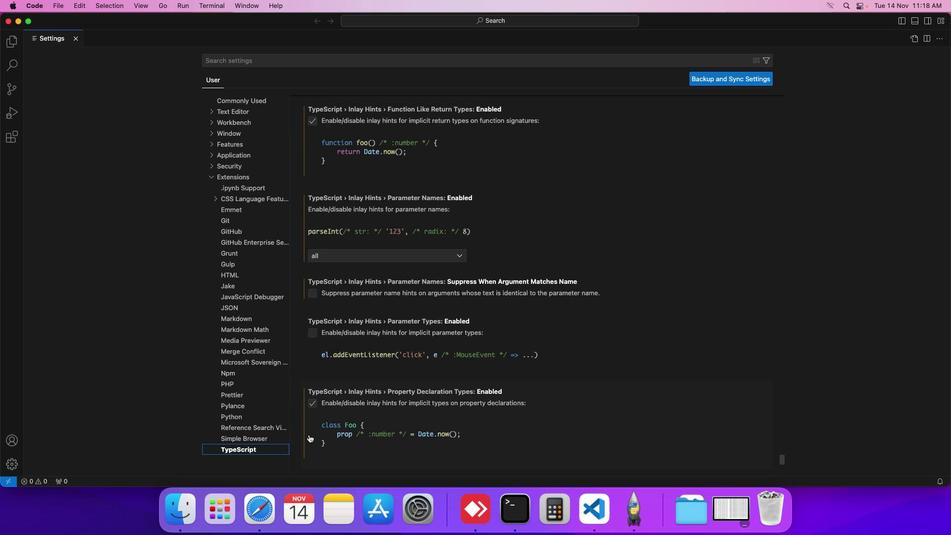 
Action: Mouse scrolled (309, 434) with delta (0, 0)
Screenshot: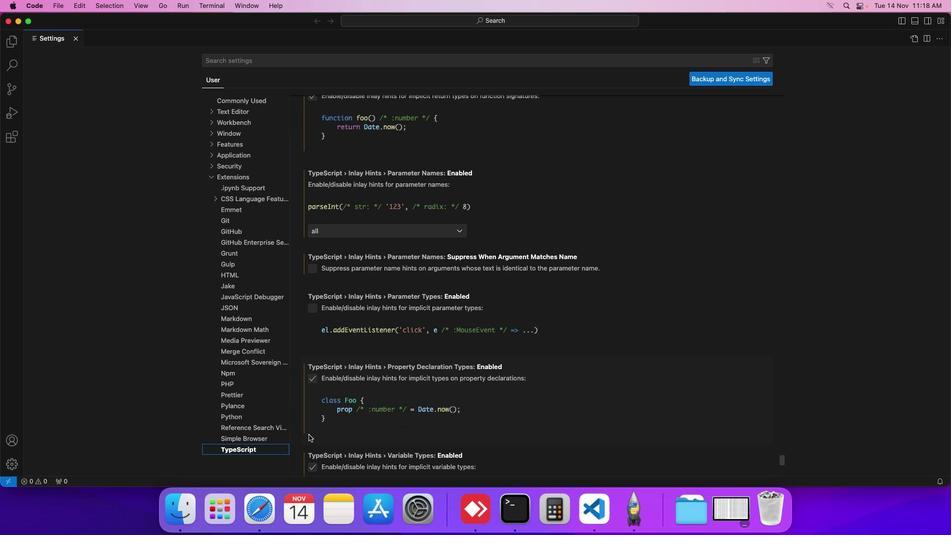 
Action: Mouse scrolled (309, 434) with delta (0, 0)
Screenshot: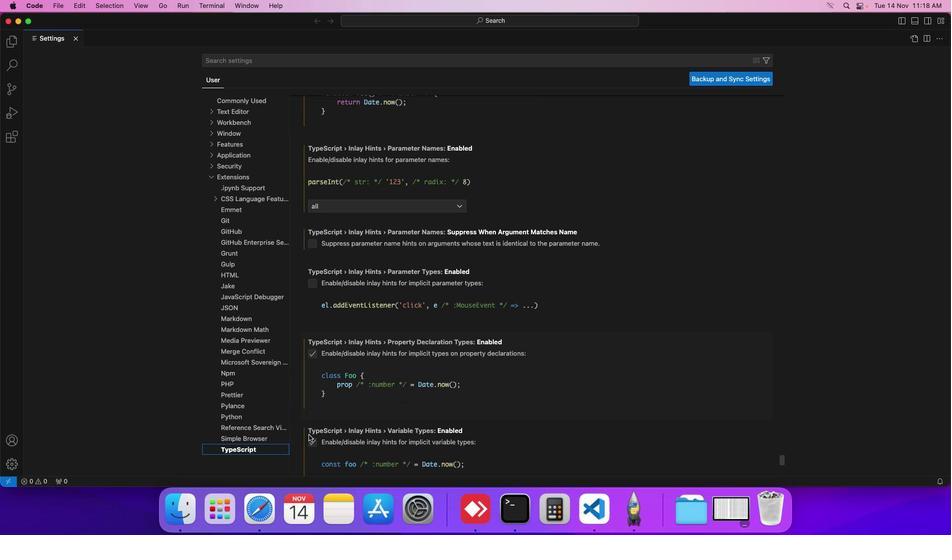 
Action: Mouse scrolled (309, 434) with delta (0, 0)
Screenshot: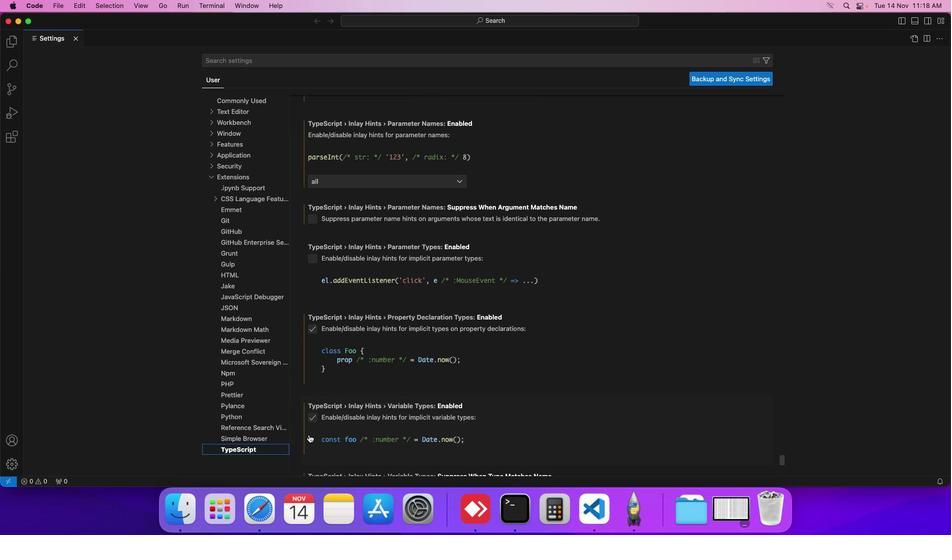 
Action: Mouse scrolled (309, 434) with delta (0, 0)
Screenshot: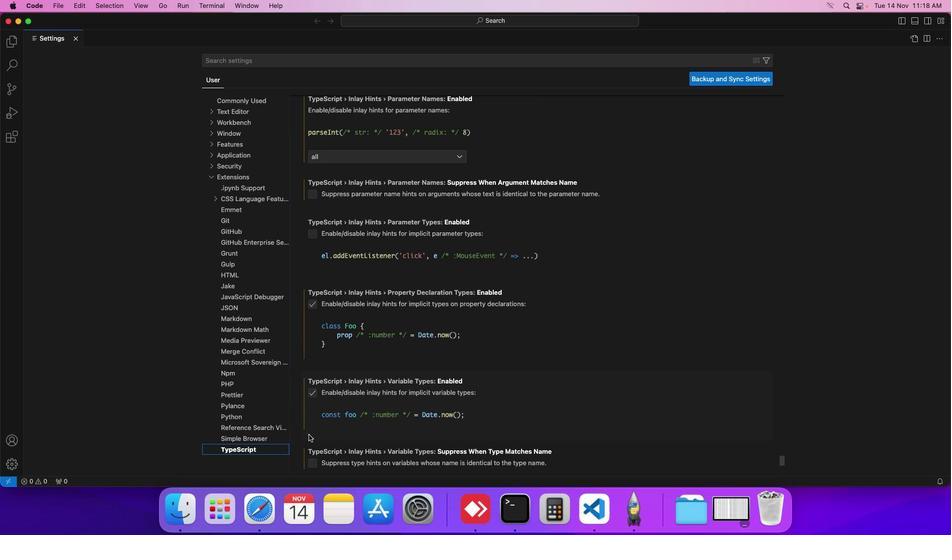 
Action: Mouse scrolled (309, 434) with delta (0, 0)
Screenshot: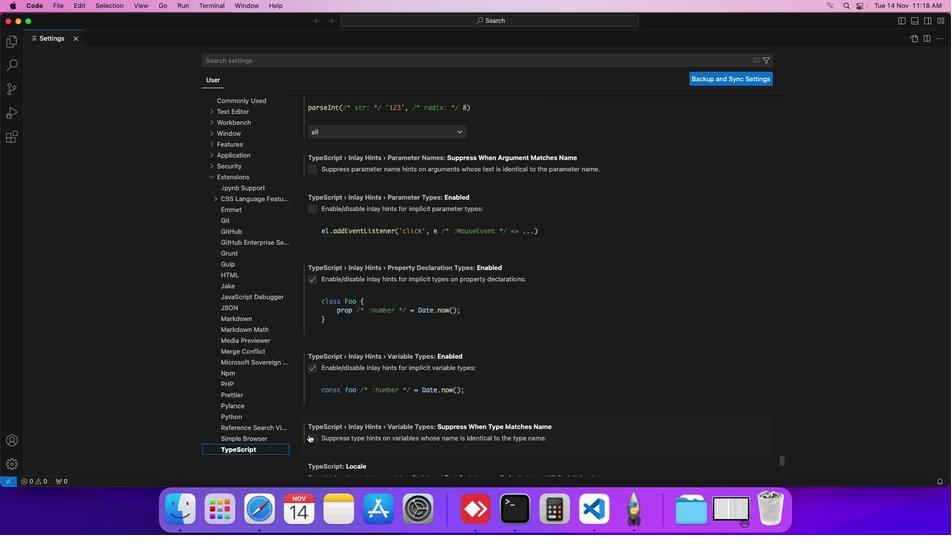 
Action: Mouse scrolled (309, 434) with delta (0, 0)
Screenshot: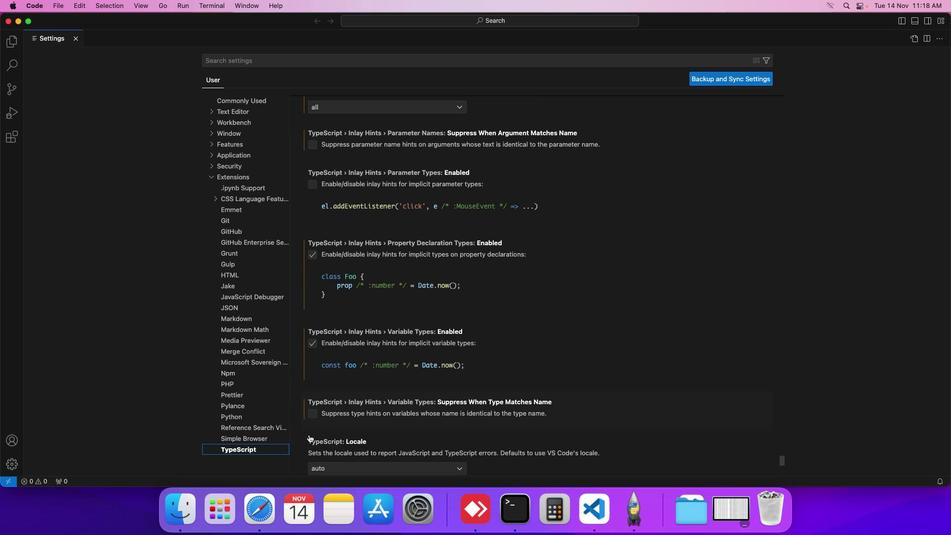 
Action: Mouse scrolled (309, 434) with delta (0, 0)
Screenshot: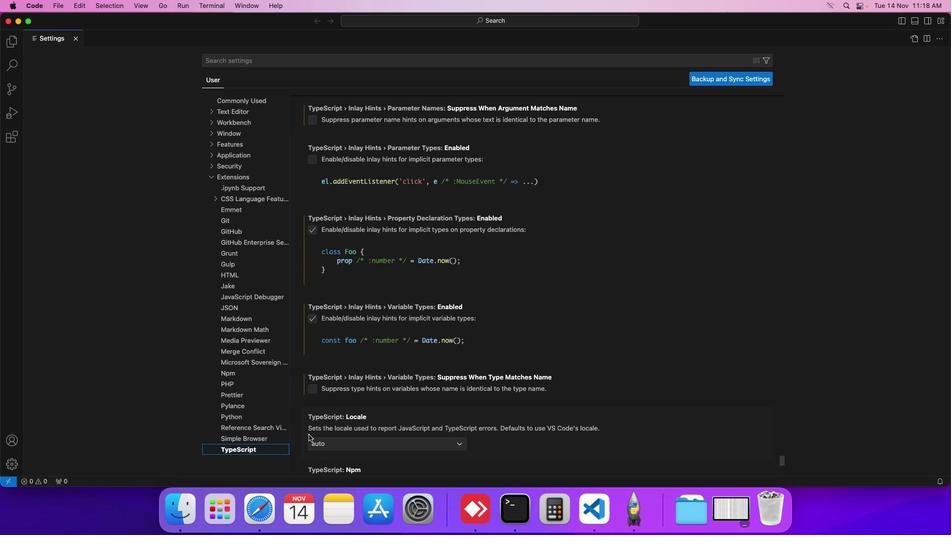 
Action: Mouse scrolled (309, 434) with delta (0, 0)
Screenshot: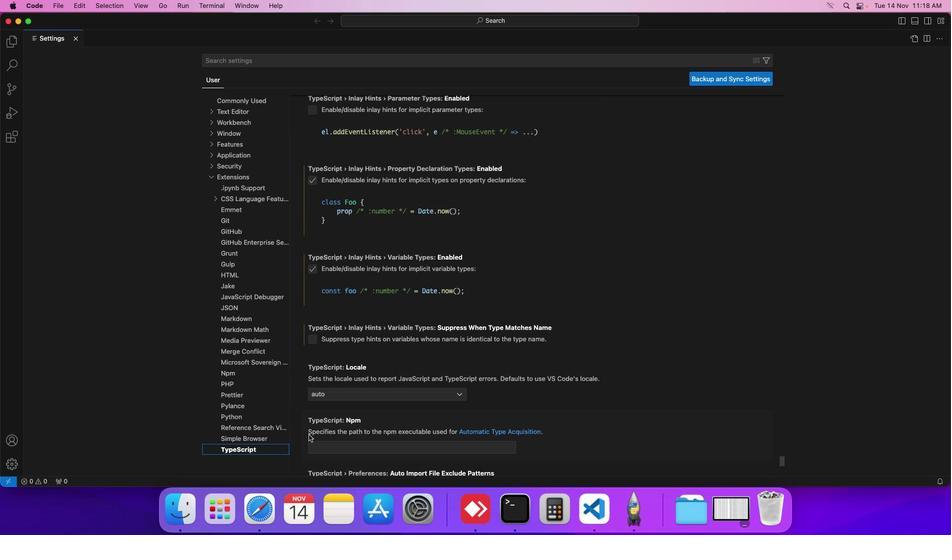 
Action: Mouse scrolled (309, 434) with delta (0, 0)
Screenshot: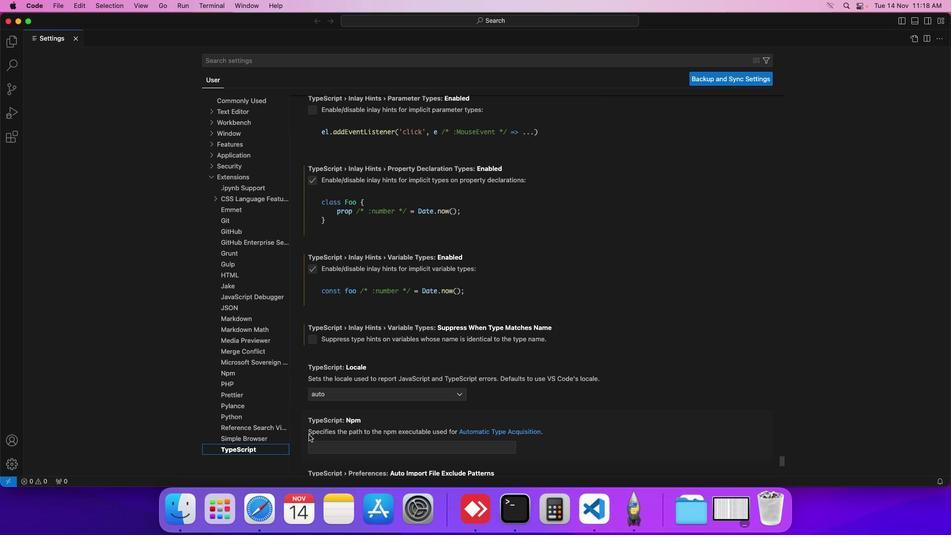 
Action: Mouse scrolled (309, 434) with delta (0, 0)
Screenshot: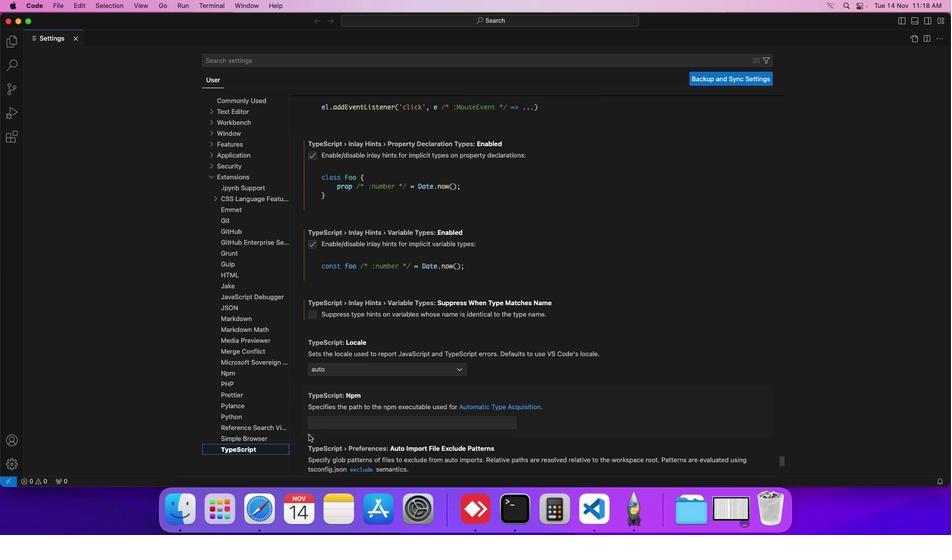 
Action: Mouse scrolled (309, 434) with delta (0, 0)
Screenshot: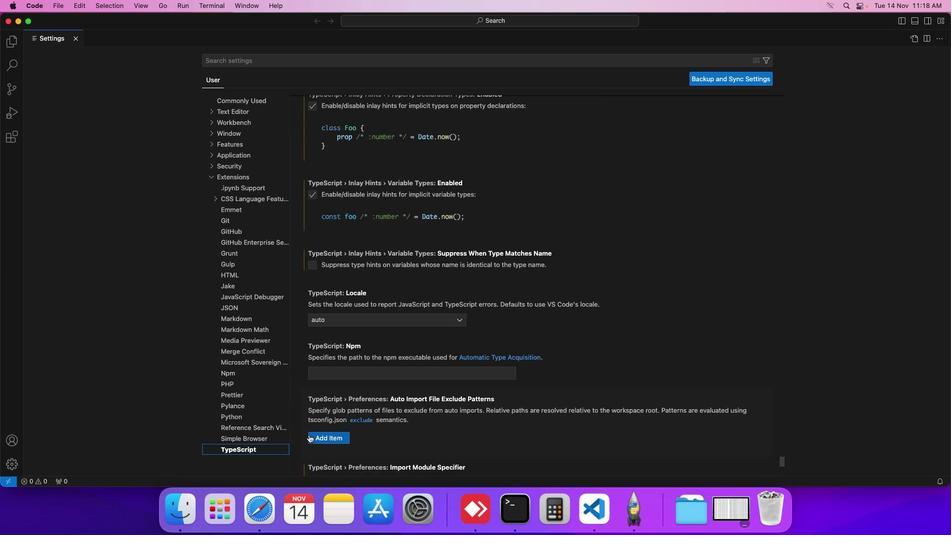 
Action: Mouse scrolled (309, 434) with delta (0, 0)
Screenshot: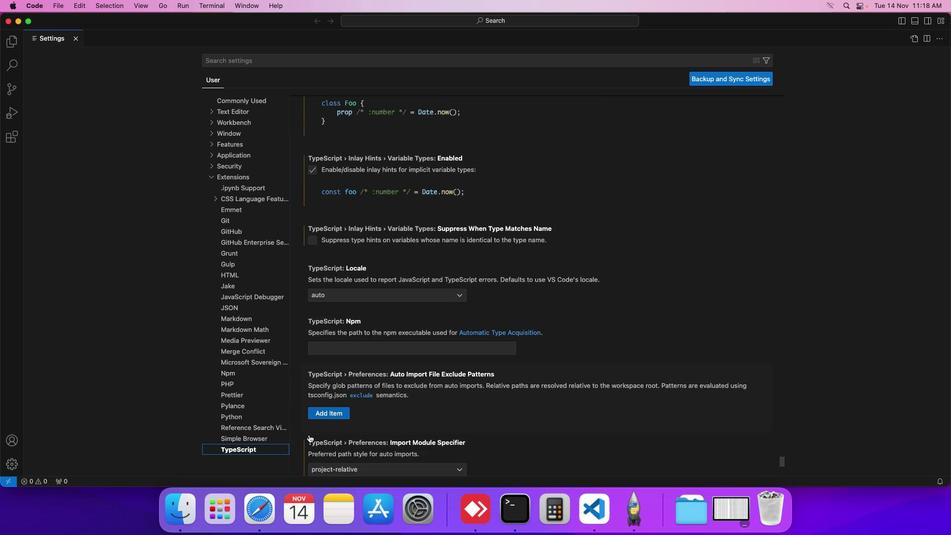 
Action: Mouse scrolled (309, 434) with delta (0, 0)
Screenshot: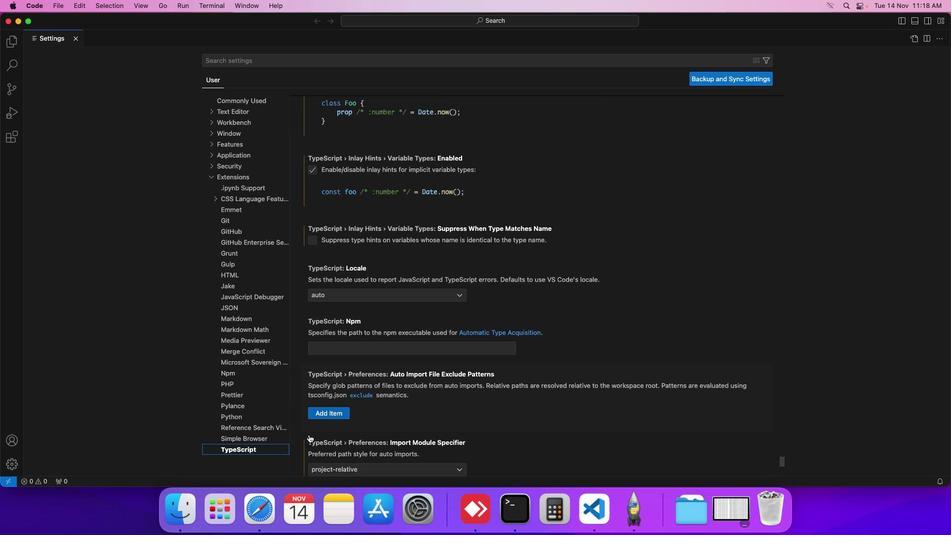 
Action: Mouse scrolled (309, 434) with delta (0, 0)
Screenshot: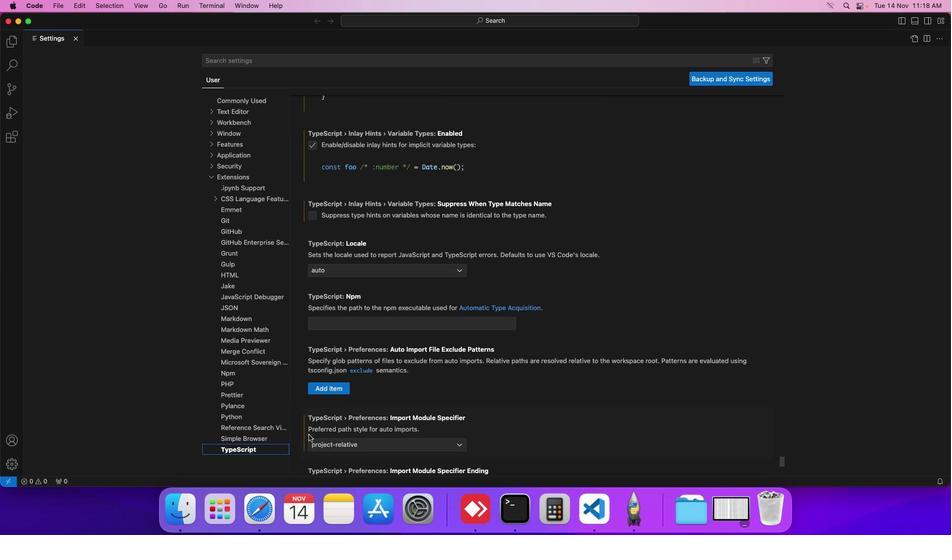
Action: Mouse scrolled (309, 434) with delta (0, 0)
Screenshot: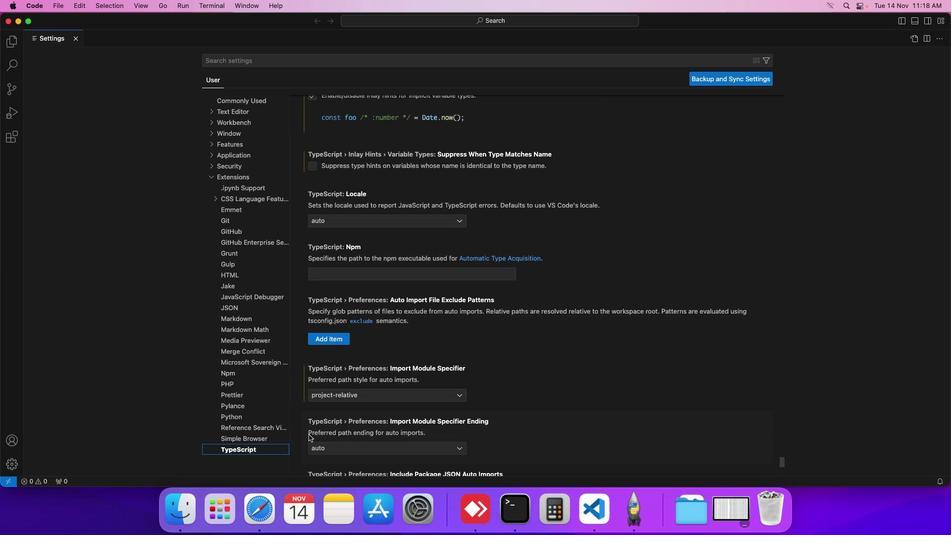 
Action: Mouse scrolled (309, 434) with delta (0, 0)
Screenshot: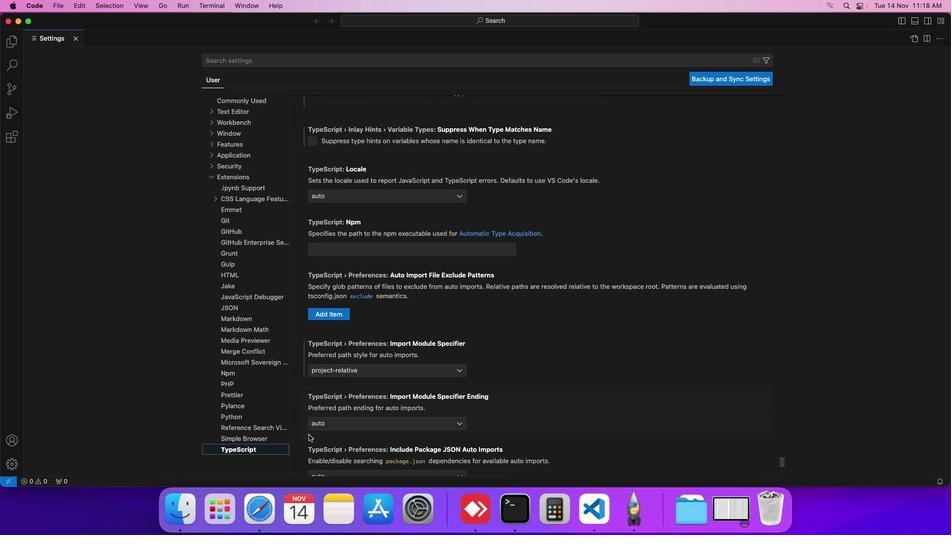 
Action: Mouse scrolled (309, 434) with delta (0, 0)
Screenshot: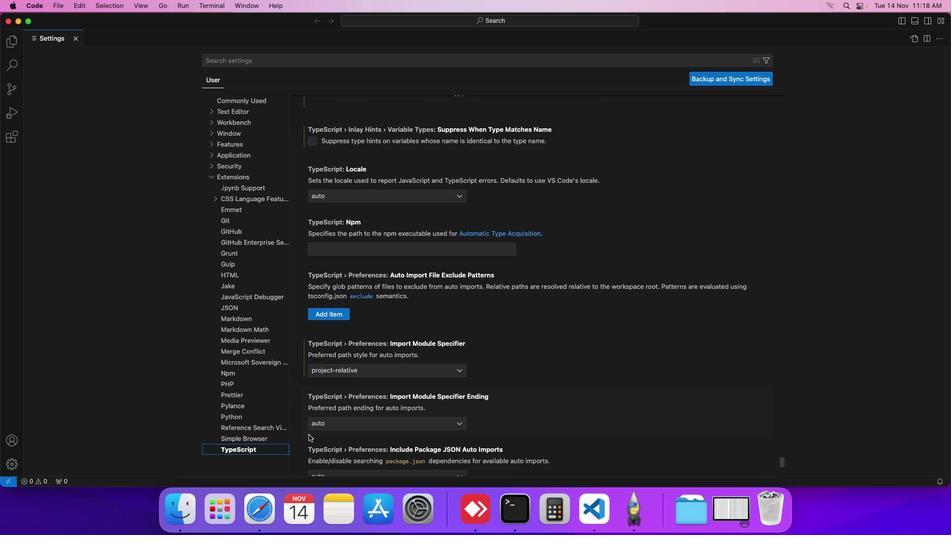 
Action: Mouse scrolled (309, 434) with delta (0, 0)
Screenshot: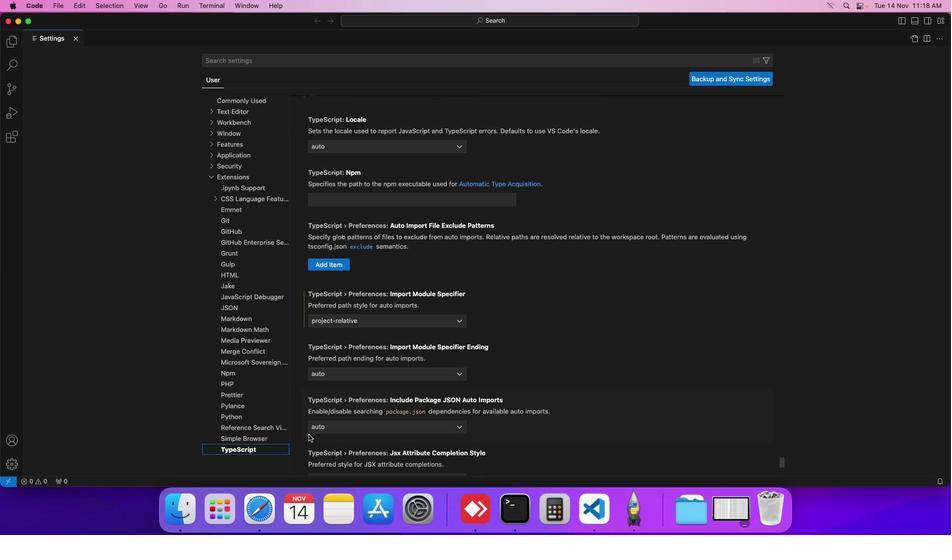 
Action: Mouse scrolled (309, 434) with delta (0, 0)
Screenshot: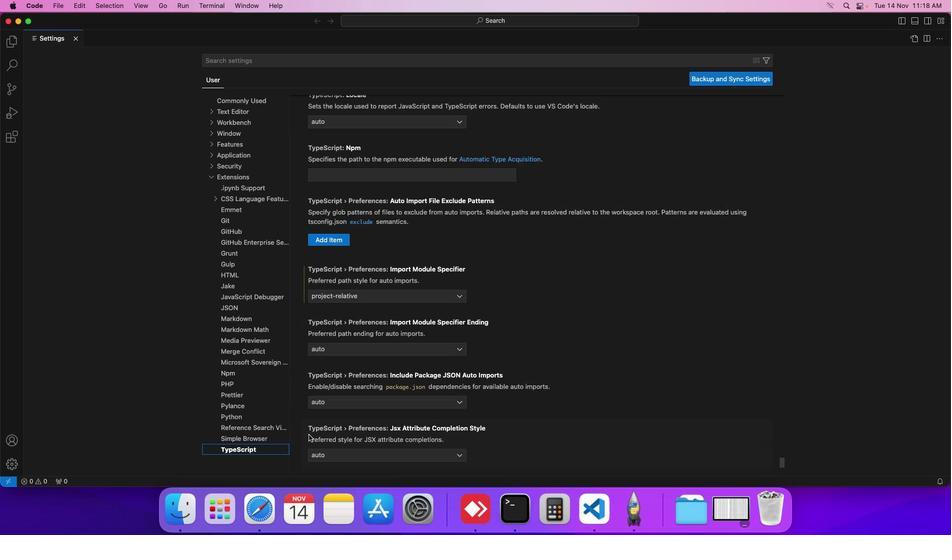 
Action: Mouse scrolled (309, 434) with delta (0, 0)
Screenshot: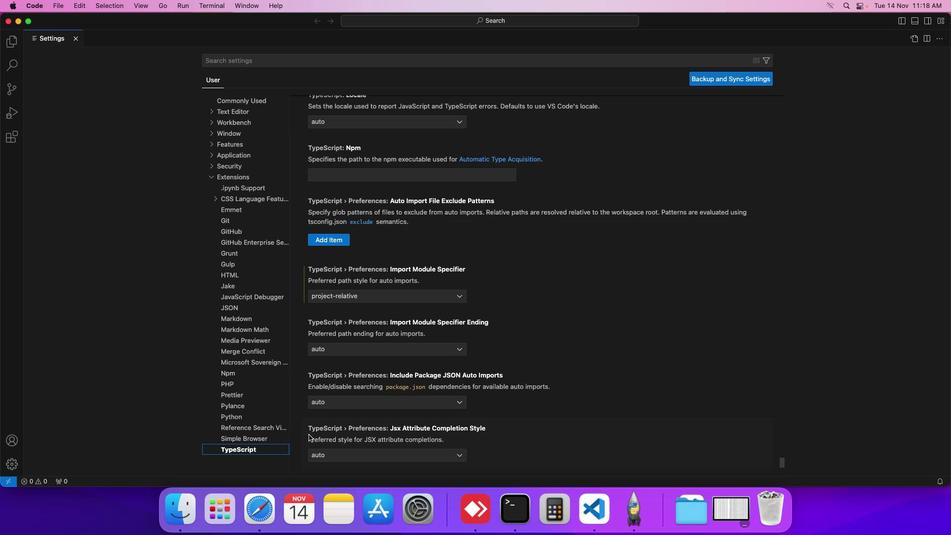 
Action: Mouse scrolled (309, 434) with delta (0, 0)
Screenshot: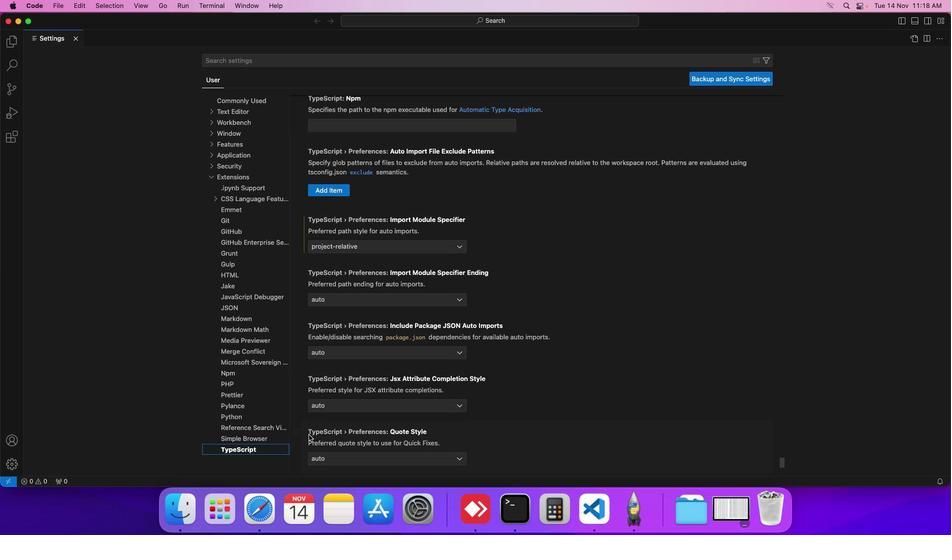 
Action: Mouse scrolled (309, 434) with delta (0, 0)
Screenshot: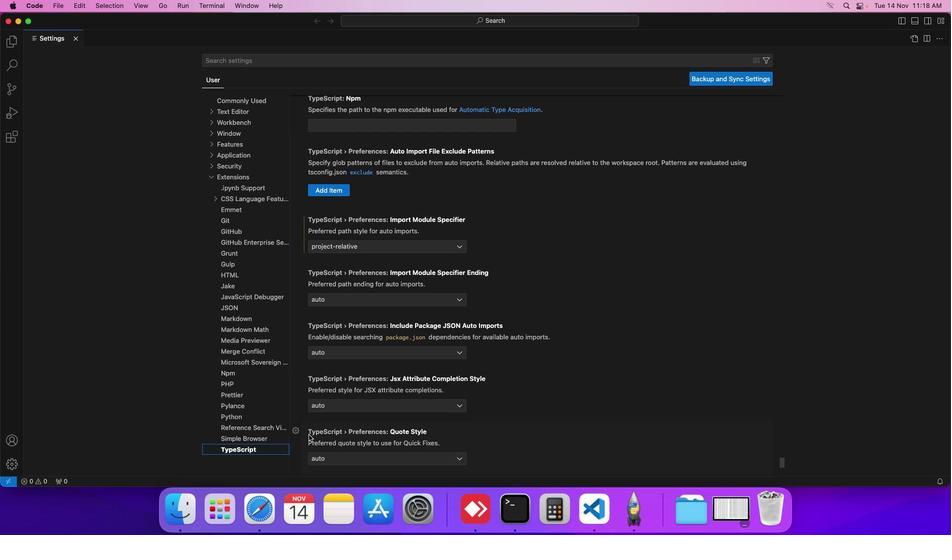 
Action: Mouse scrolled (309, 434) with delta (0, 0)
Screenshot: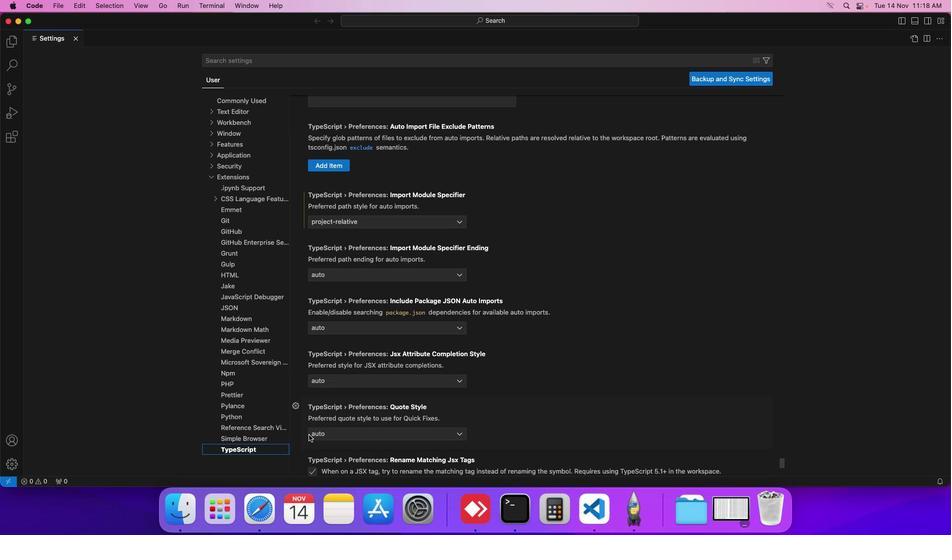 
Action: Mouse scrolled (309, 434) with delta (0, 0)
Screenshot: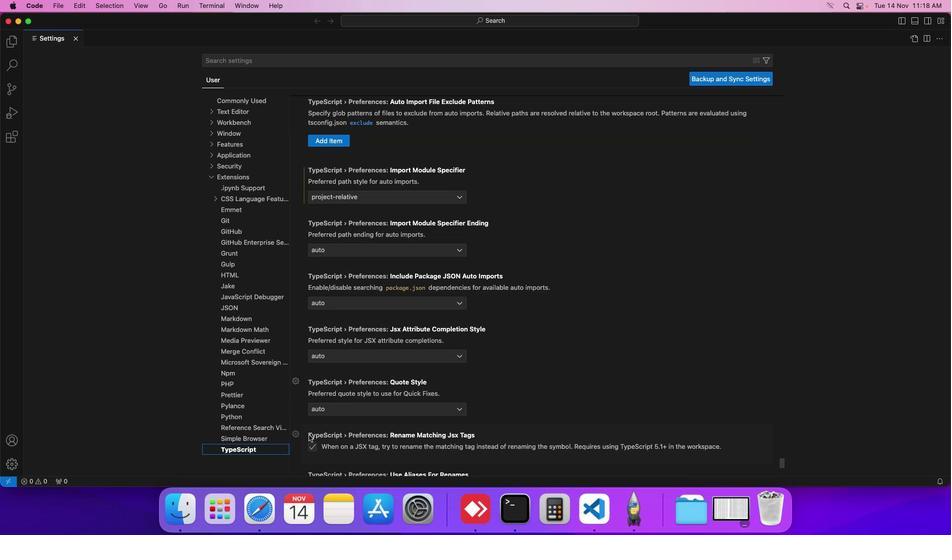 
Action: Mouse scrolled (309, 434) with delta (0, 0)
Screenshot: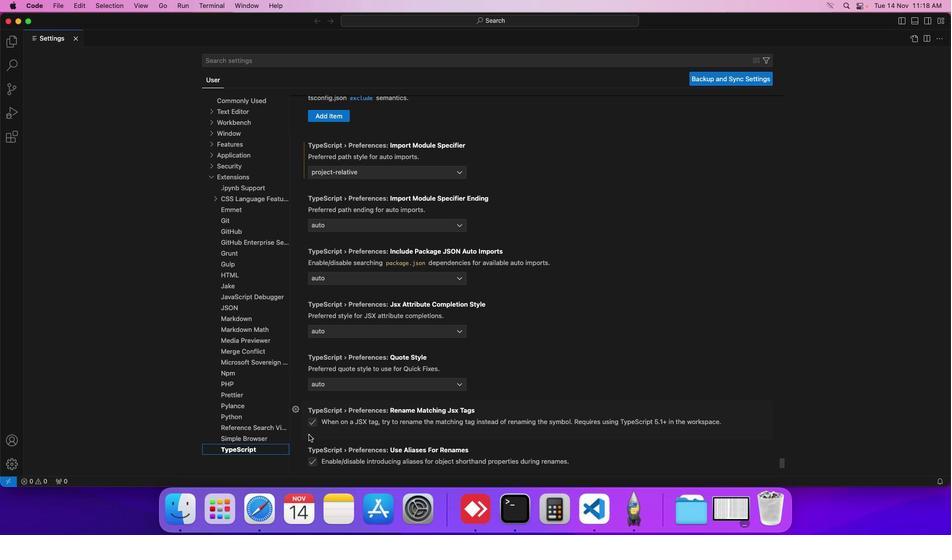 
Action: Mouse scrolled (309, 434) with delta (0, 0)
Screenshot: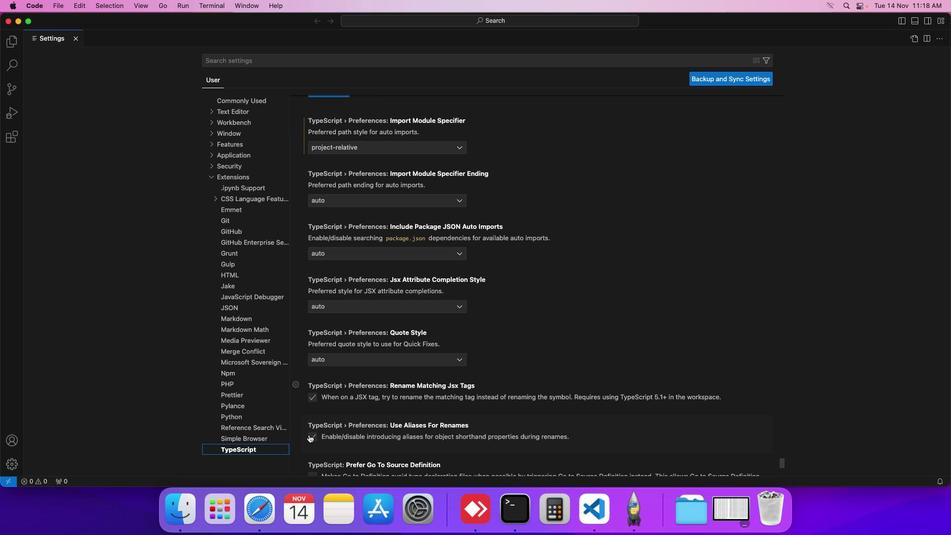 
Action: Mouse scrolled (309, 434) with delta (0, 0)
Screenshot: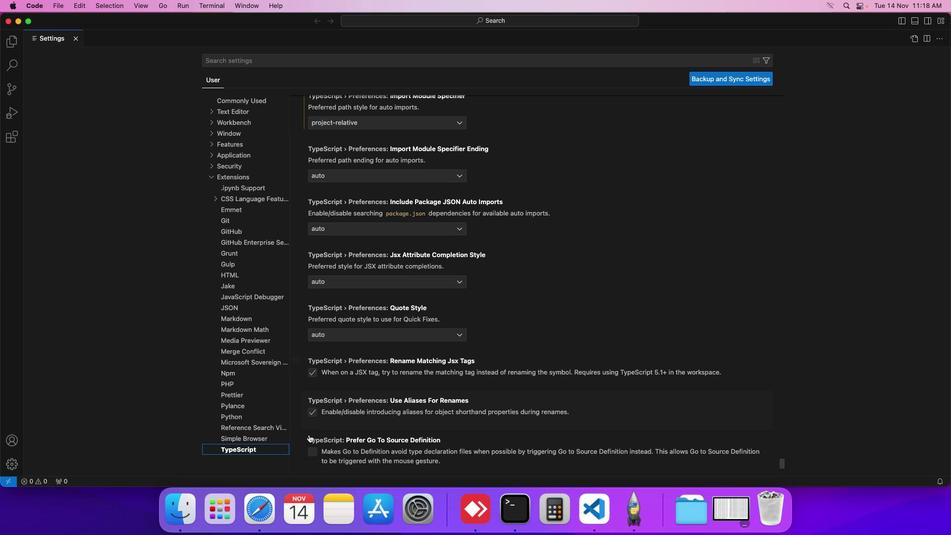
Action: Mouse scrolled (309, 434) with delta (0, 0)
Screenshot: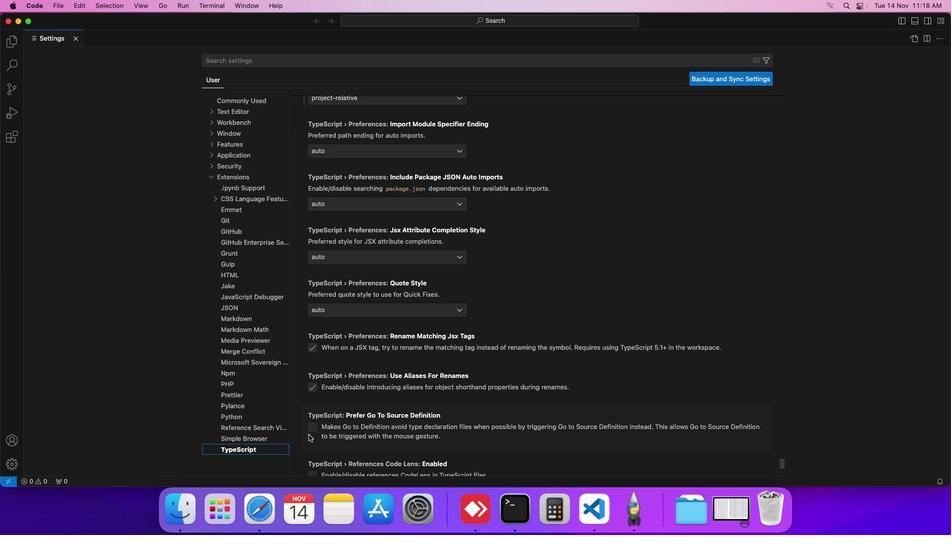 
Action: Mouse scrolled (309, 434) with delta (0, 0)
Screenshot: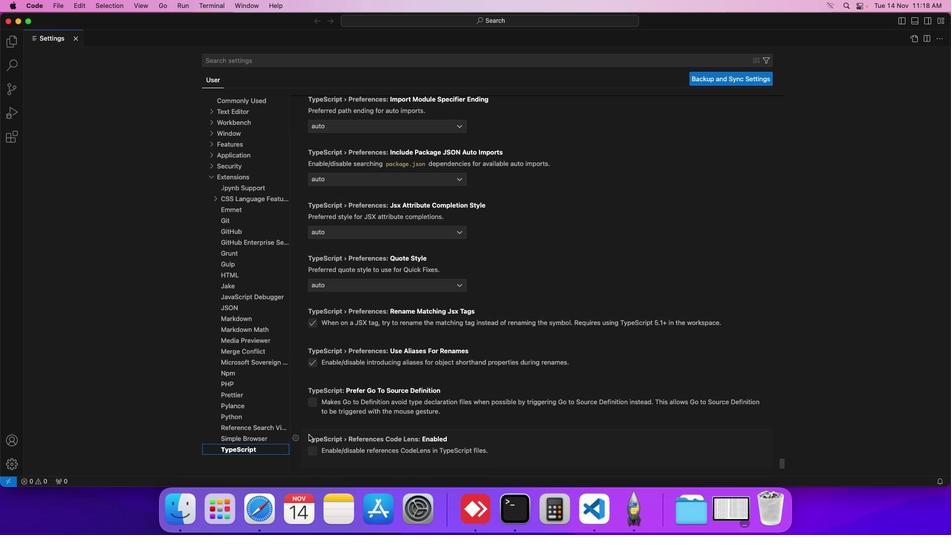 
Action: Mouse scrolled (309, 434) with delta (0, 0)
Screenshot: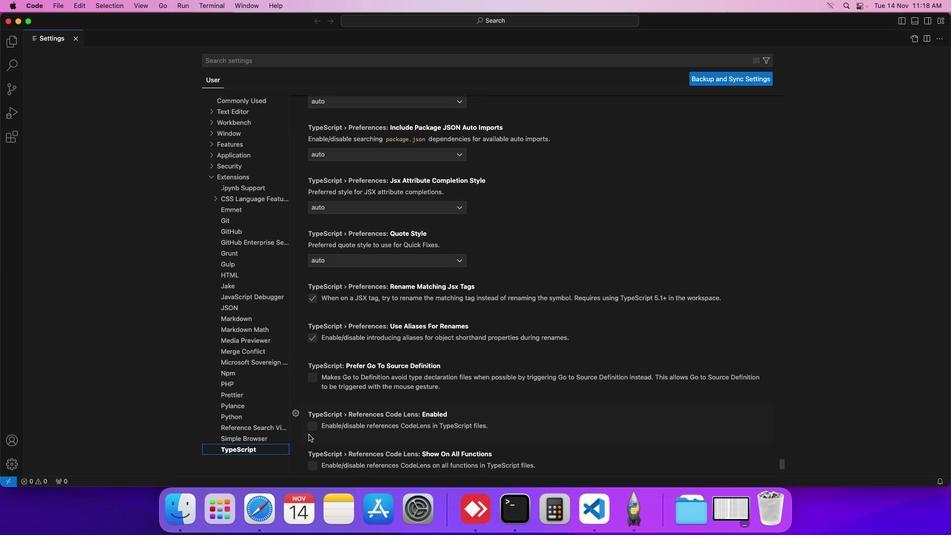 
Action: Mouse scrolled (309, 434) with delta (0, 0)
Screenshot: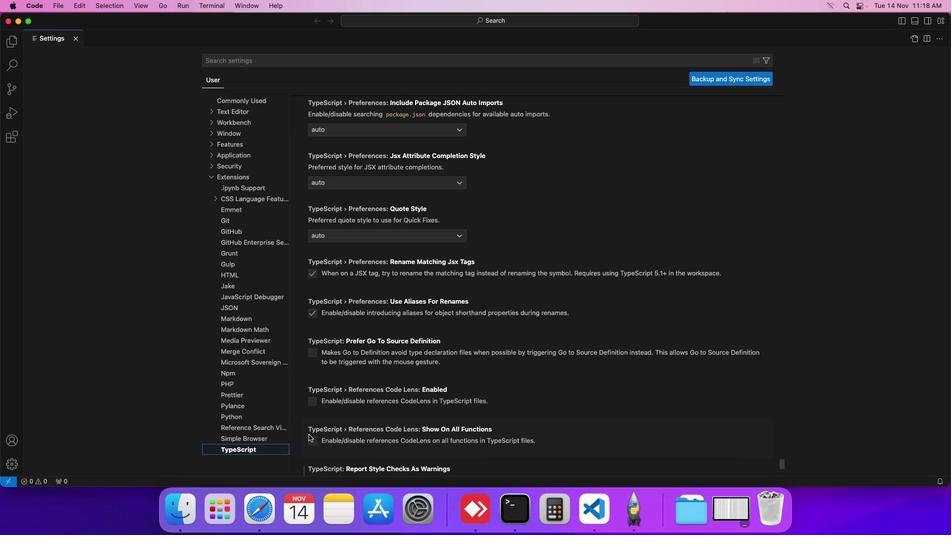 
Action: Mouse scrolled (309, 434) with delta (0, 0)
Screenshot: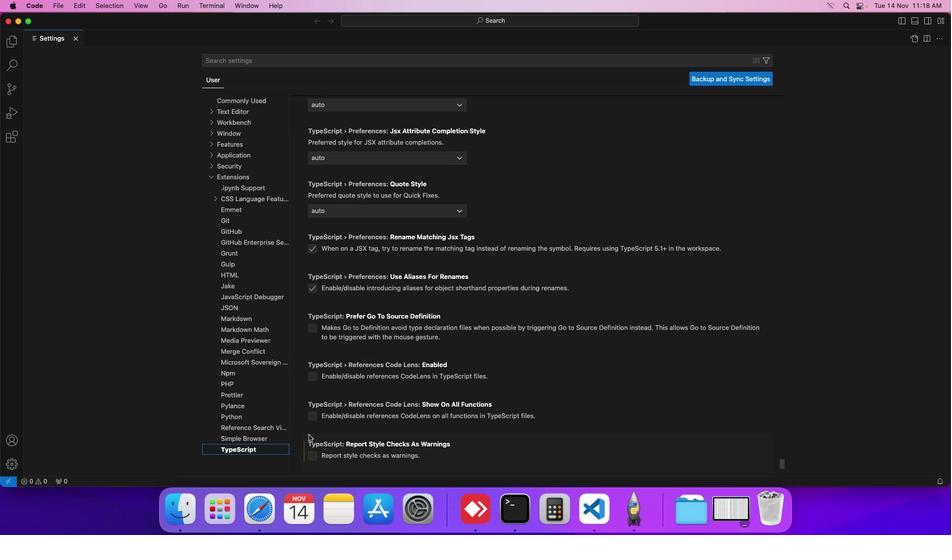 
Action: Mouse scrolled (309, 434) with delta (0, 0)
Screenshot: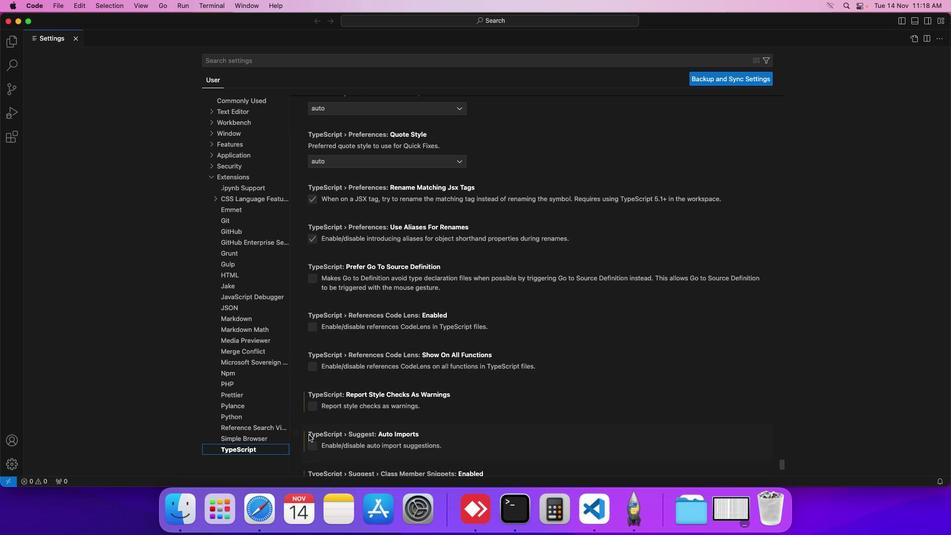
Action: Mouse scrolled (309, 434) with delta (0, 0)
Screenshot: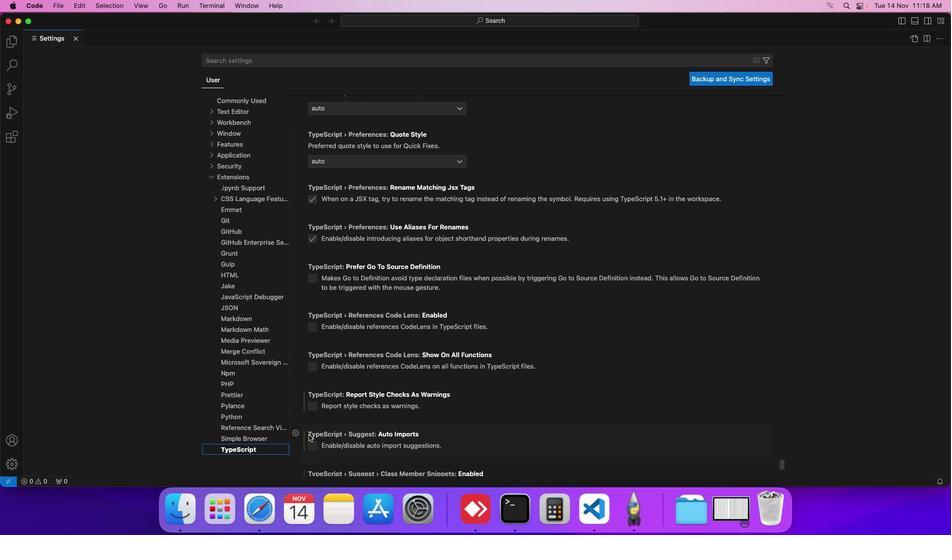 
Action: Mouse scrolled (309, 434) with delta (0, 0)
Screenshot: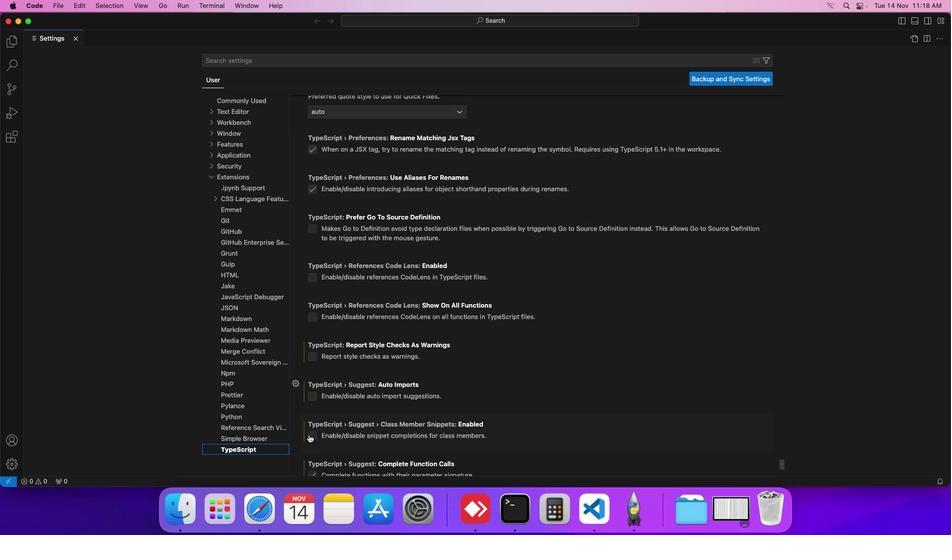 
Action: Mouse scrolled (309, 434) with delta (0, 0)
Screenshot: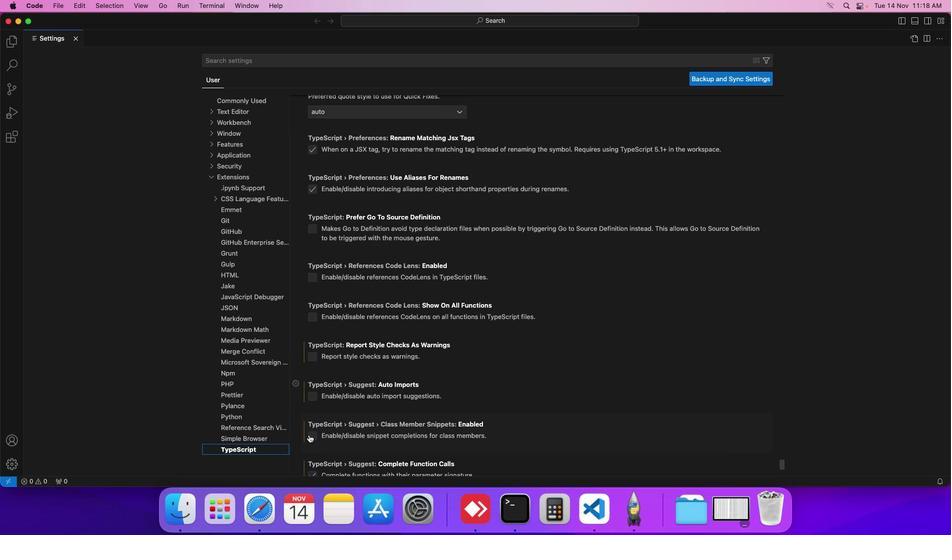 
Action: Mouse scrolled (309, 434) with delta (0, 0)
Screenshot: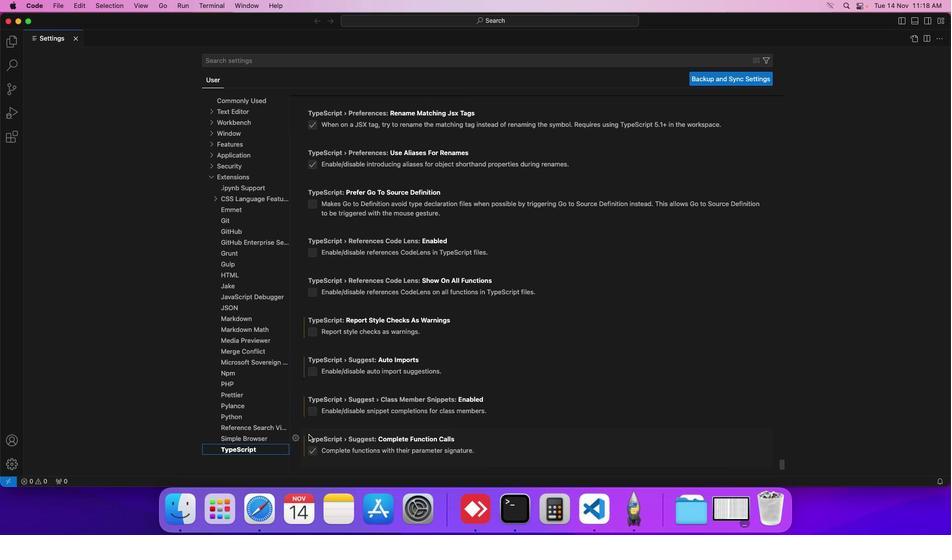 
Action: Mouse scrolled (309, 434) with delta (0, 0)
Screenshot: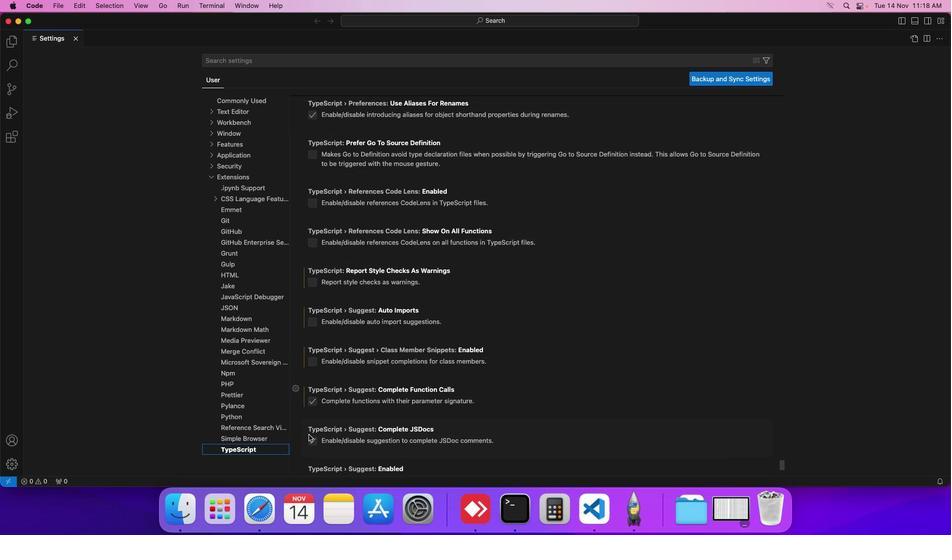 
Action: Mouse scrolled (309, 434) with delta (0, 0)
Screenshot: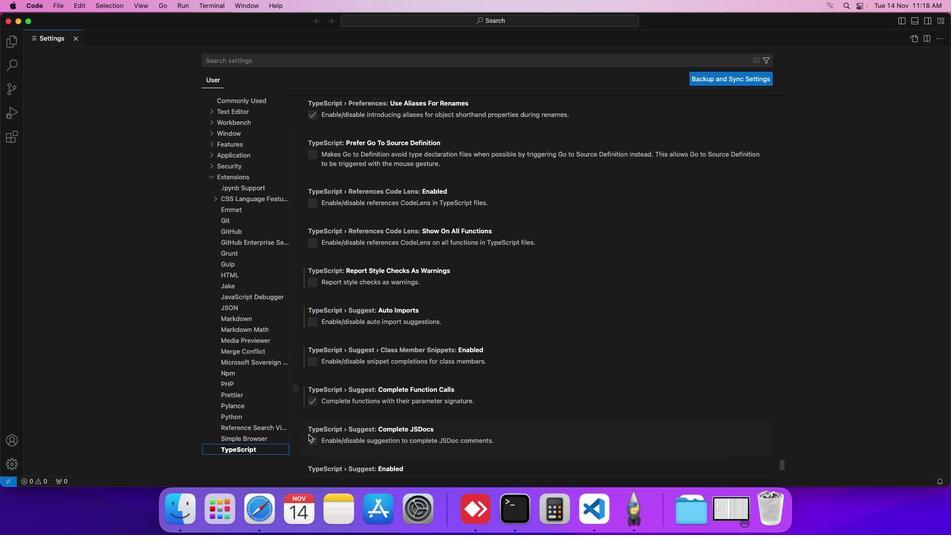 
Action: Mouse moved to (308, 432)
Screenshot: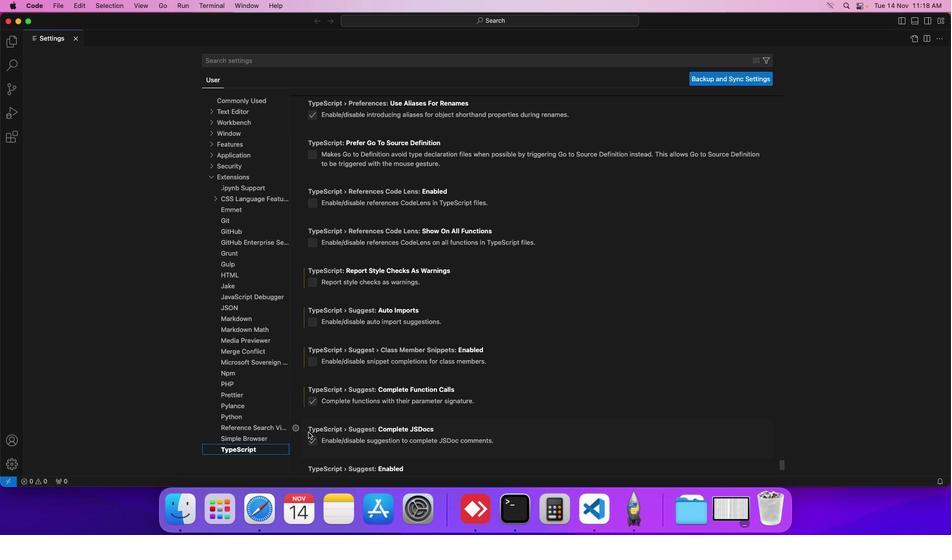 
Action: Mouse scrolled (308, 432) with delta (0, 0)
Screenshot: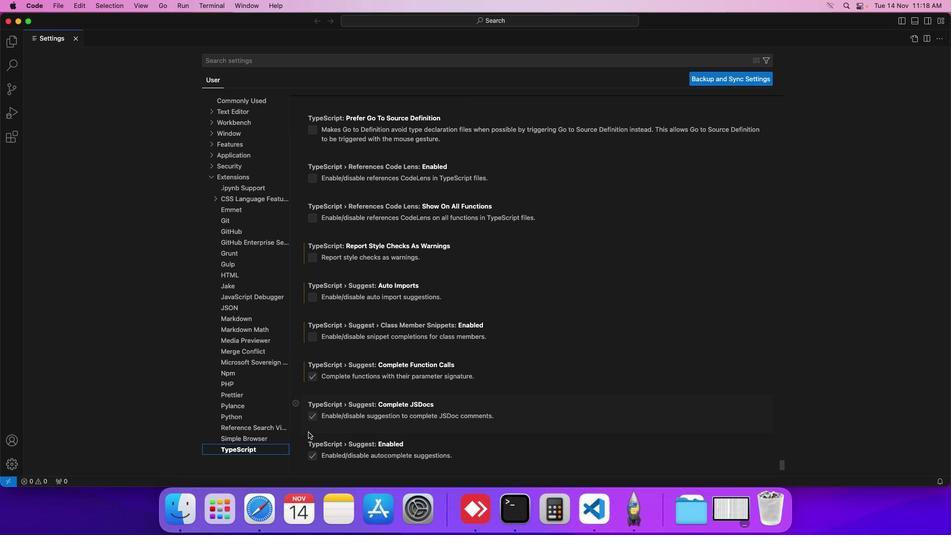 
Action: Mouse moved to (313, 414)
Screenshot: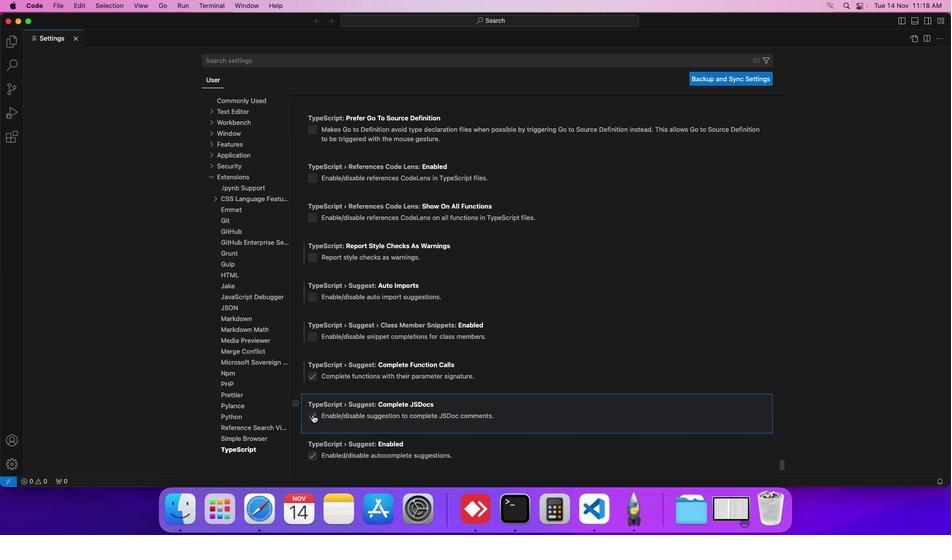 
Action: Mouse pressed left at (313, 414)
Screenshot: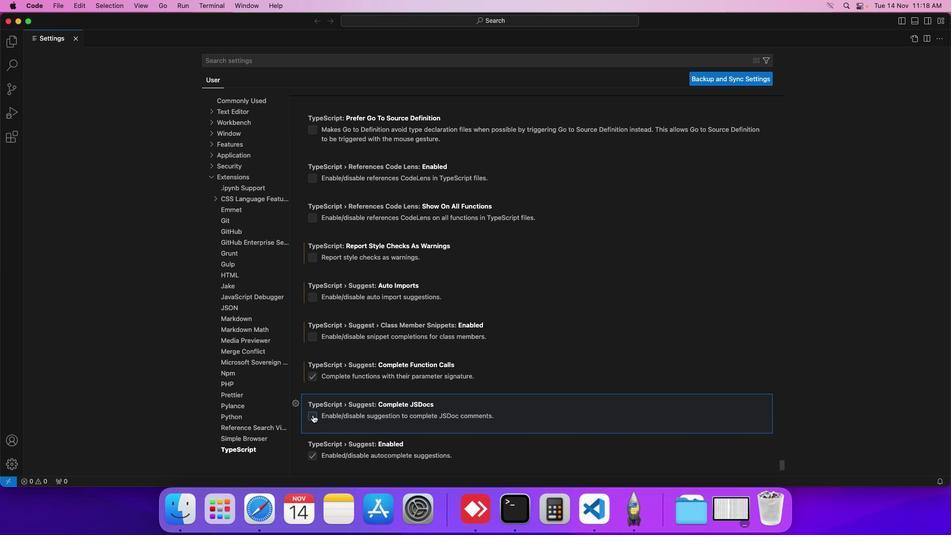 
